 Task: Find connections with filter location 'Aïn el Hammam with filter topic #Tipsforsucesswith filter profile language French with filter current company Ampere Electric Vehicles with filter school International Indian School, Dammam with filter industry Investment Banking with filter service category Software Testing with filter keywords title Housekeeper
Action: Mouse moved to (653, 95)
Screenshot: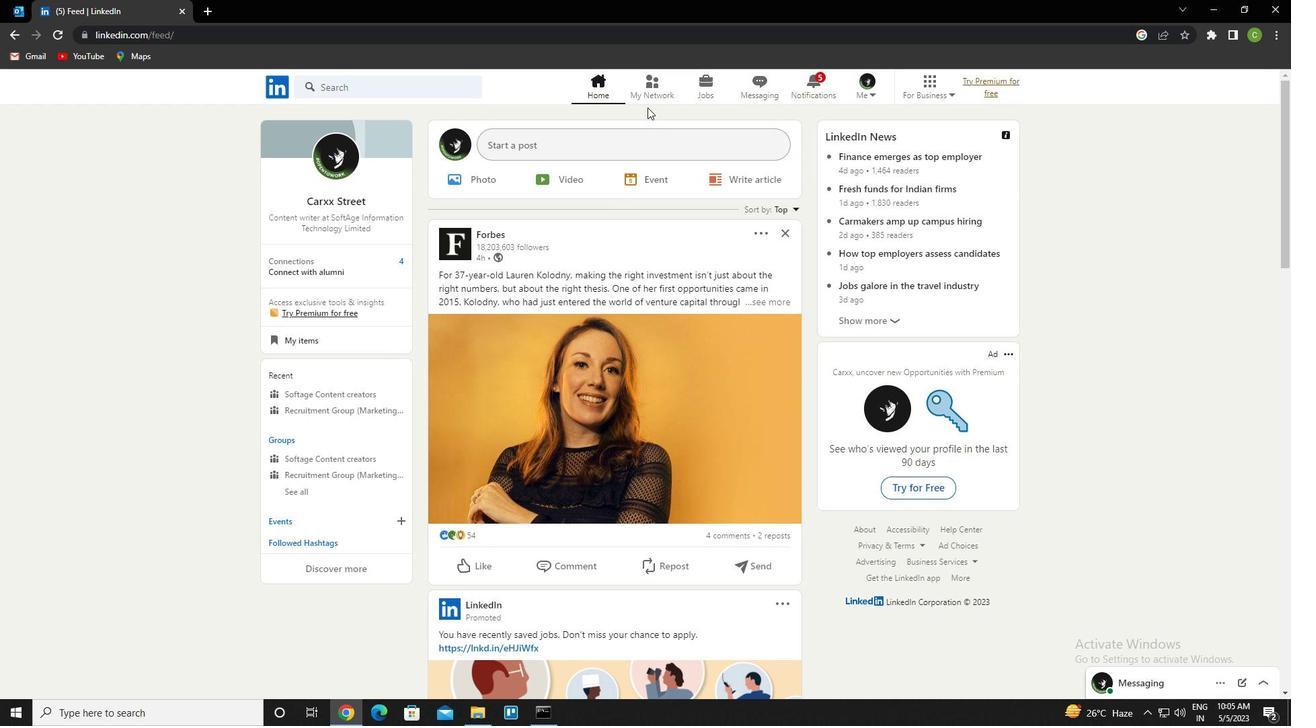
Action: Mouse pressed left at (653, 95)
Screenshot: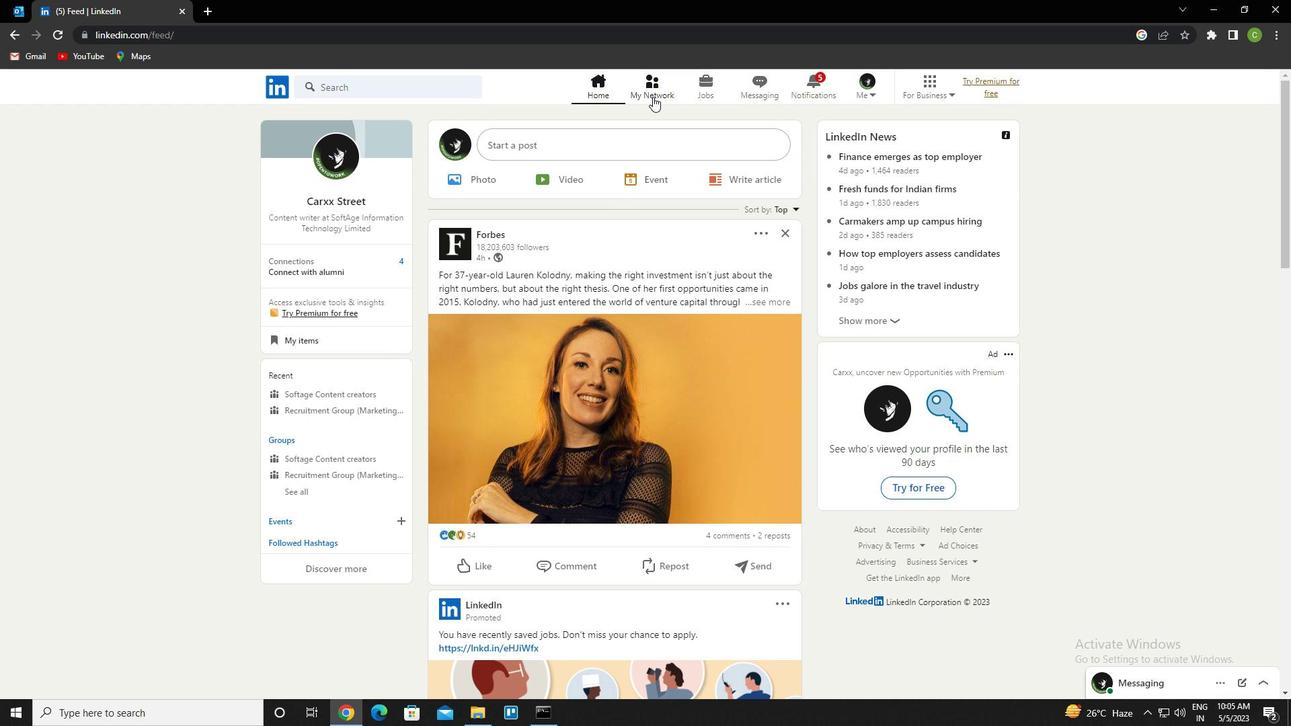 
Action: Mouse moved to (657, 93)
Screenshot: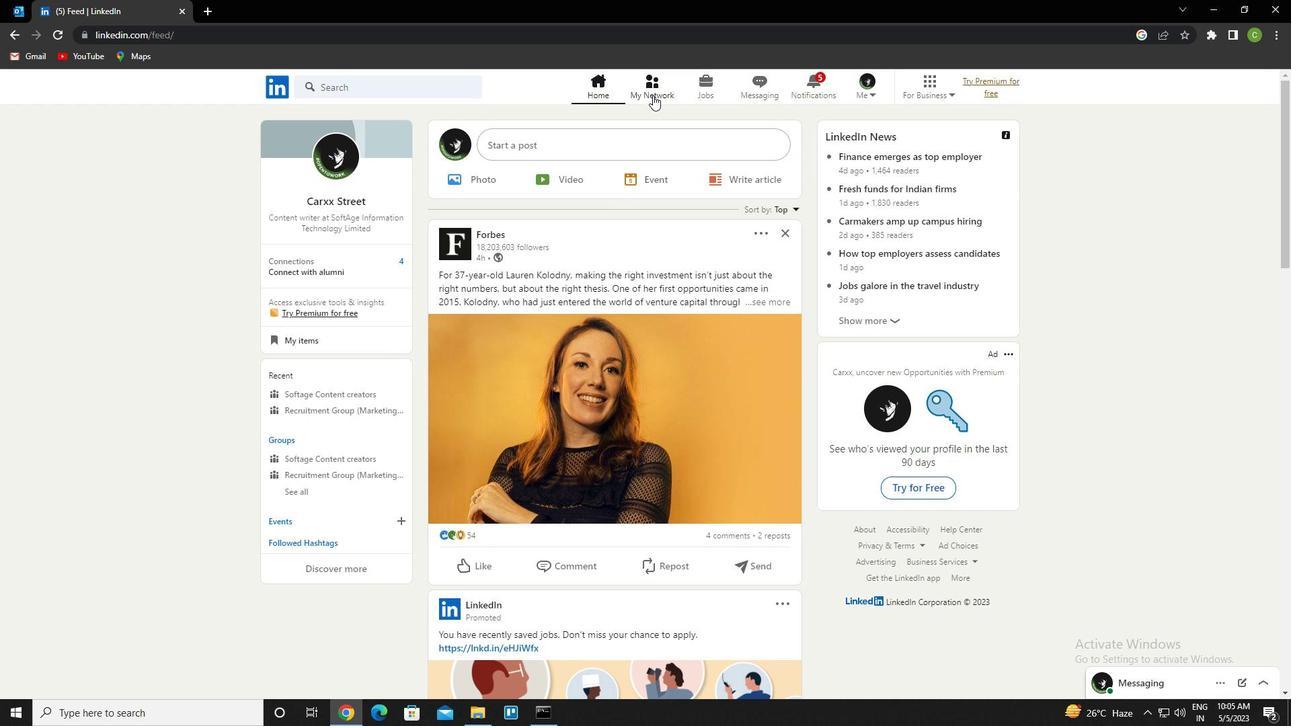 
Action: Mouse pressed left at (657, 93)
Screenshot: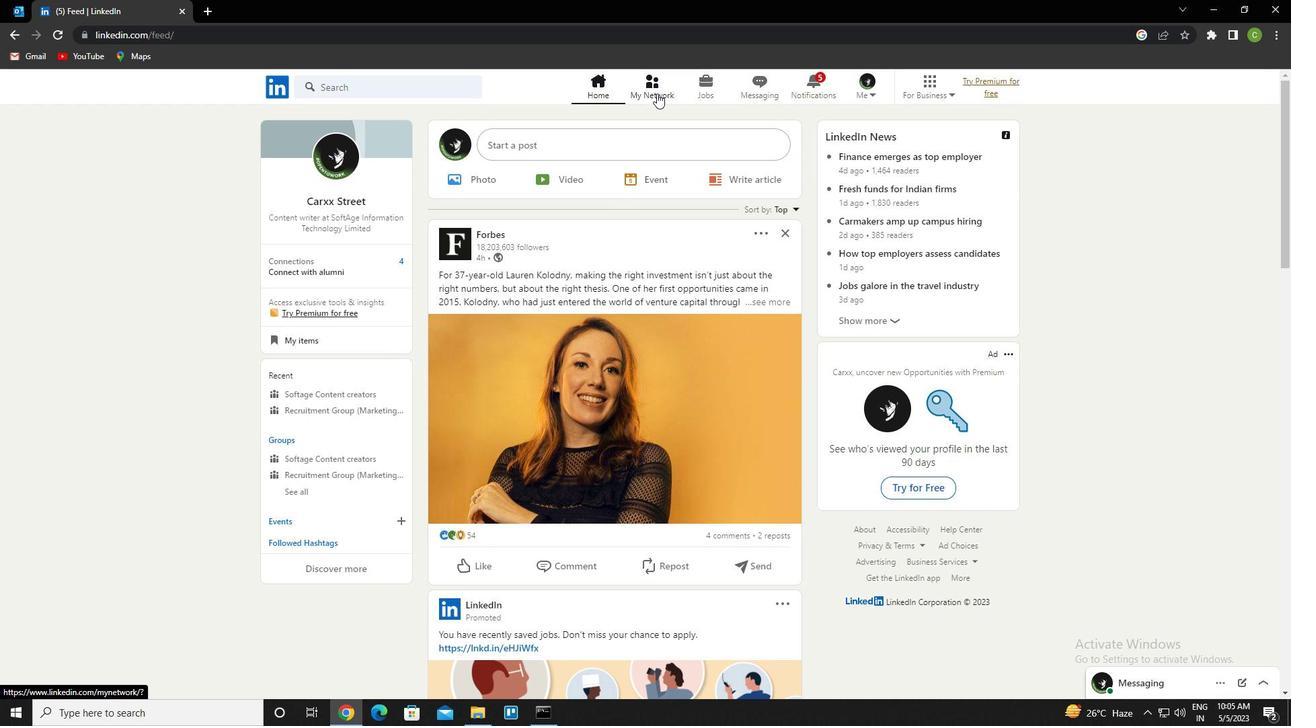 
Action: Mouse moved to (377, 163)
Screenshot: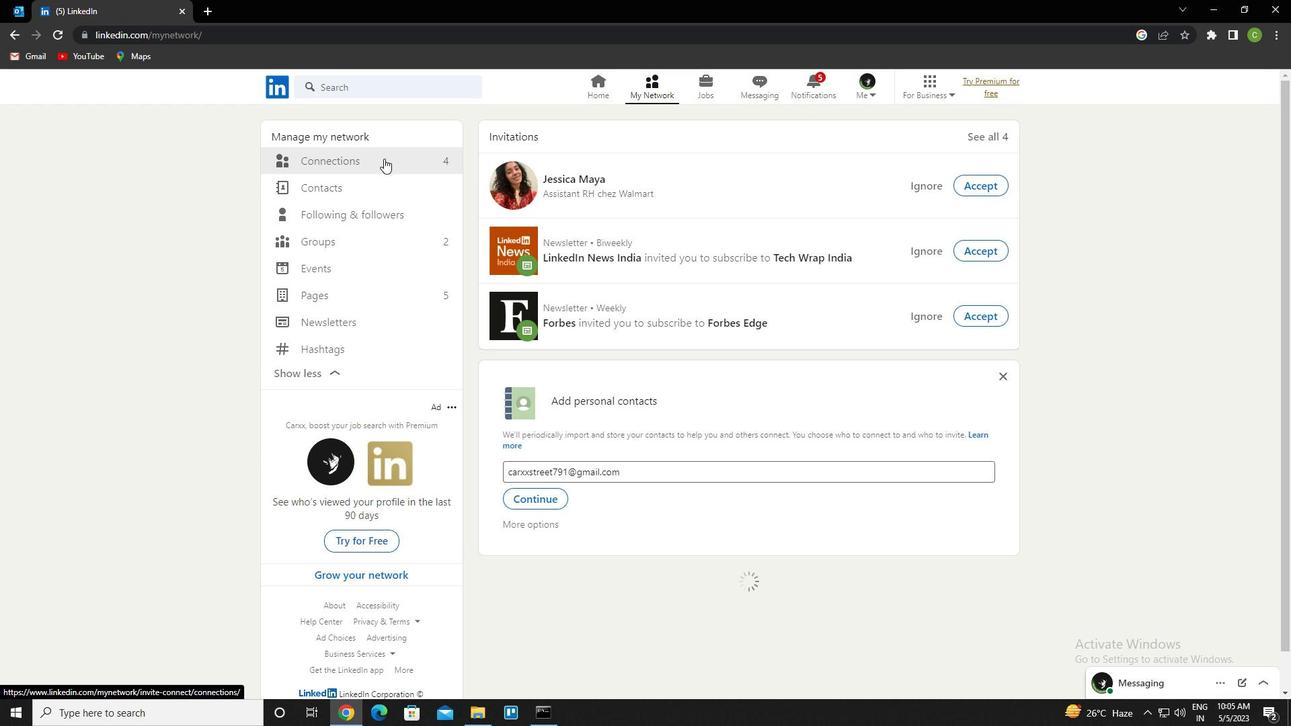 
Action: Mouse pressed left at (377, 163)
Screenshot: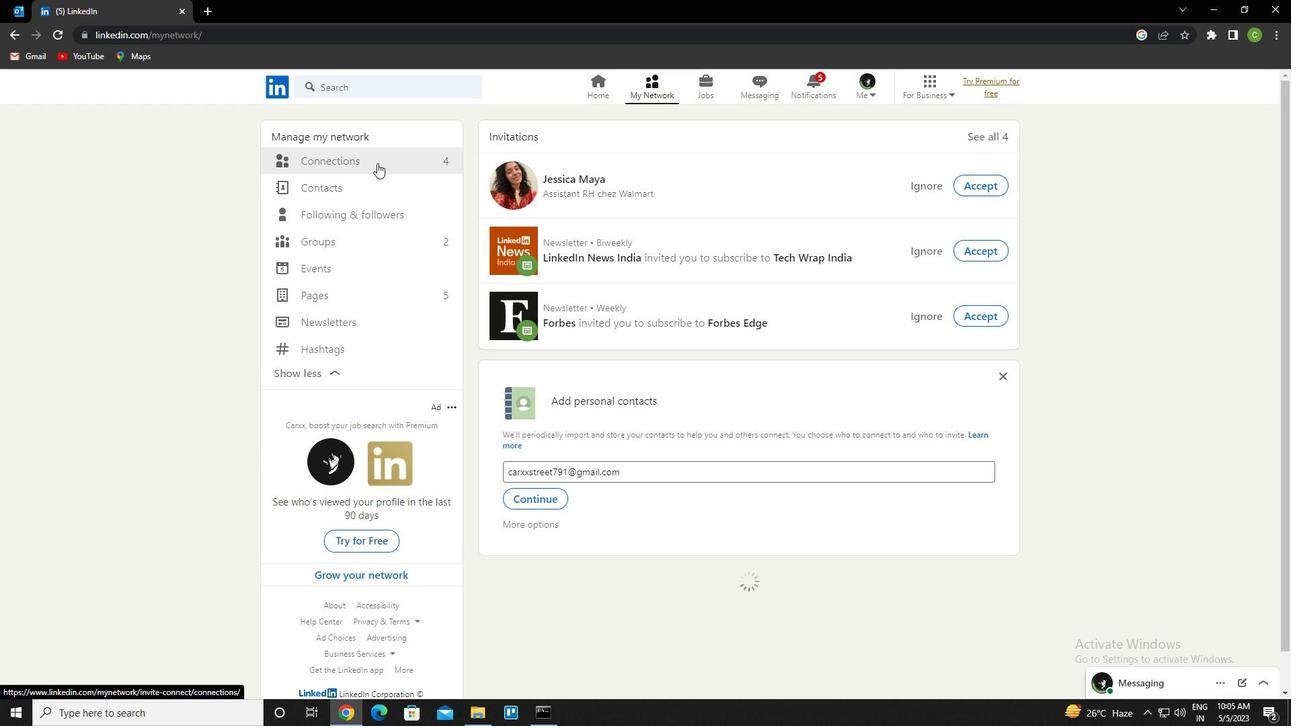 
Action: Mouse pressed left at (377, 163)
Screenshot: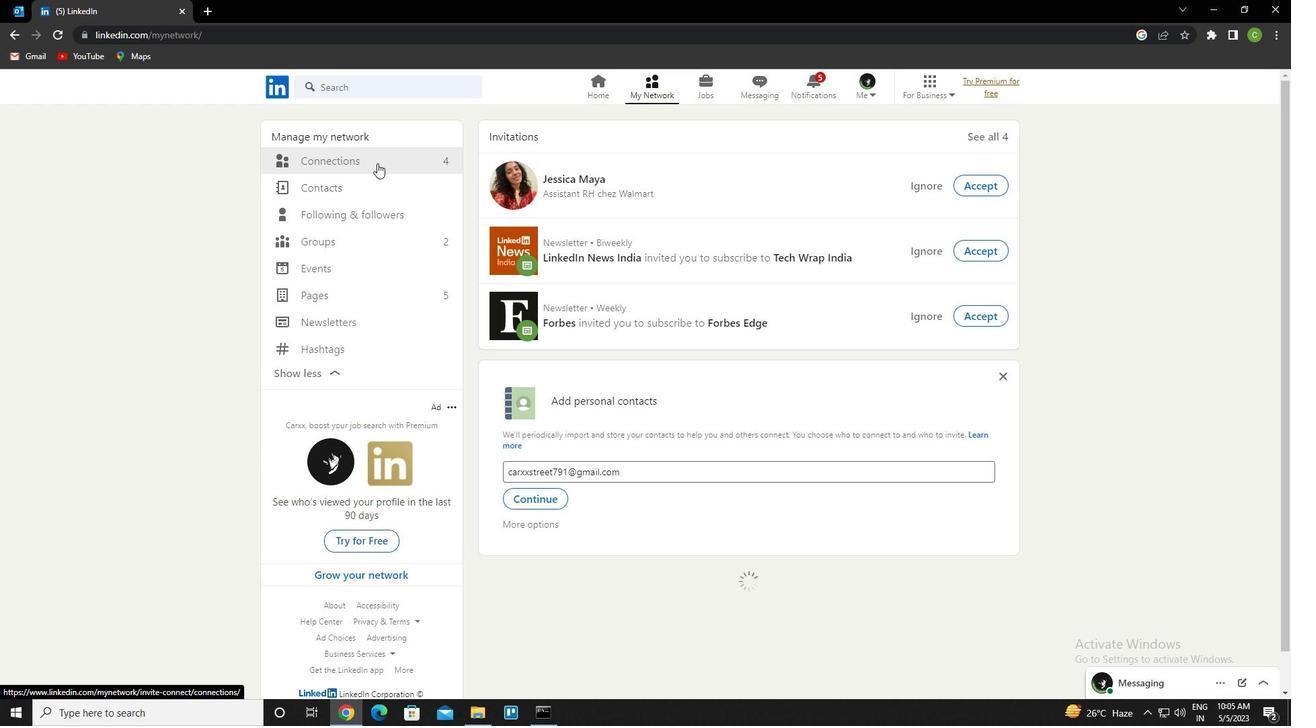 
Action: Mouse moved to (757, 163)
Screenshot: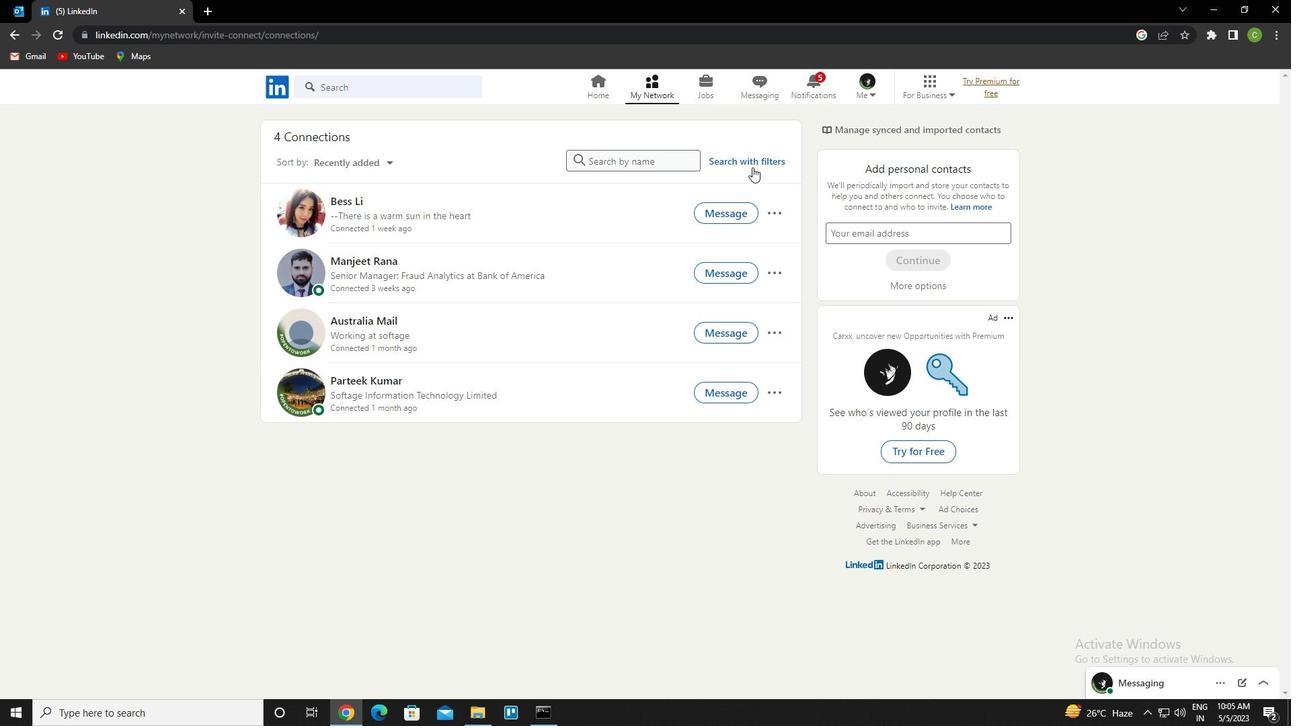 
Action: Mouse pressed left at (757, 163)
Screenshot: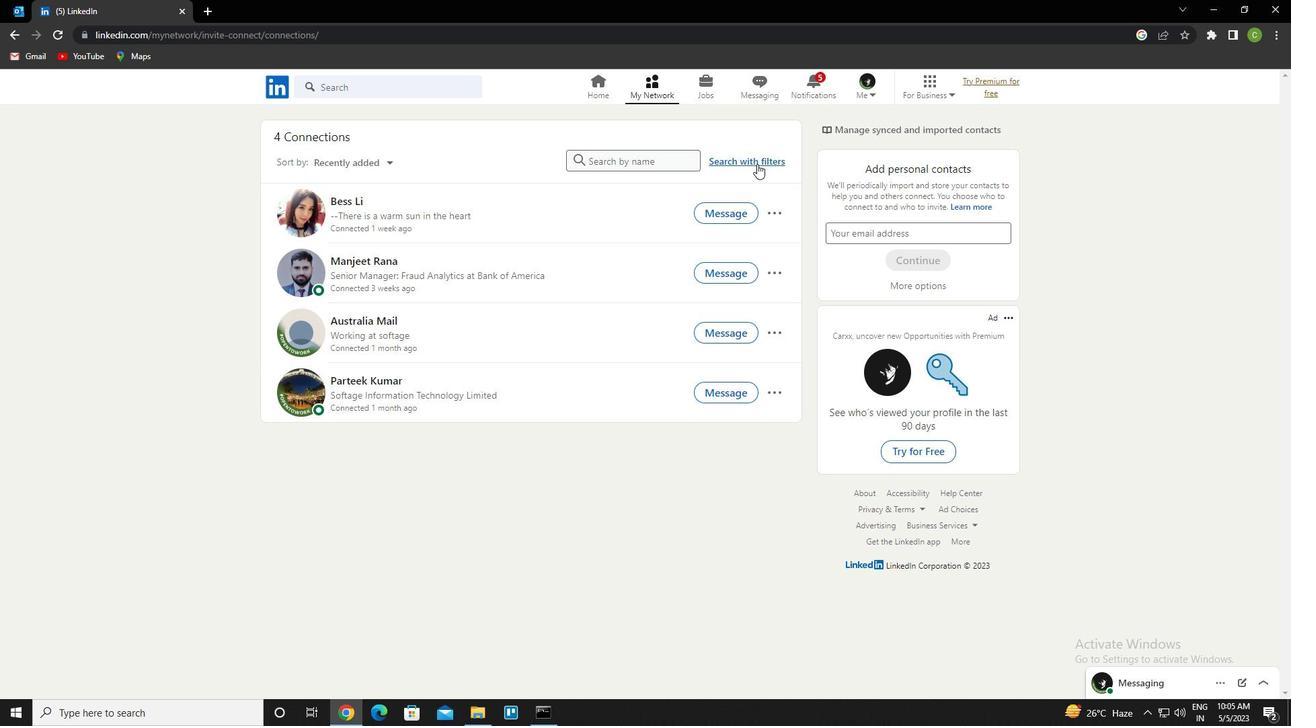 
Action: Mouse moved to (694, 128)
Screenshot: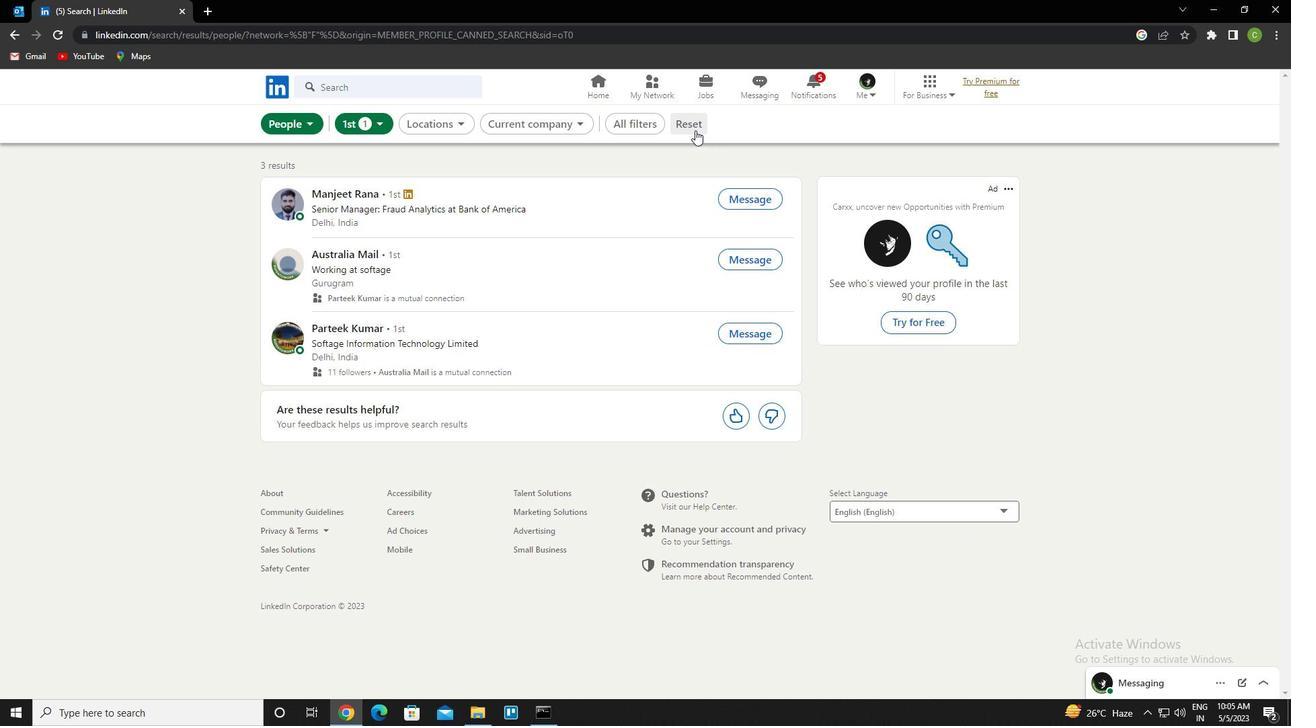 
Action: Mouse pressed left at (694, 128)
Screenshot: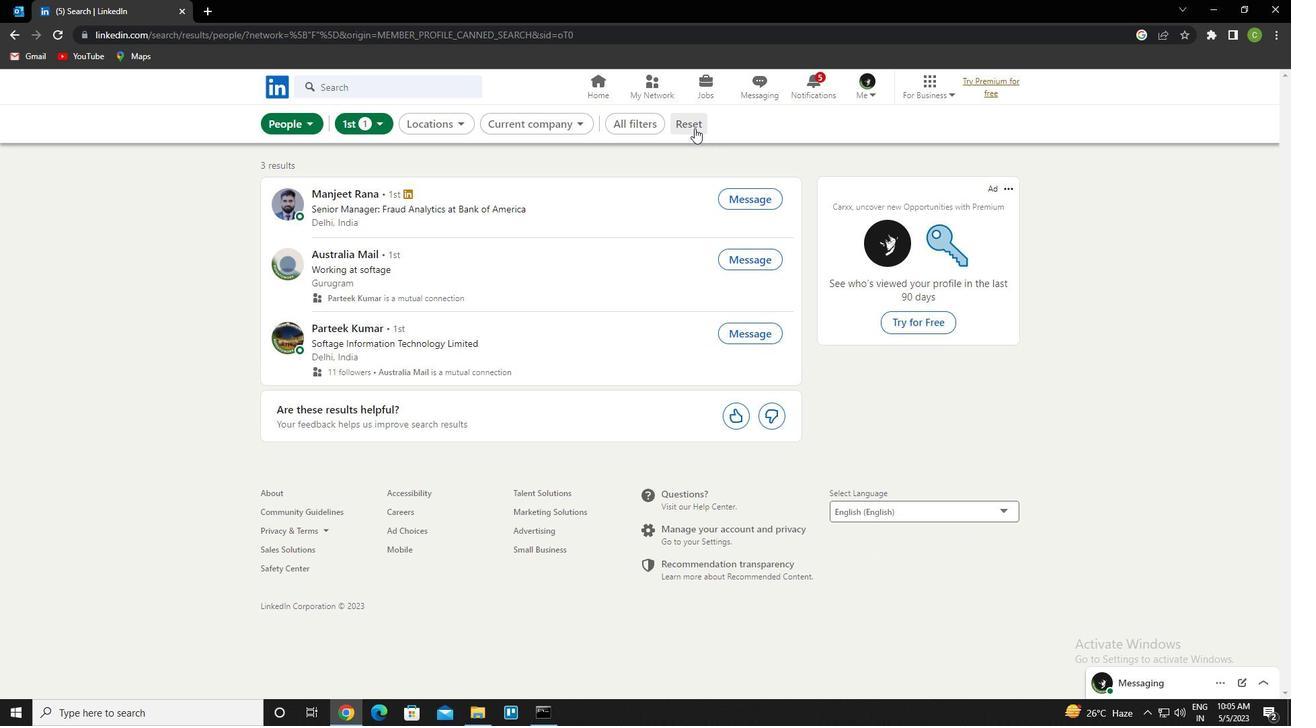 
Action: Mouse moved to (684, 130)
Screenshot: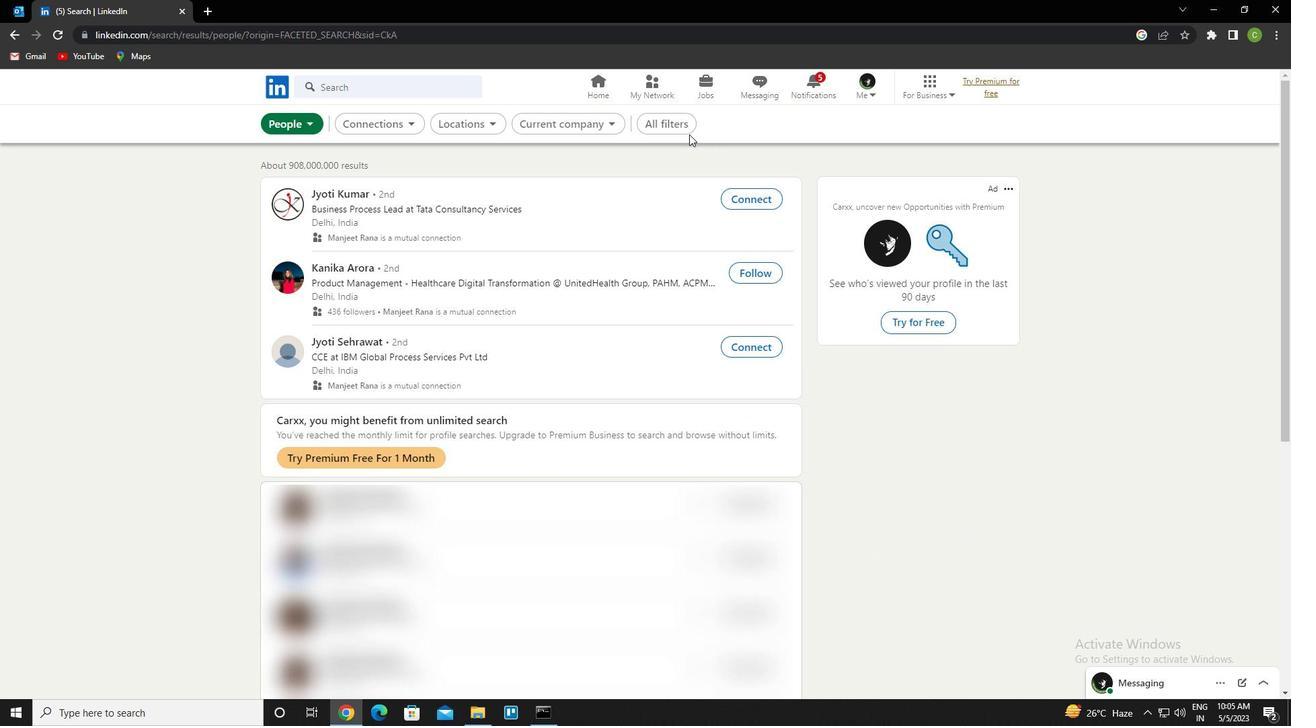 
Action: Mouse pressed left at (684, 130)
Screenshot: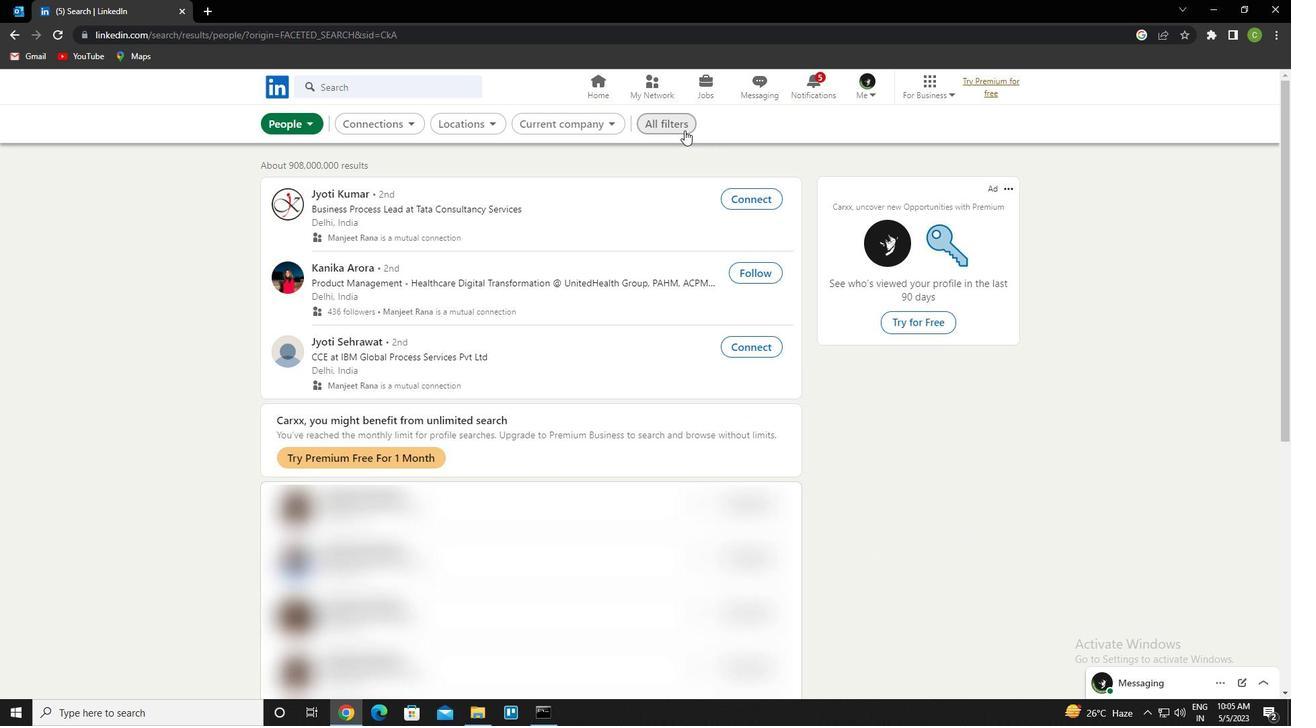 
Action: Mouse moved to (1010, 351)
Screenshot: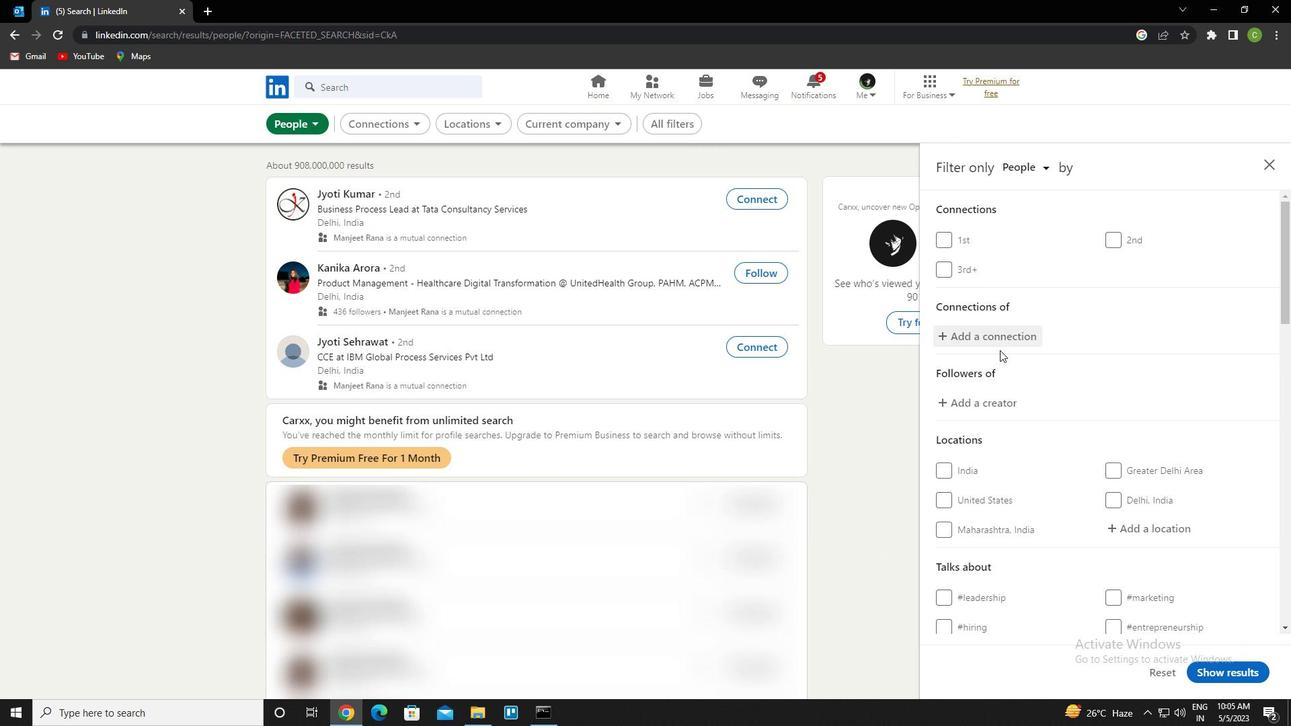 
Action: Mouse scrolled (1010, 351) with delta (0, 0)
Screenshot: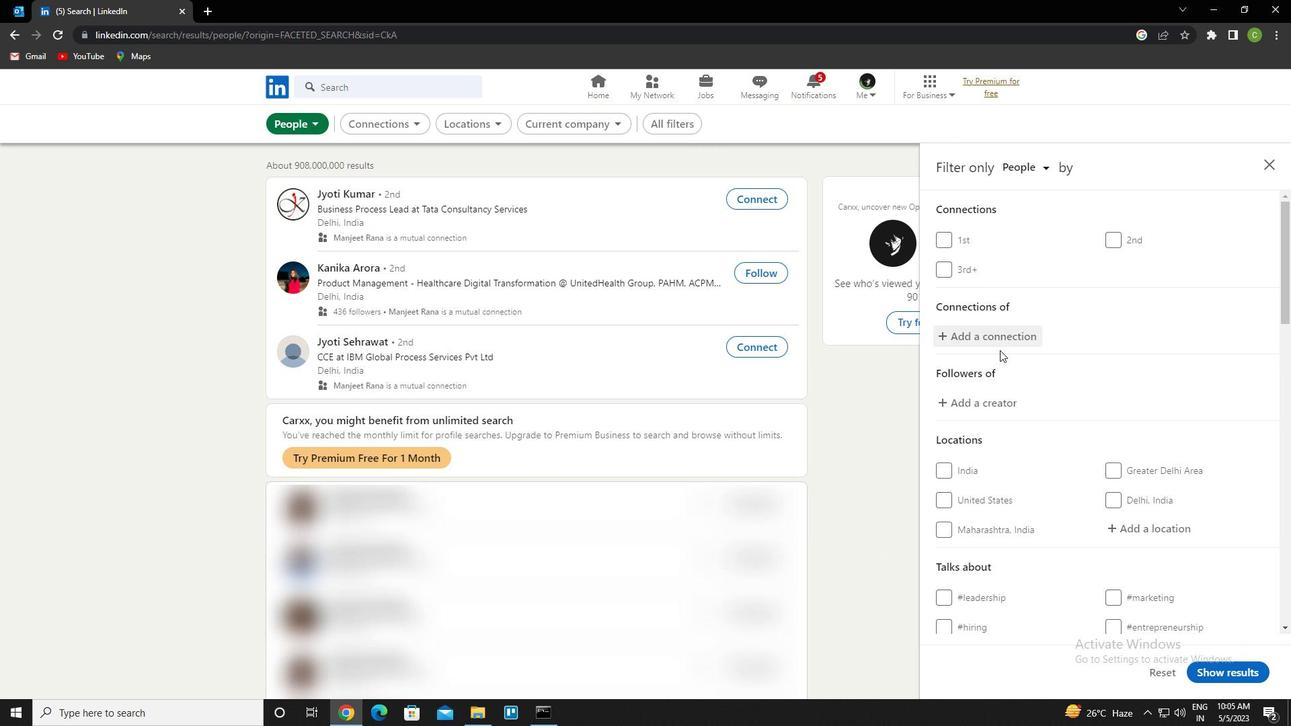 
Action: Mouse moved to (1016, 367)
Screenshot: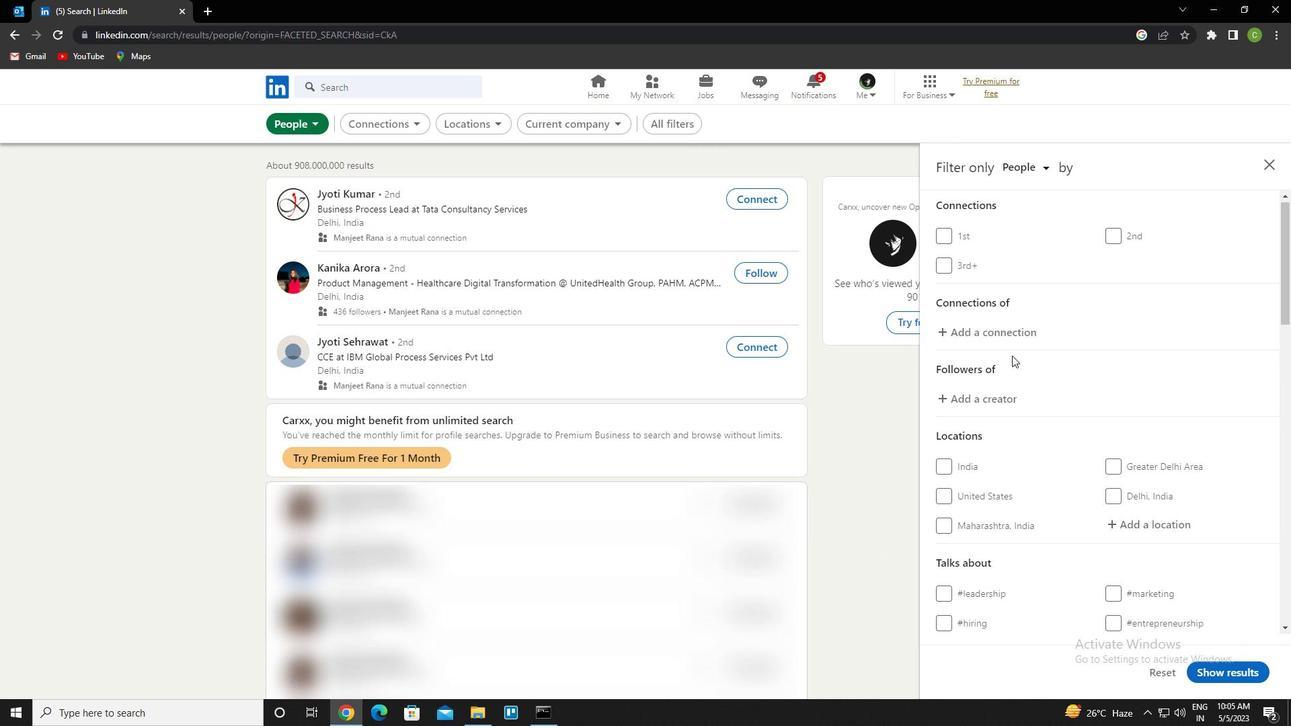 
Action: Mouse scrolled (1016, 366) with delta (0, 0)
Screenshot: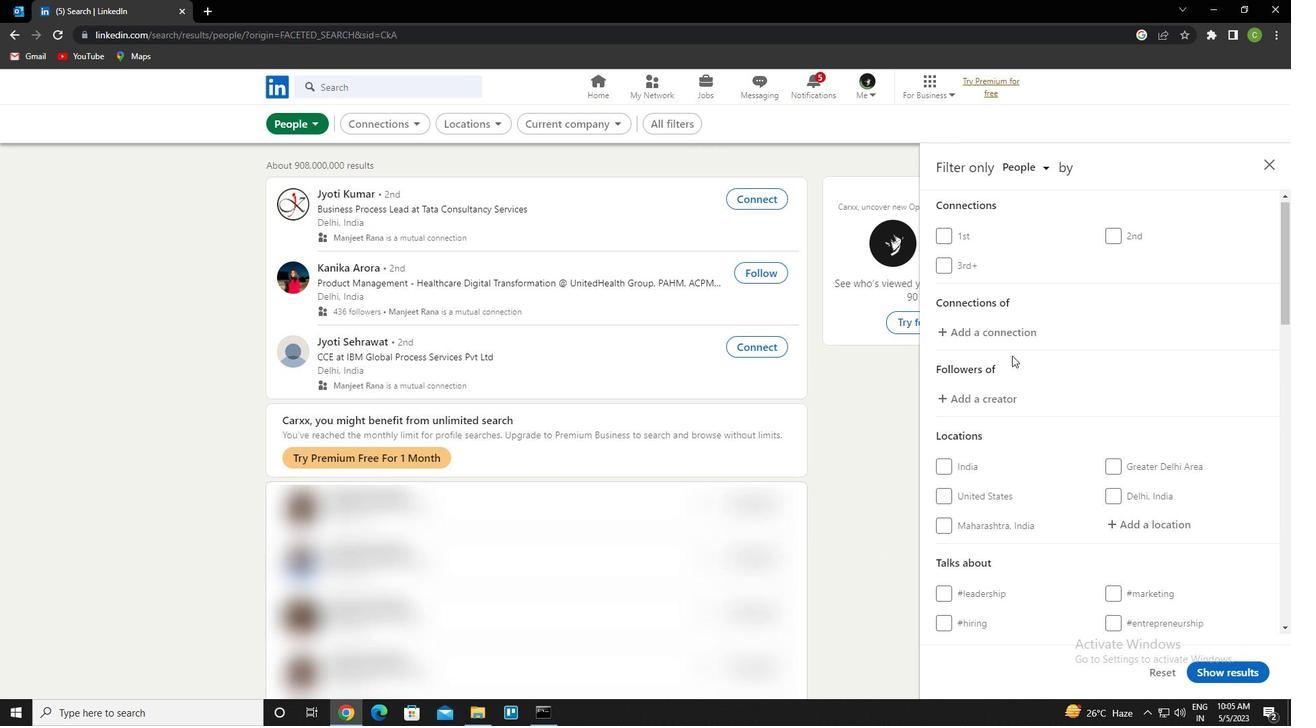 
Action: Mouse moved to (1163, 401)
Screenshot: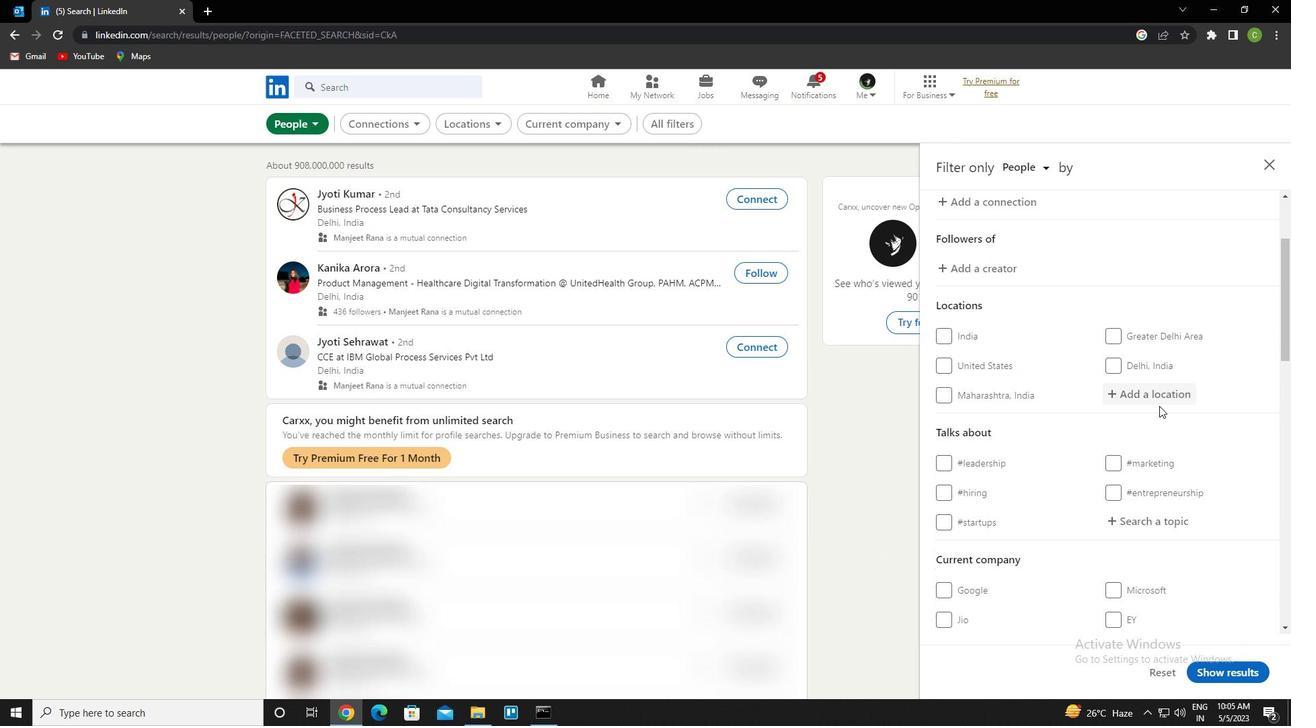 
Action: Mouse pressed left at (1163, 401)
Screenshot: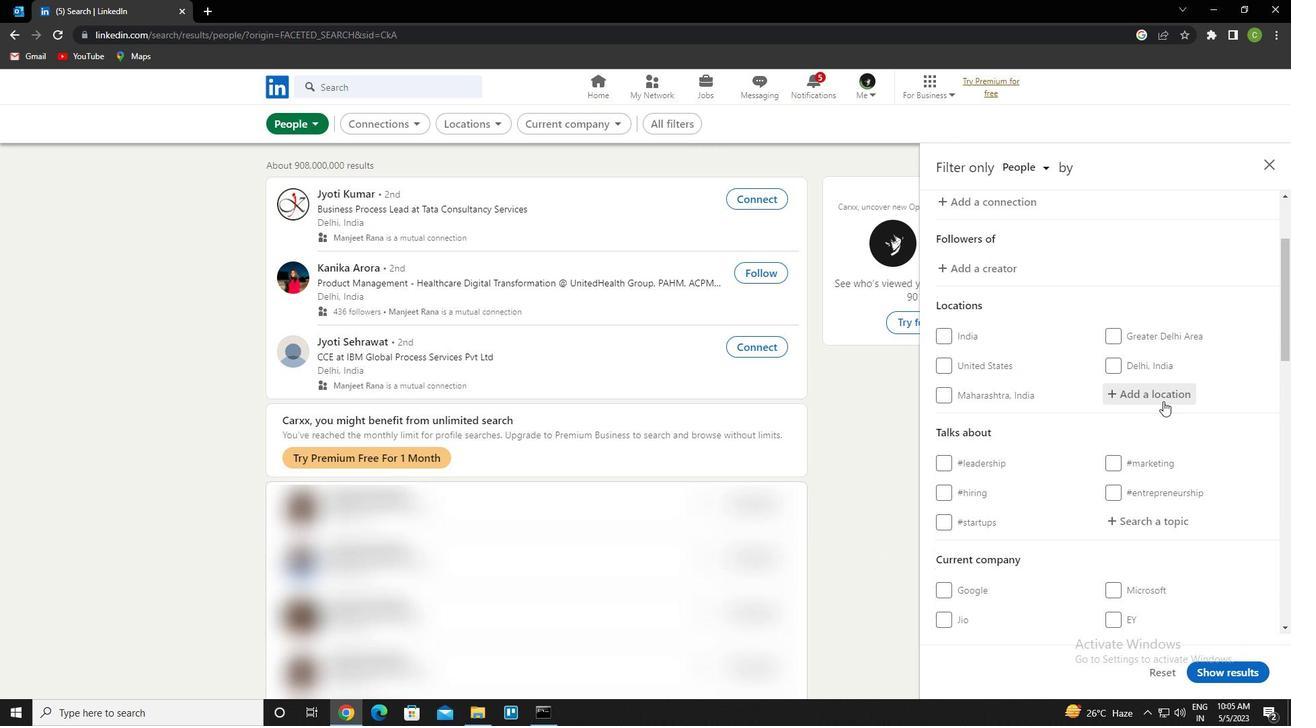 
Action: Mouse moved to (1089, 348)
Screenshot: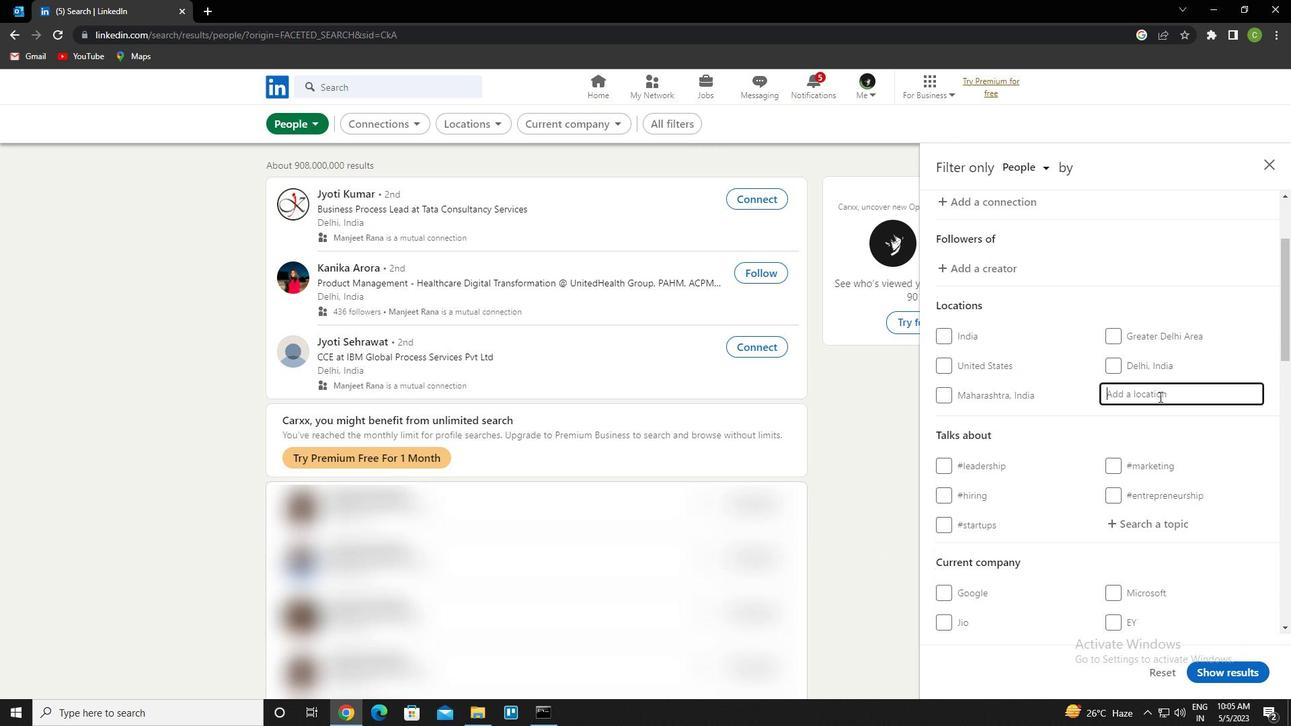 
Action: Key pressed <Key.caps_lock><Key.caps_lock>a<Key.caps_lock>in<Key.space>el<Key.space><Key.caps_lock>h<Key.caps_lock>ammam<Key.down><Key.enter>
Screenshot: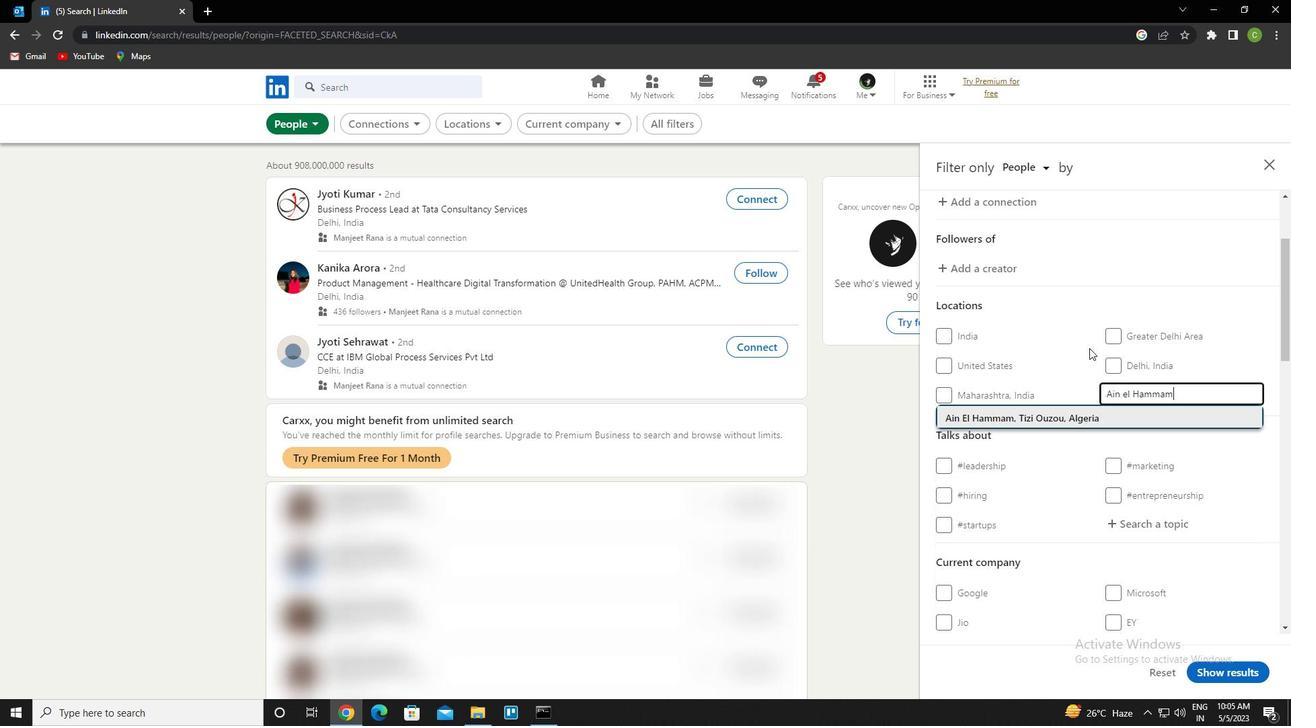 
Action: Mouse scrolled (1089, 347) with delta (0, 0)
Screenshot: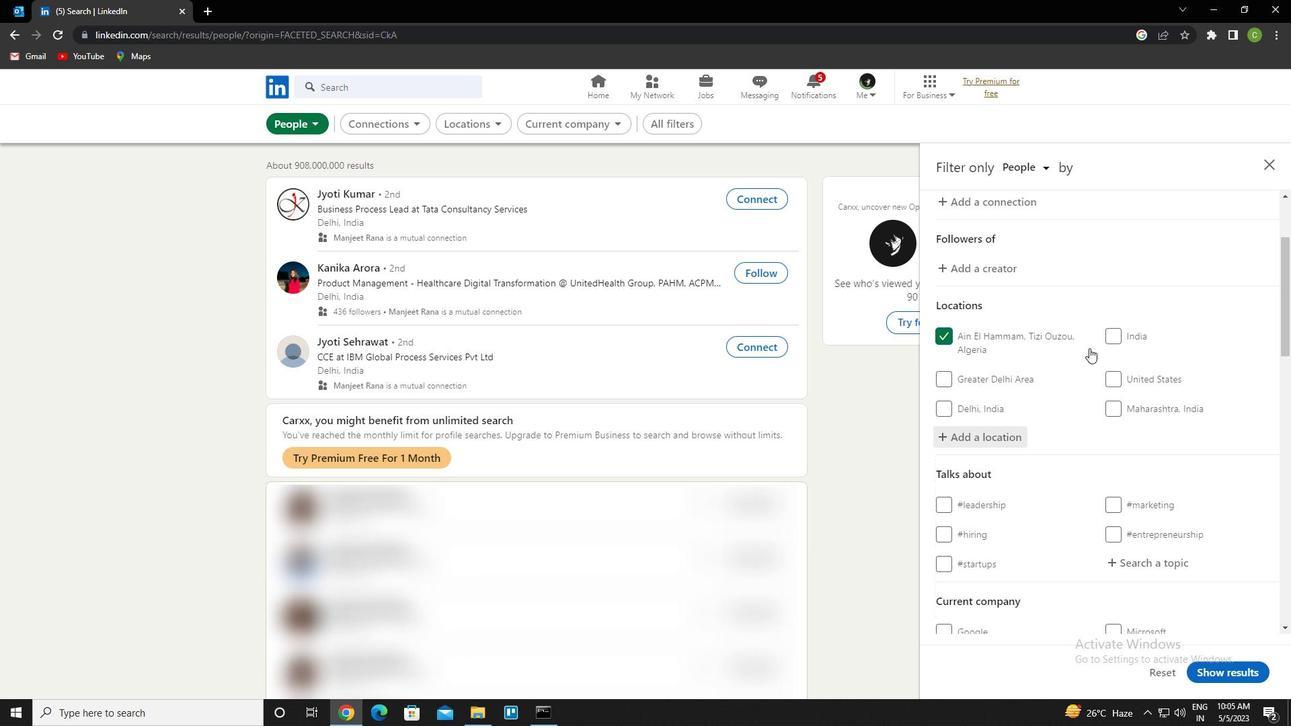 
Action: Mouse scrolled (1089, 347) with delta (0, 0)
Screenshot: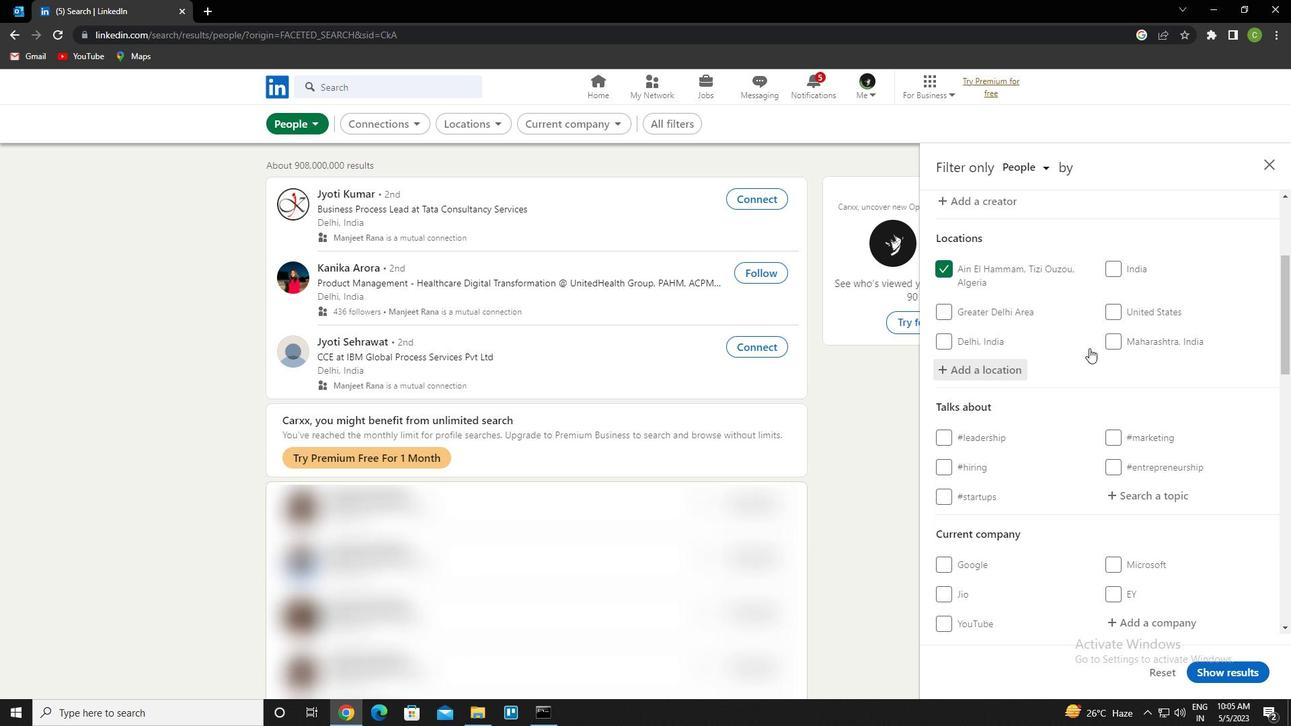 
Action: Mouse moved to (1132, 426)
Screenshot: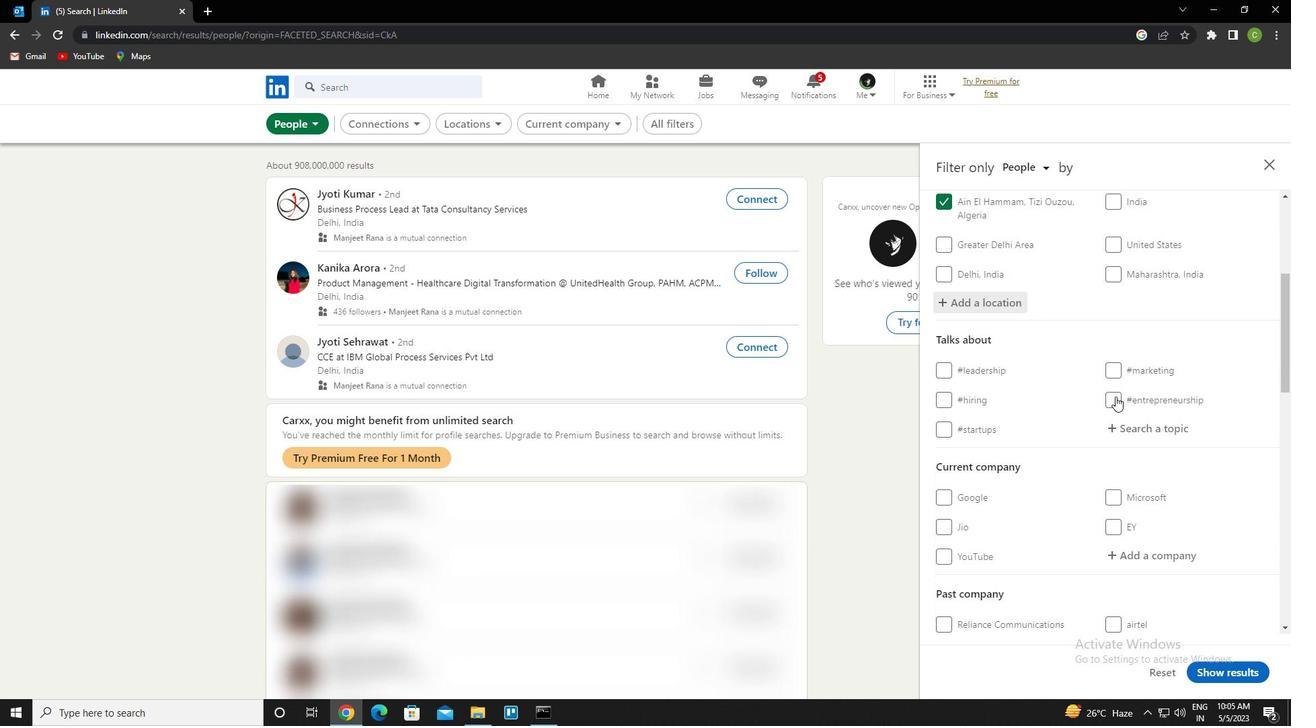 
Action: Mouse pressed left at (1132, 426)
Screenshot: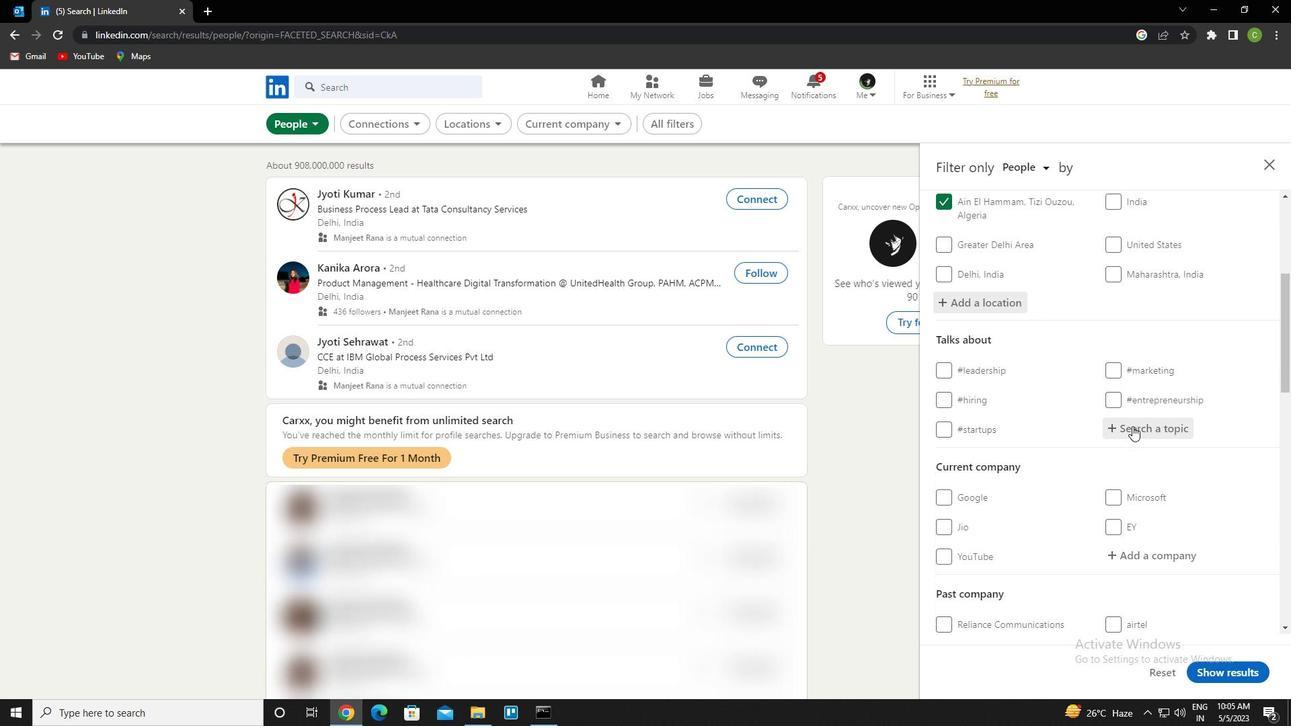 
Action: Key pressed tipsforsucess<Key.down><Key.enter>
Screenshot: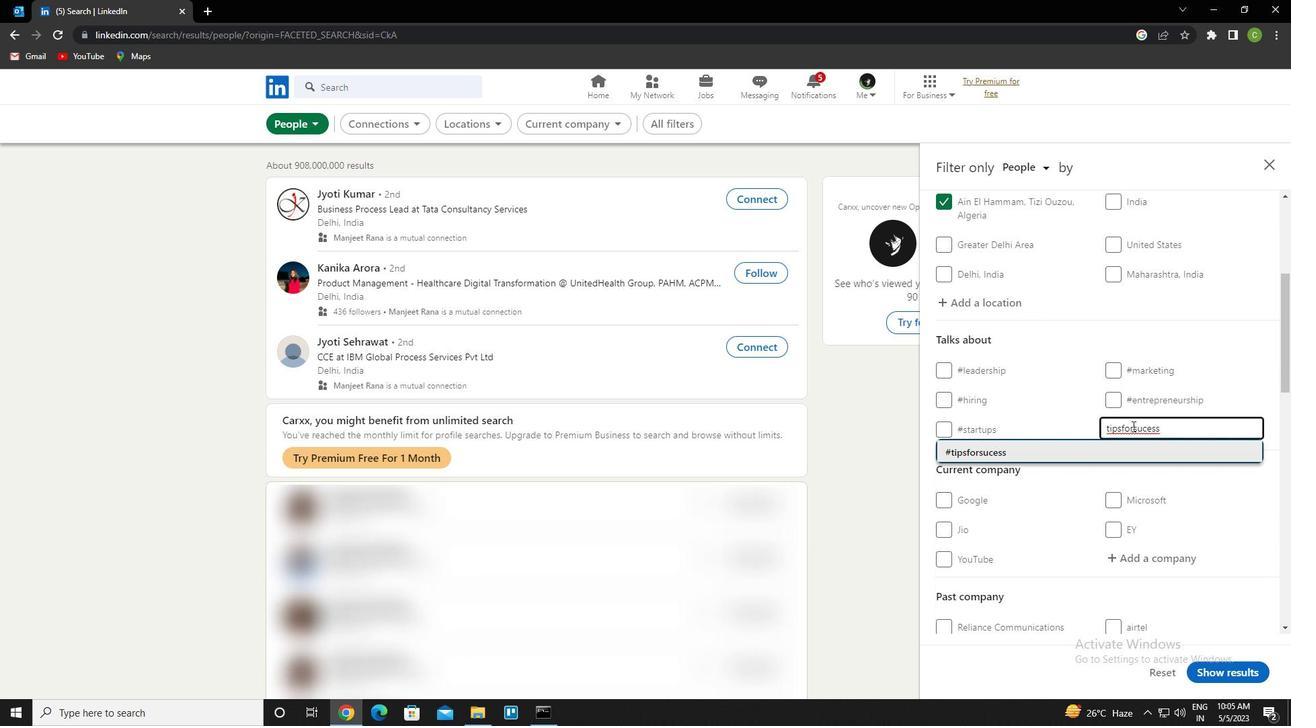 
Action: Mouse scrolled (1132, 425) with delta (0, 0)
Screenshot: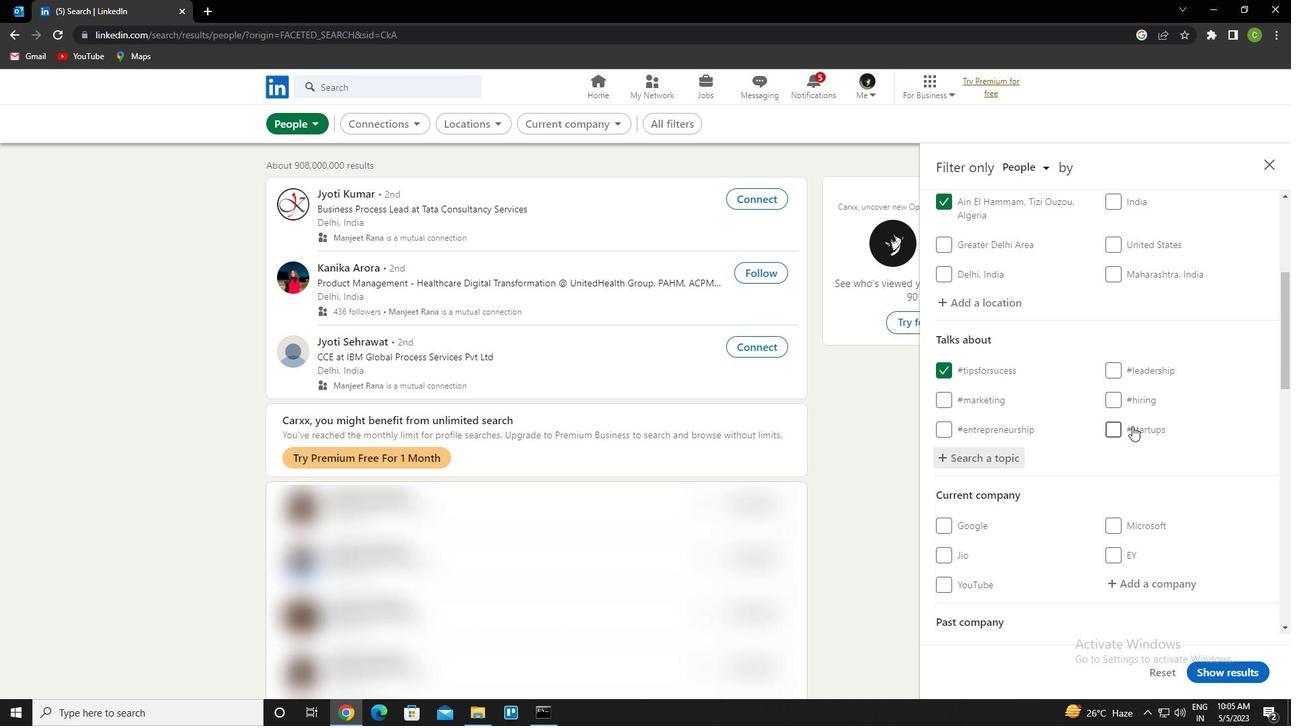 
Action: Mouse scrolled (1132, 425) with delta (0, 0)
Screenshot: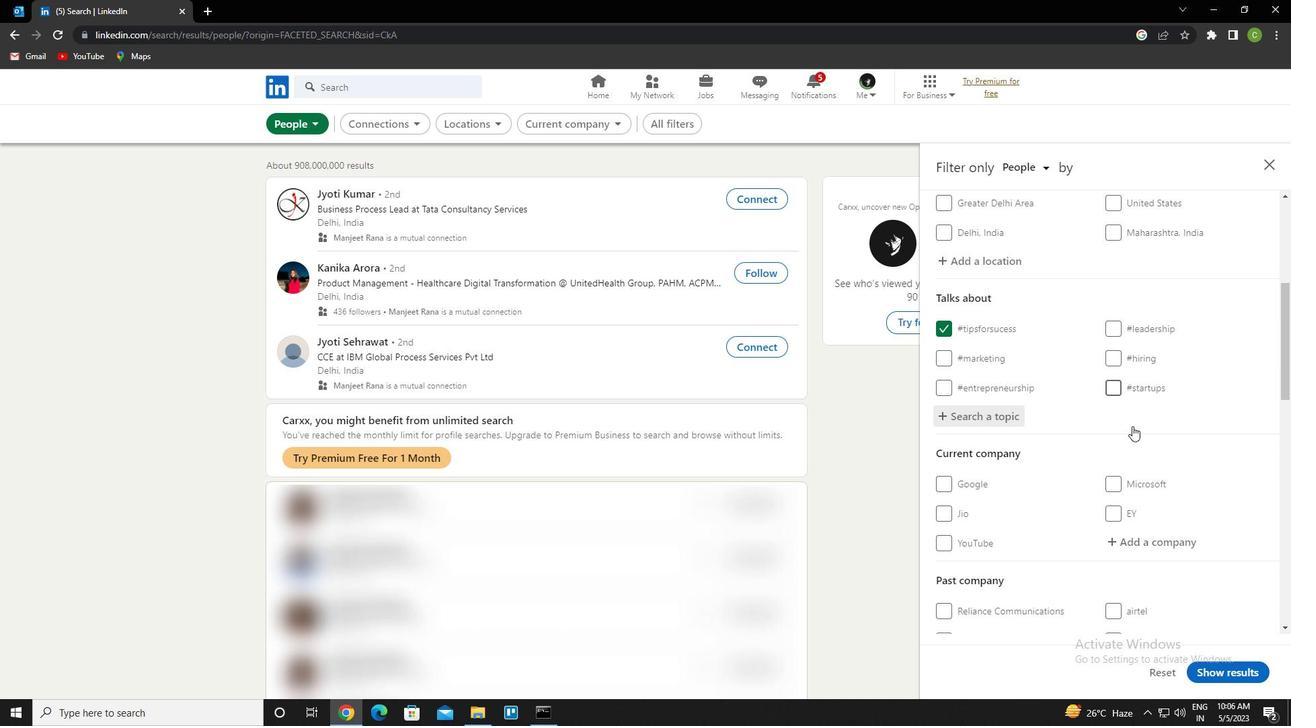
Action: Mouse scrolled (1132, 425) with delta (0, 0)
Screenshot: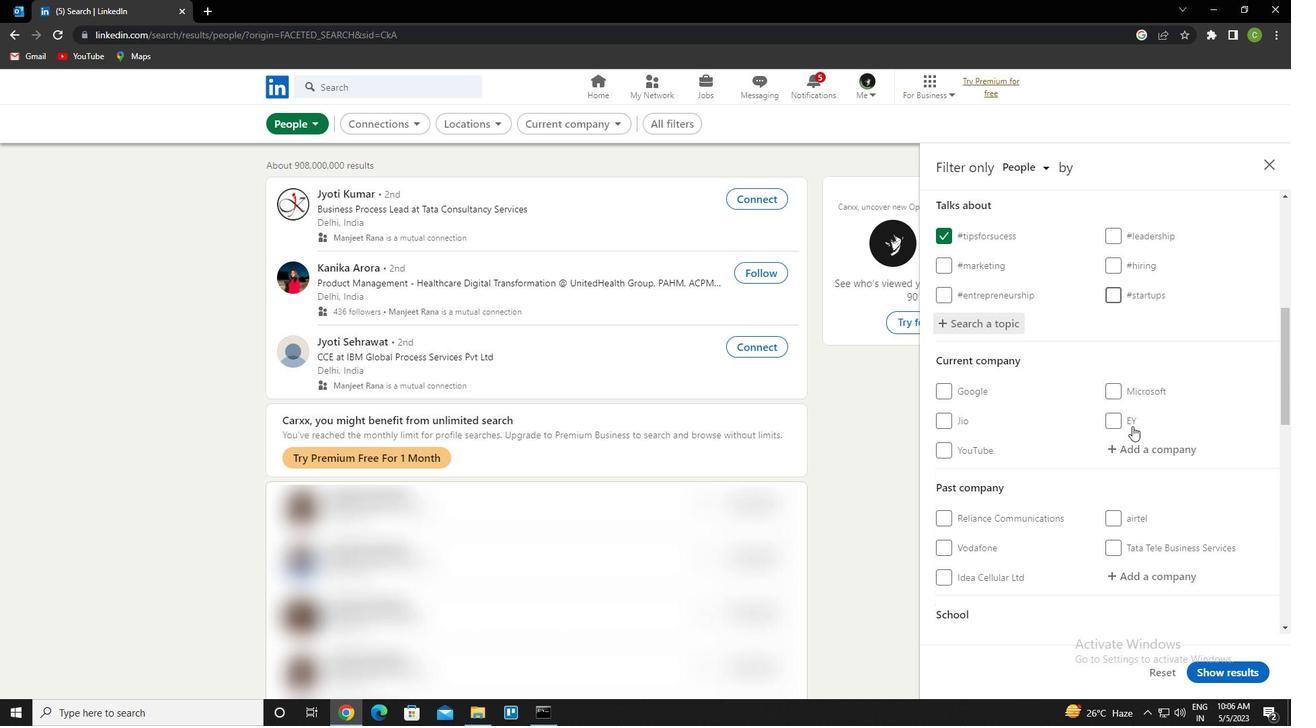 
Action: Mouse scrolled (1132, 425) with delta (0, 0)
Screenshot: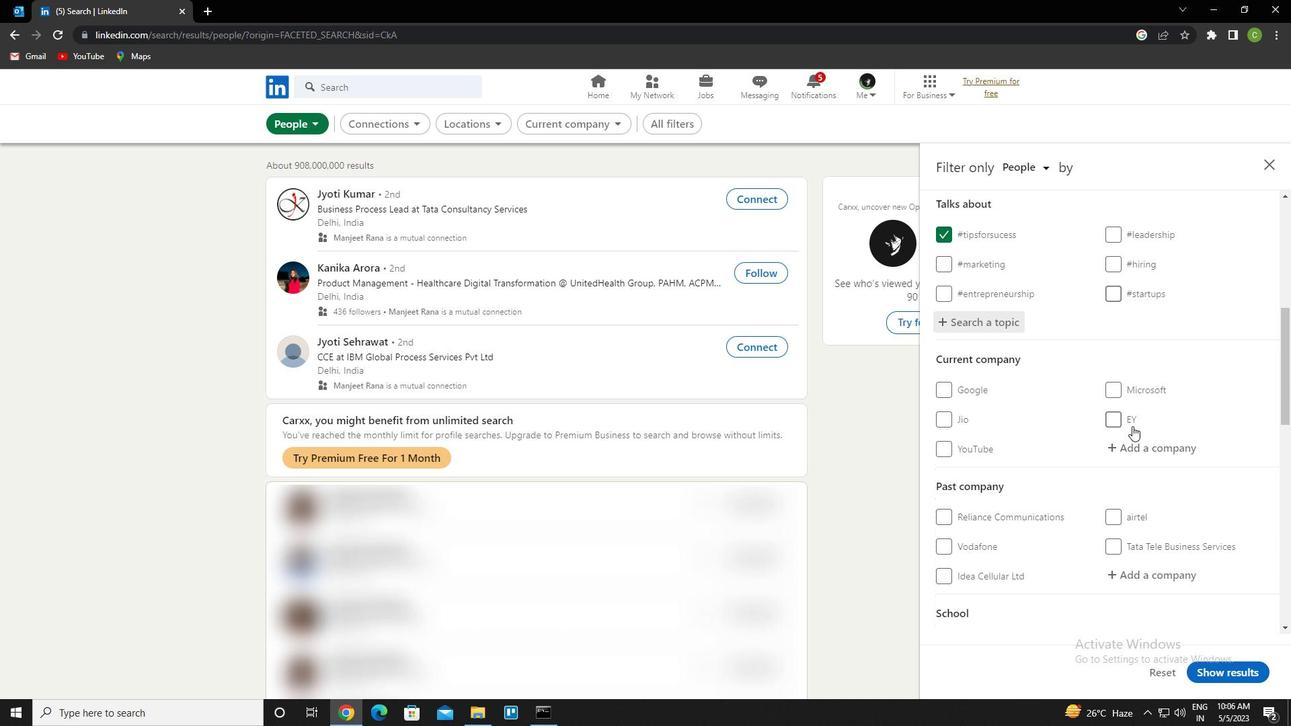 
Action: Mouse scrolled (1132, 425) with delta (0, 0)
Screenshot: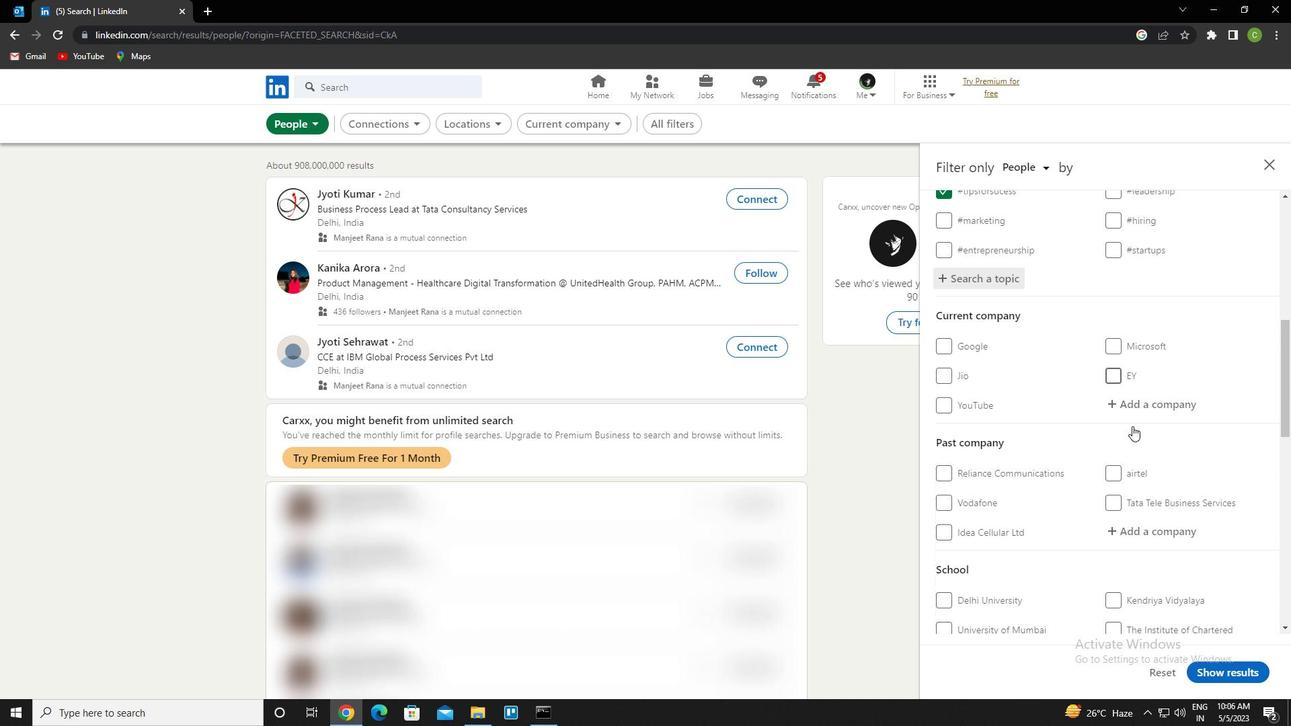 
Action: Mouse scrolled (1132, 425) with delta (0, 0)
Screenshot: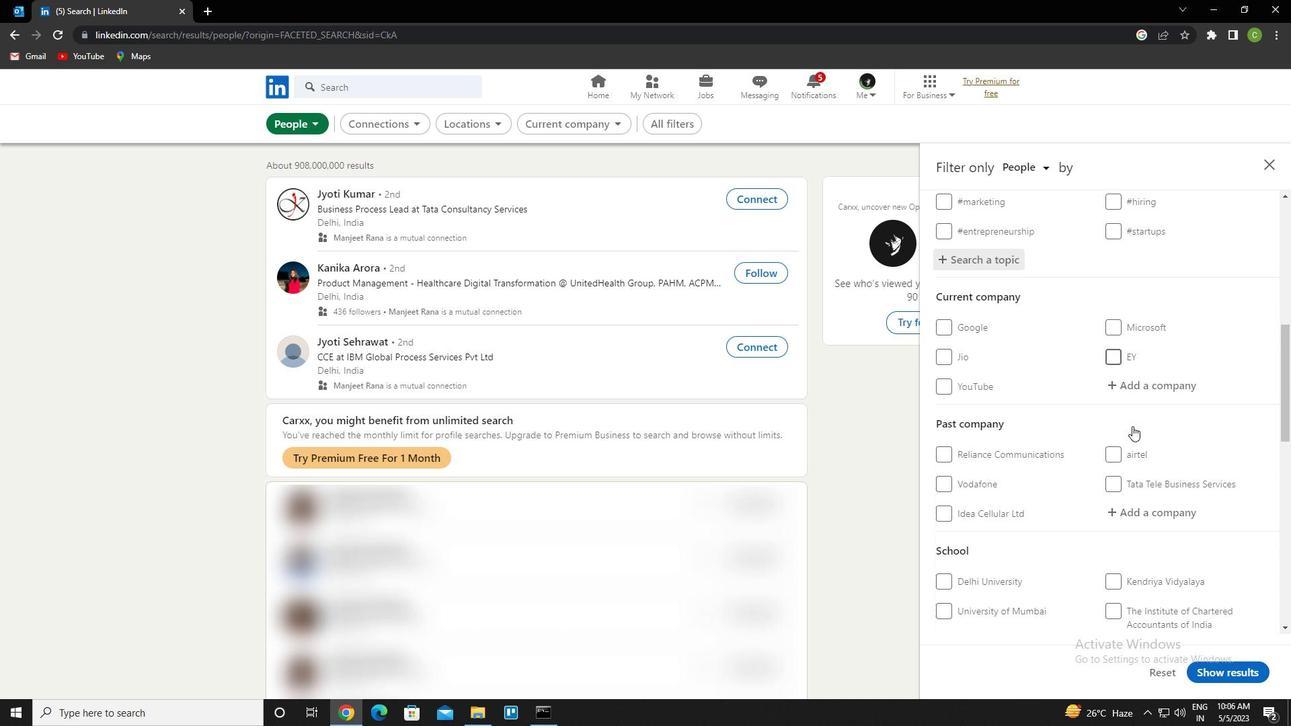 
Action: Mouse scrolled (1132, 425) with delta (0, 0)
Screenshot: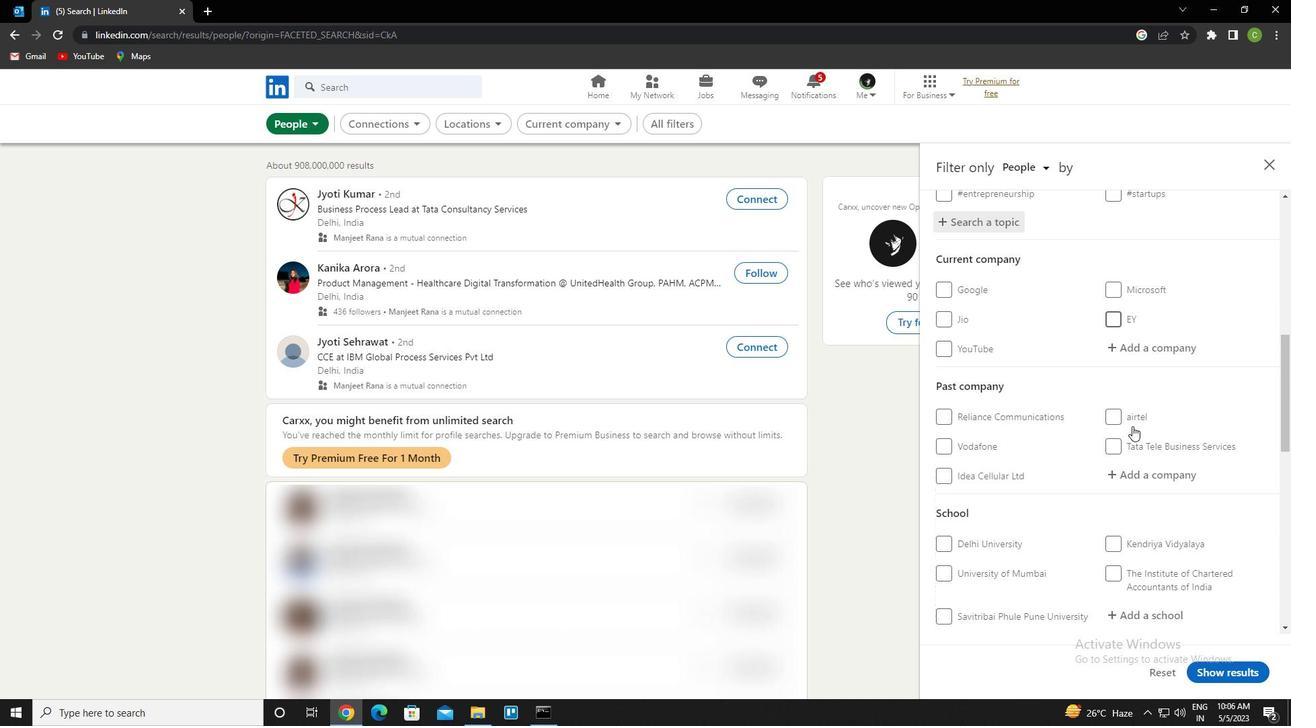 
Action: Mouse scrolled (1132, 425) with delta (0, 0)
Screenshot: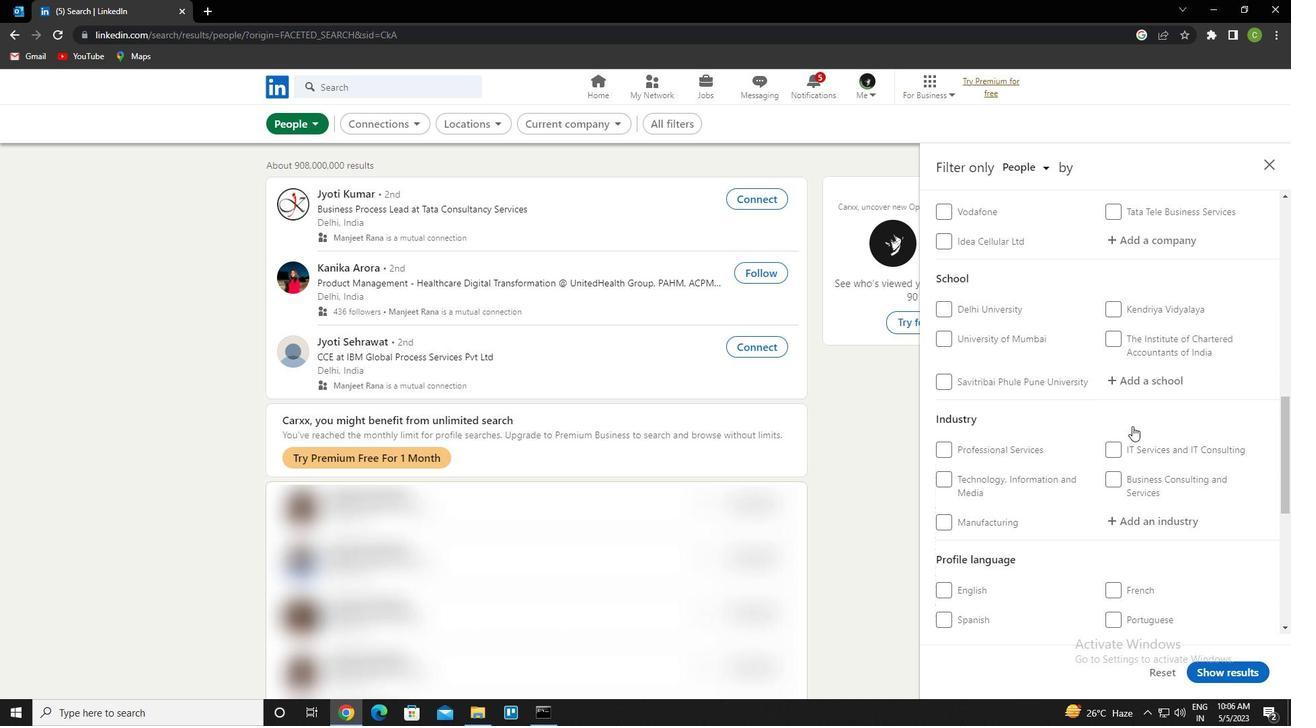 
Action: Mouse scrolled (1132, 425) with delta (0, 0)
Screenshot: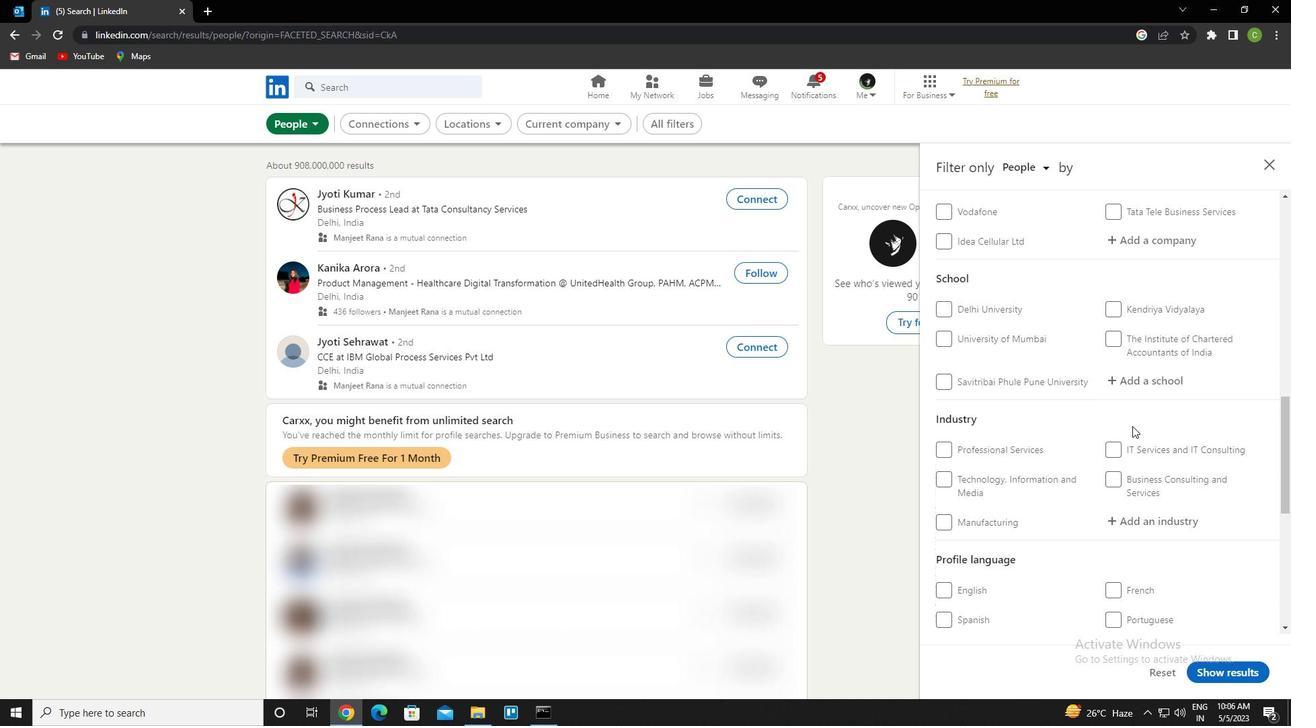 
Action: Mouse scrolled (1132, 425) with delta (0, 0)
Screenshot: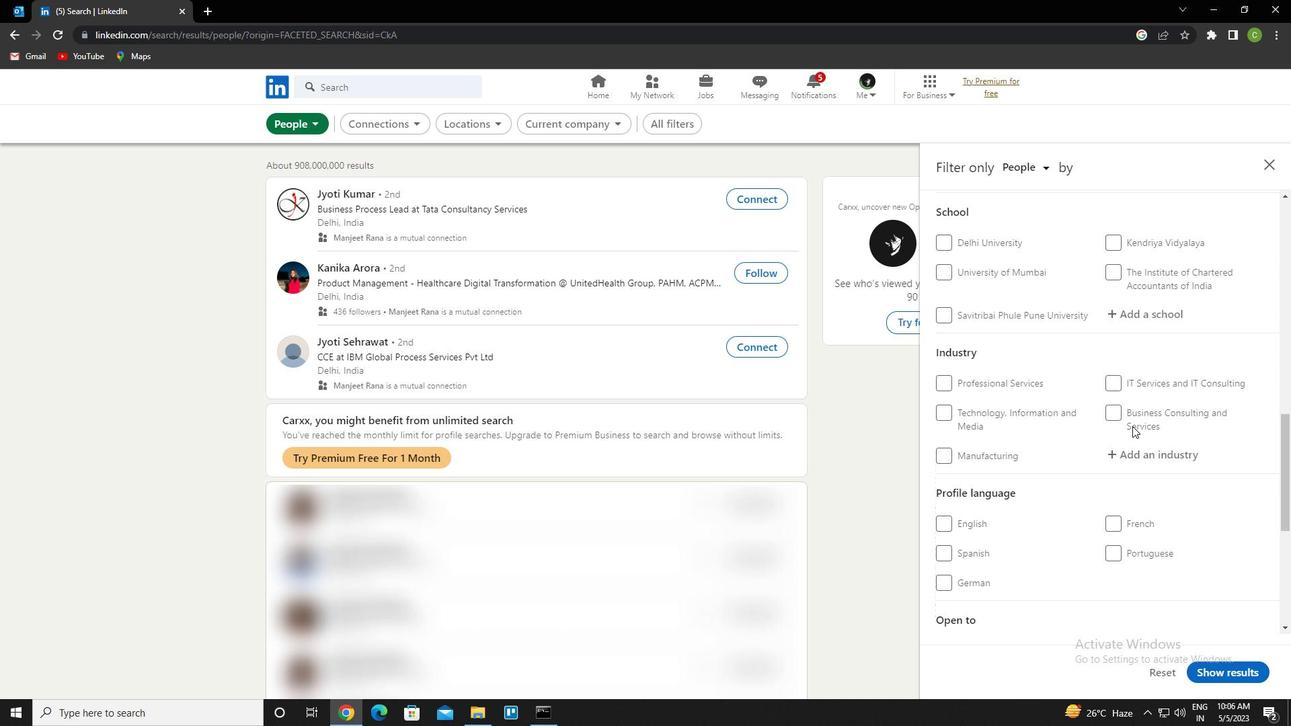 
Action: Mouse moved to (1117, 391)
Screenshot: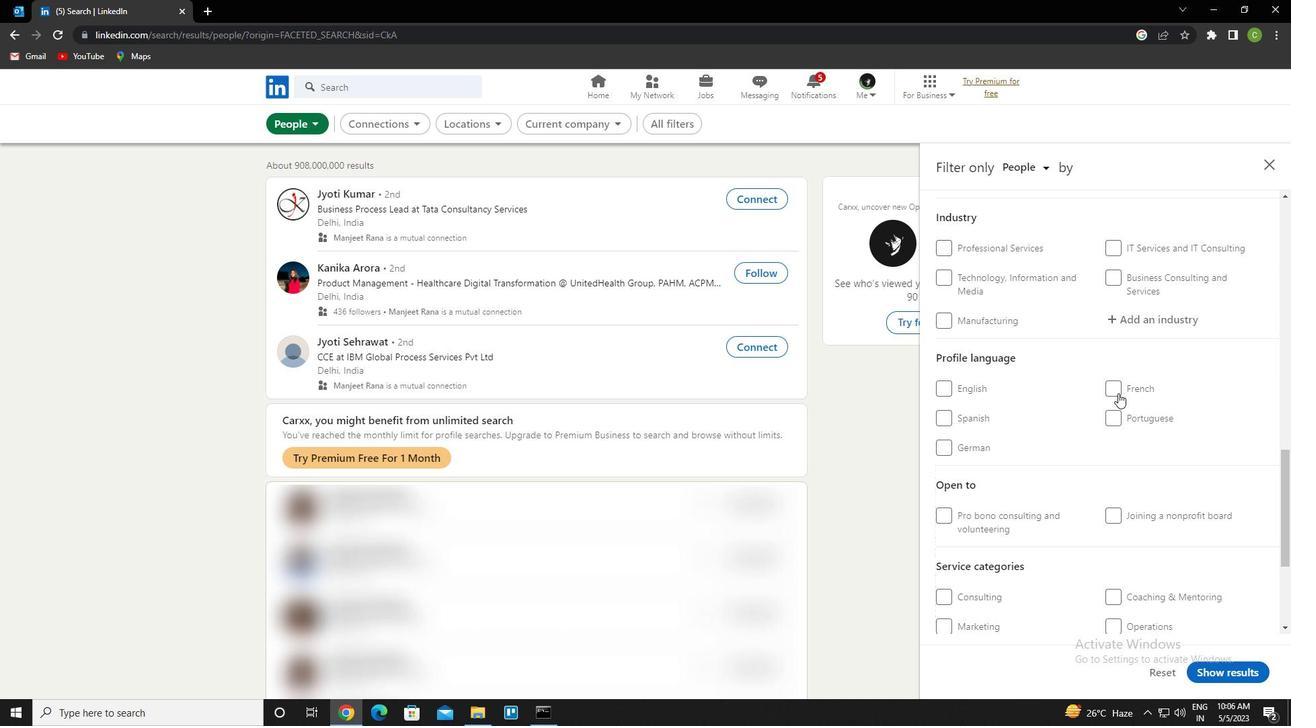 
Action: Mouse pressed left at (1117, 391)
Screenshot: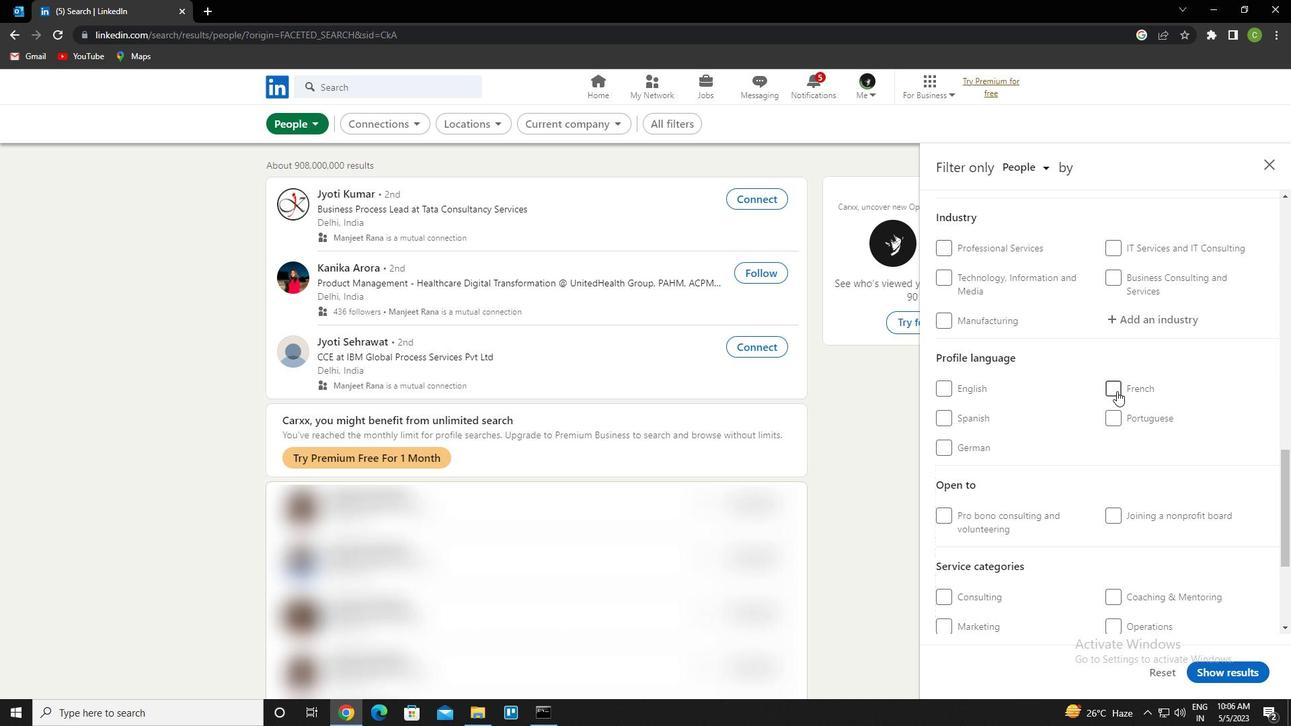 
Action: Mouse moved to (1116, 391)
Screenshot: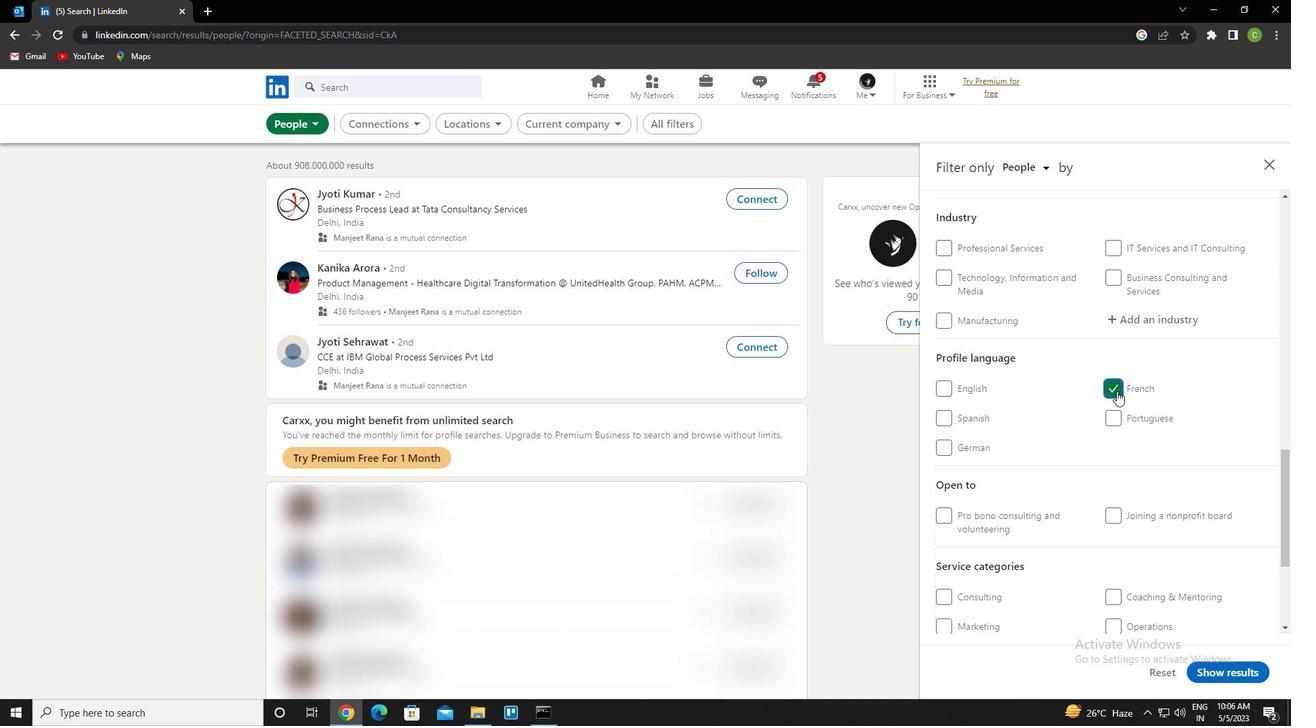 
Action: Mouse scrolled (1116, 392) with delta (0, 0)
Screenshot: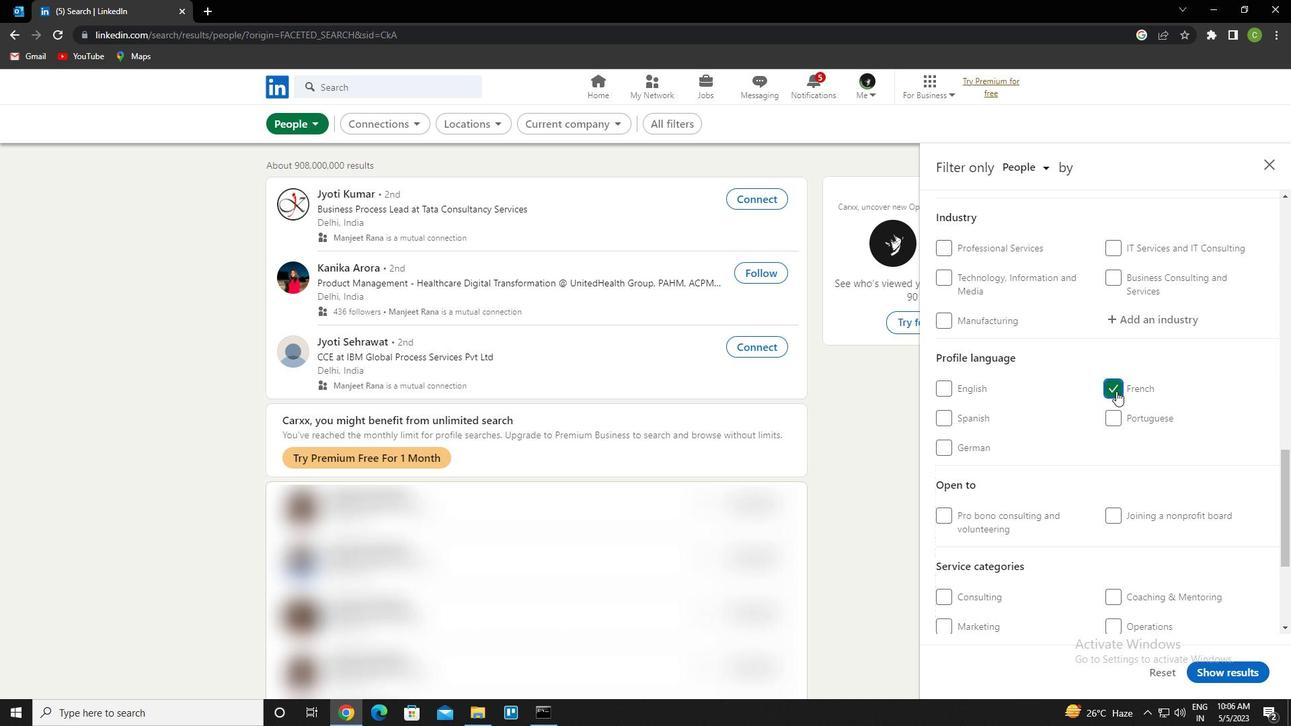 
Action: Mouse moved to (1113, 391)
Screenshot: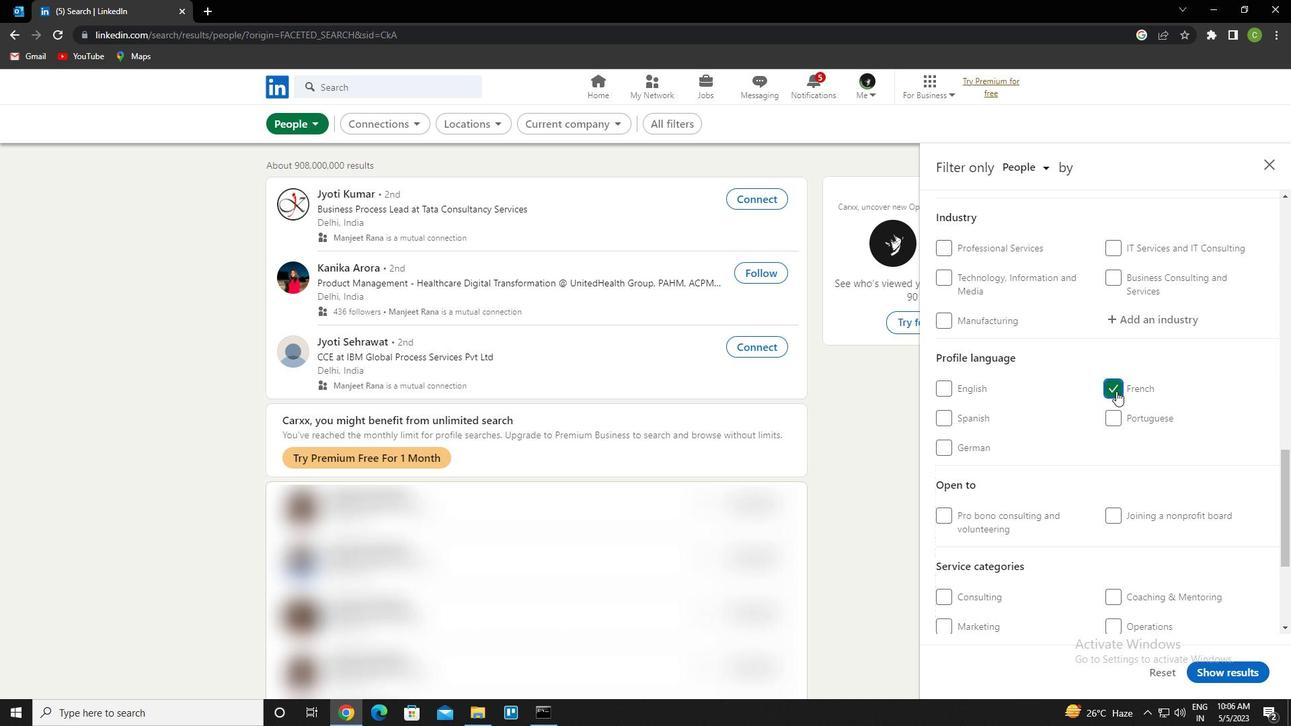 
Action: Mouse scrolled (1113, 392) with delta (0, 0)
Screenshot: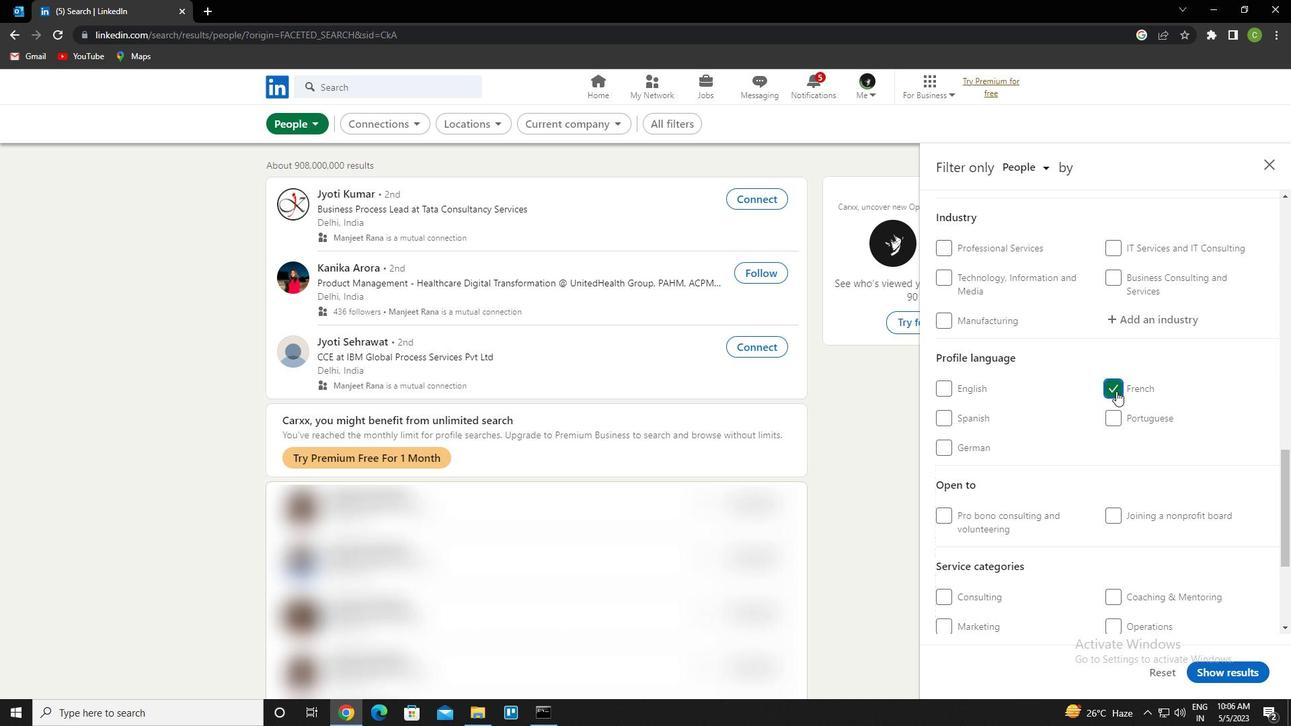 
Action: Mouse scrolled (1113, 392) with delta (0, 0)
Screenshot: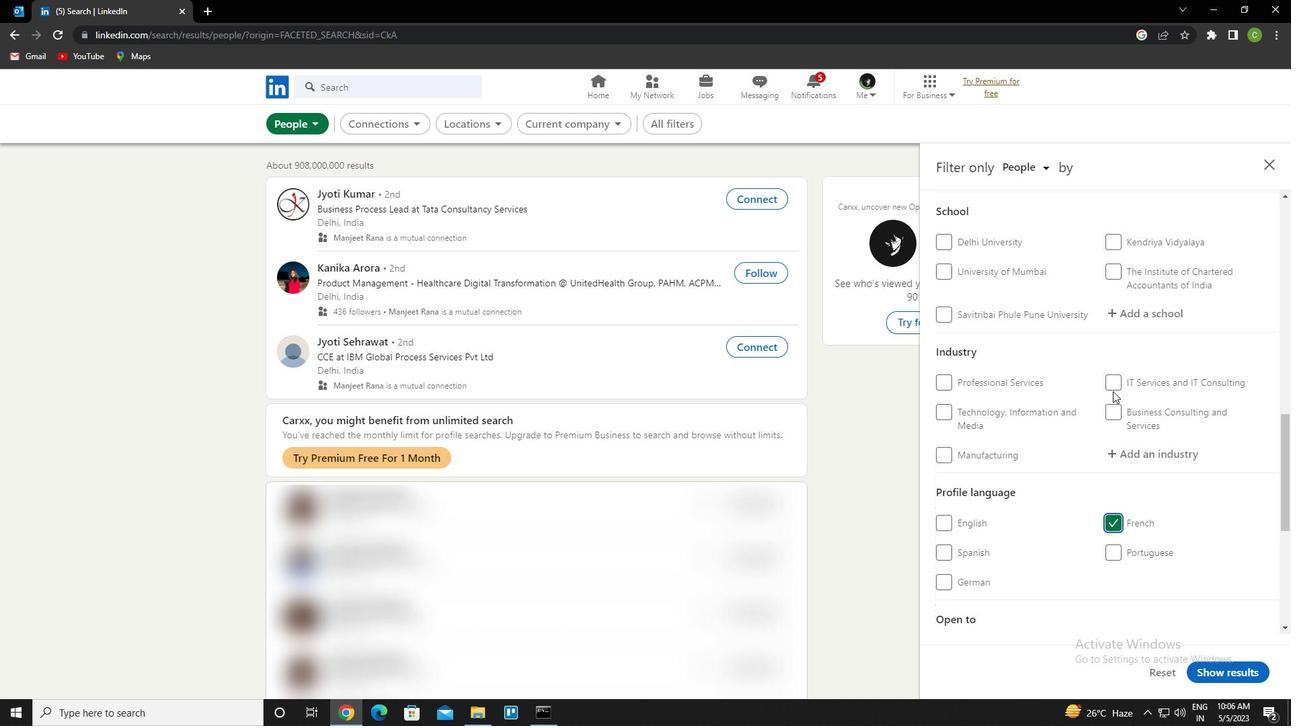 
Action: Mouse scrolled (1113, 392) with delta (0, 0)
Screenshot: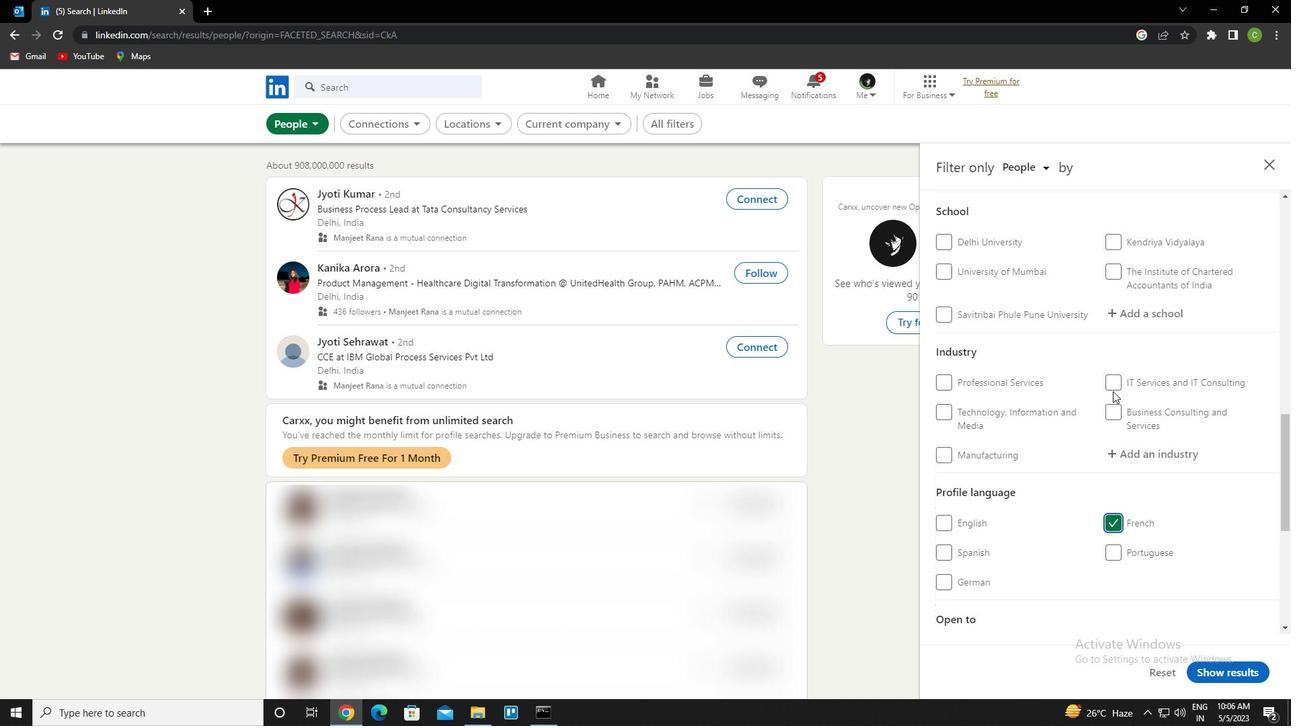 
Action: Mouse scrolled (1113, 392) with delta (0, 0)
Screenshot: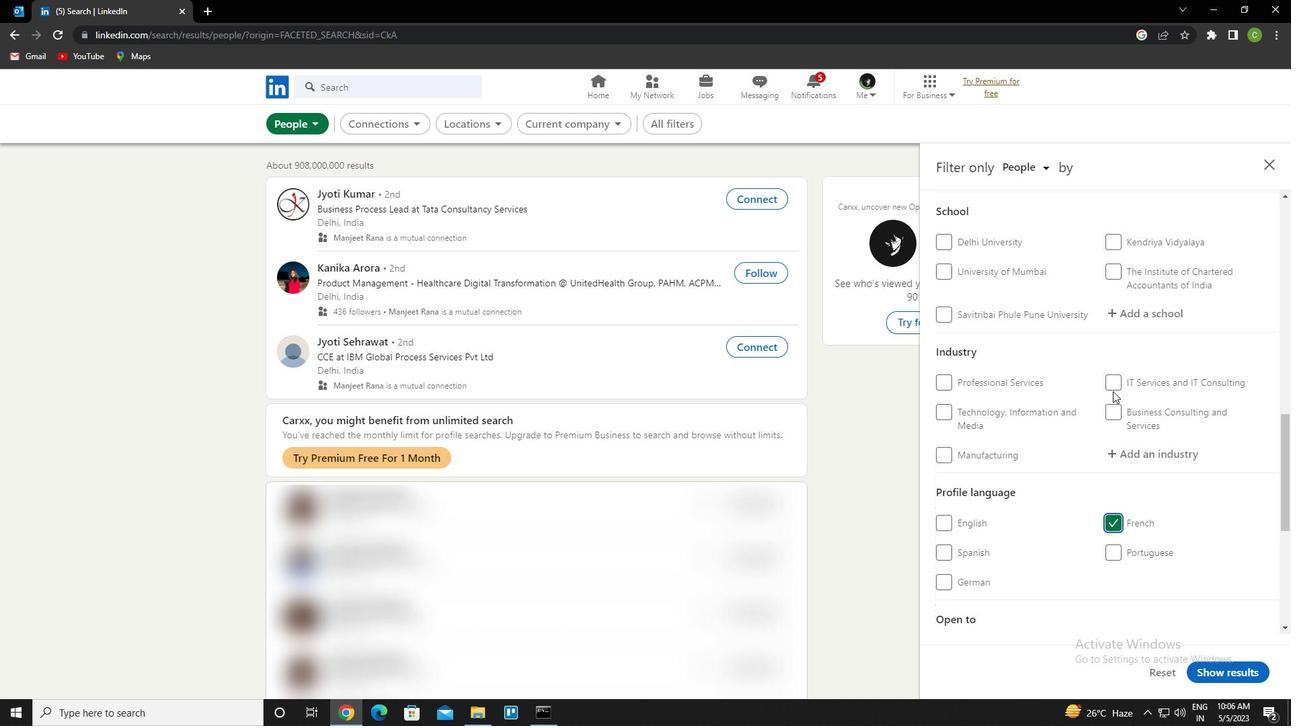 
Action: Mouse scrolled (1113, 392) with delta (0, 0)
Screenshot: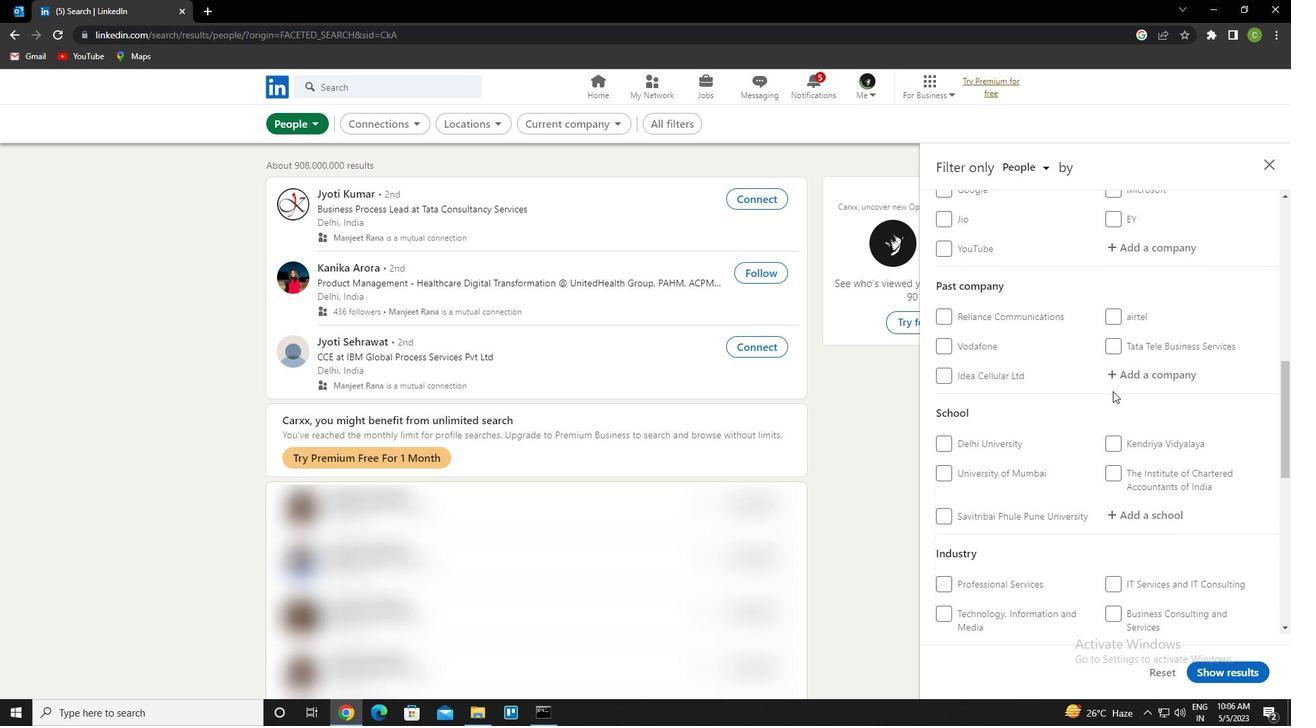
Action: Mouse scrolled (1113, 392) with delta (0, 0)
Screenshot: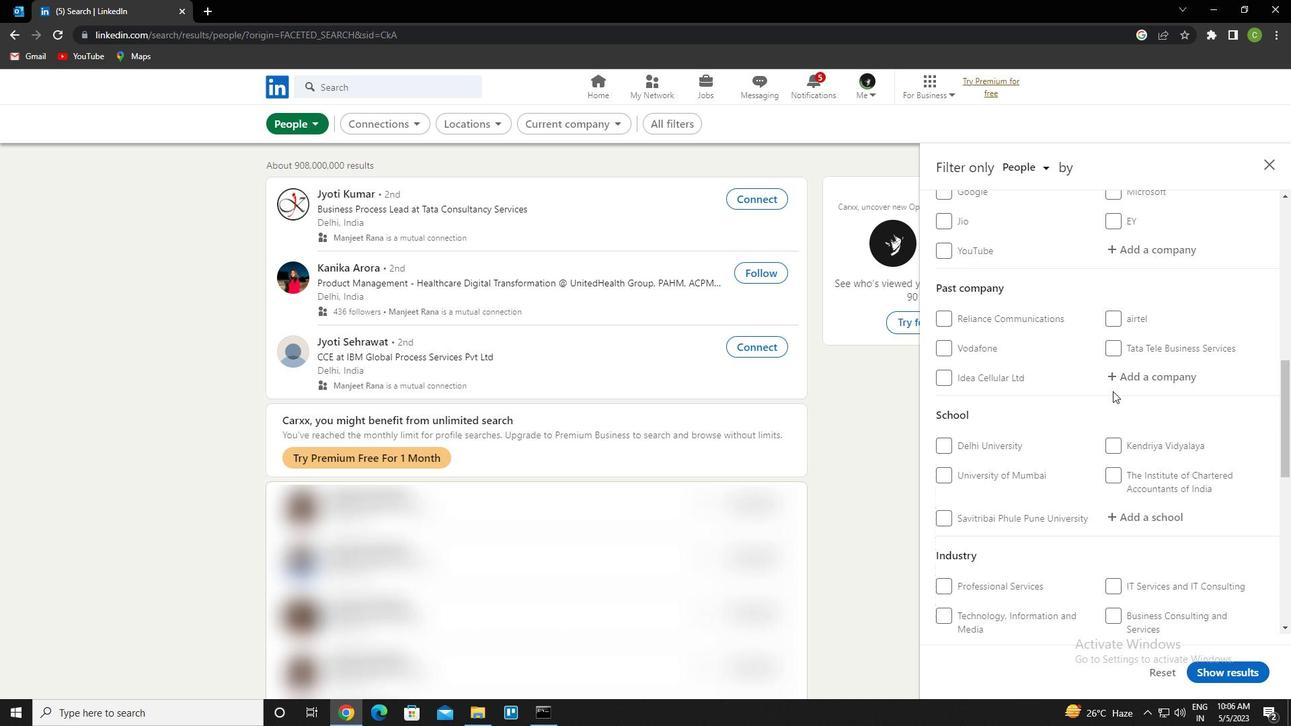 
Action: Mouse moved to (1120, 384)
Screenshot: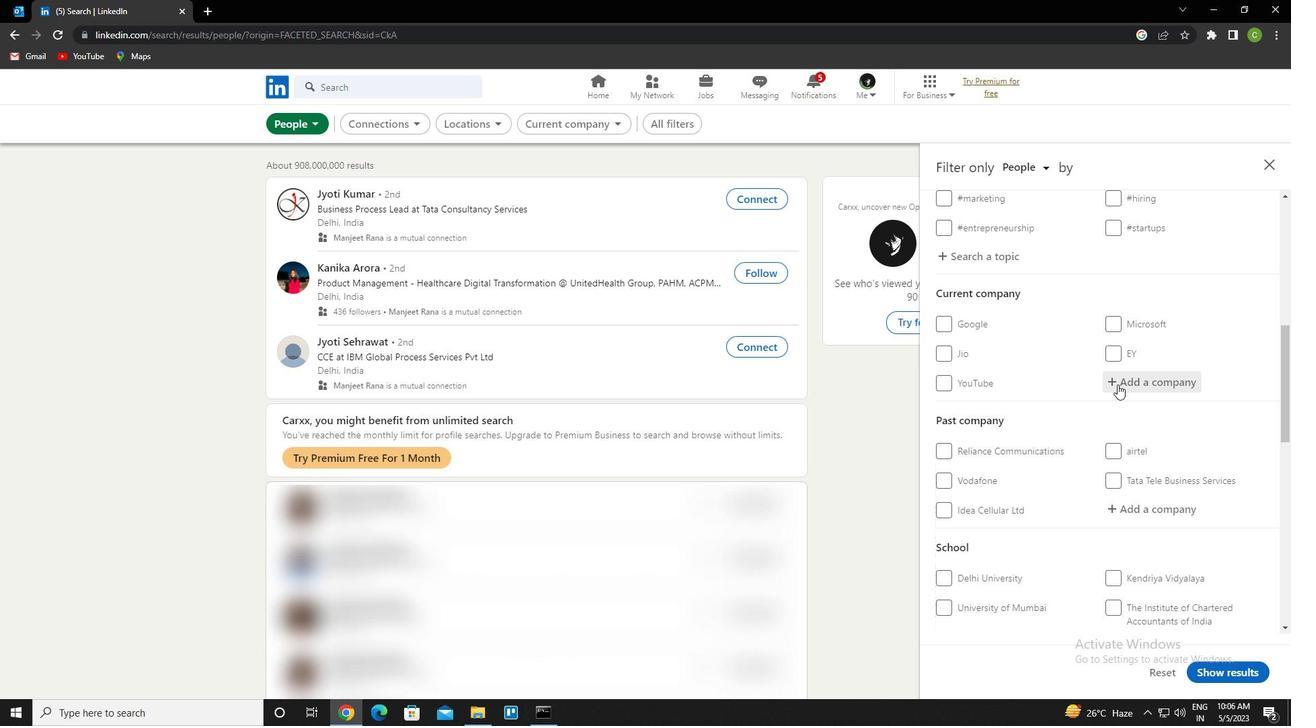 
Action: Mouse pressed left at (1120, 384)
Screenshot: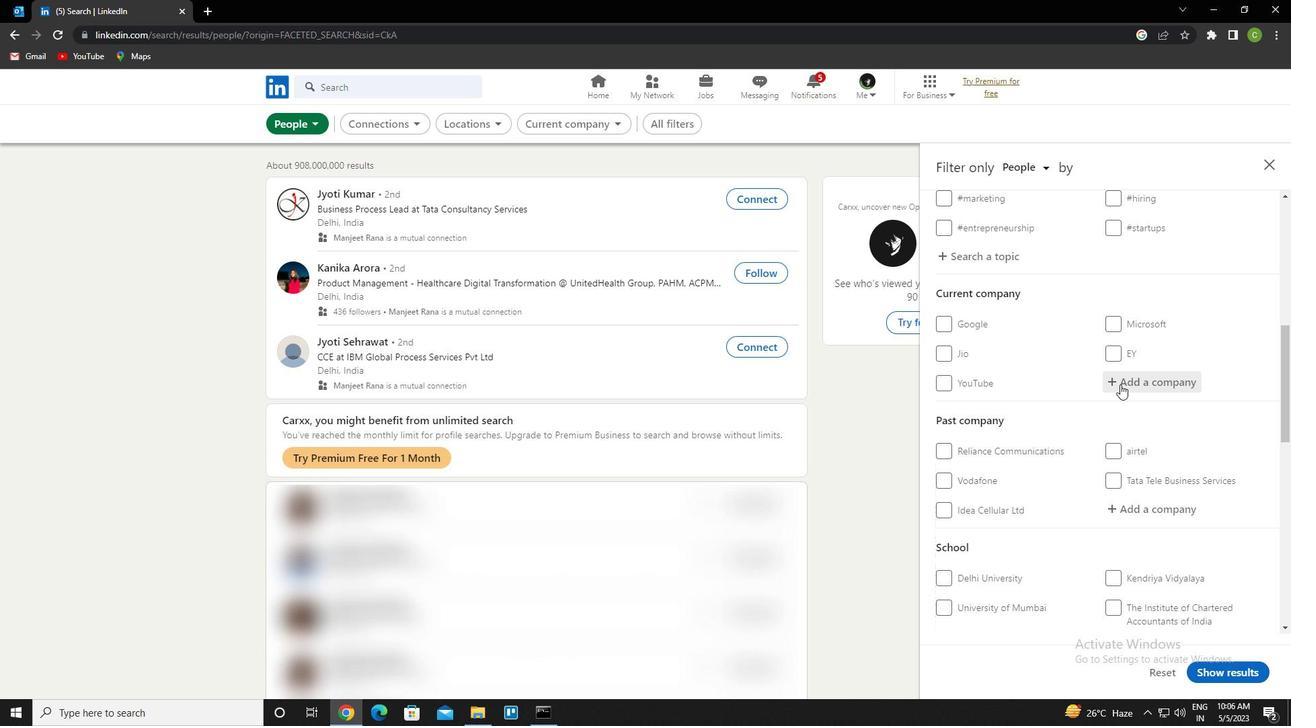 
Action: Key pressed <Key.caps_lock>a<Key.caps_lock>mpere<Key.space>electric<Key.space>vehicles<Key.down><Key.enter>
Screenshot: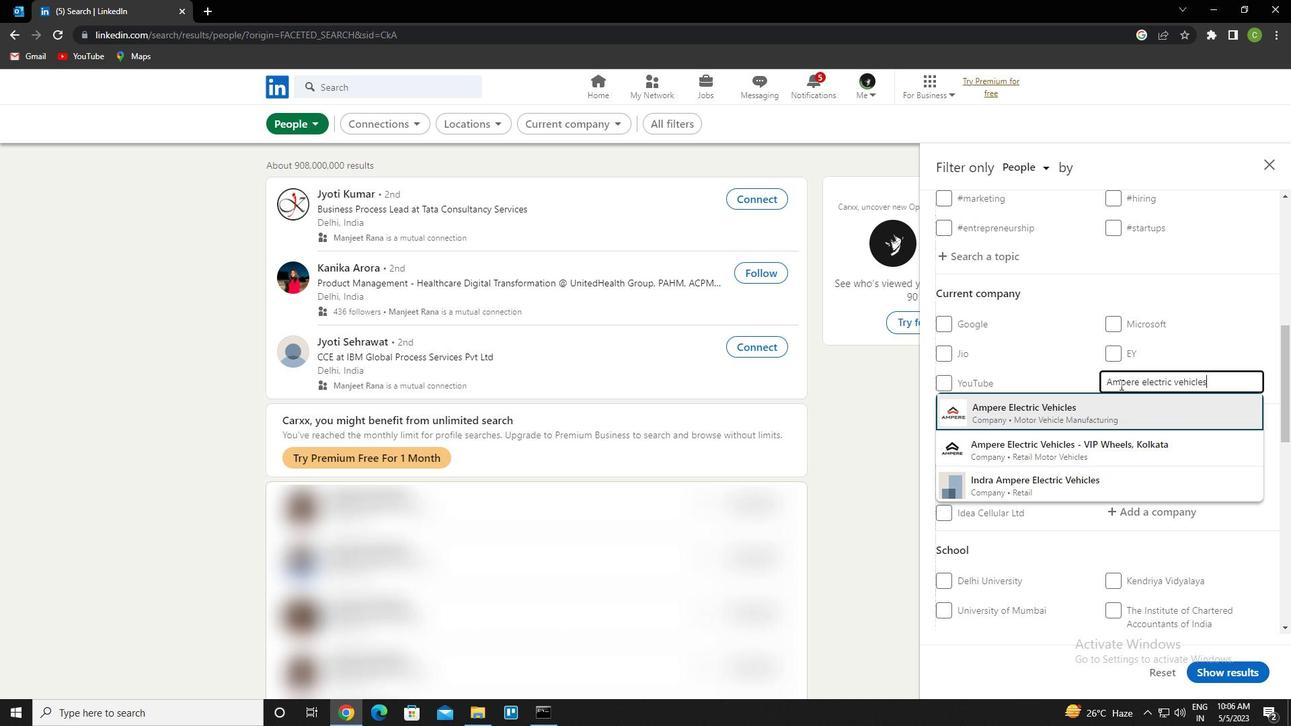 
Action: Mouse scrolled (1120, 384) with delta (0, 0)
Screenshot: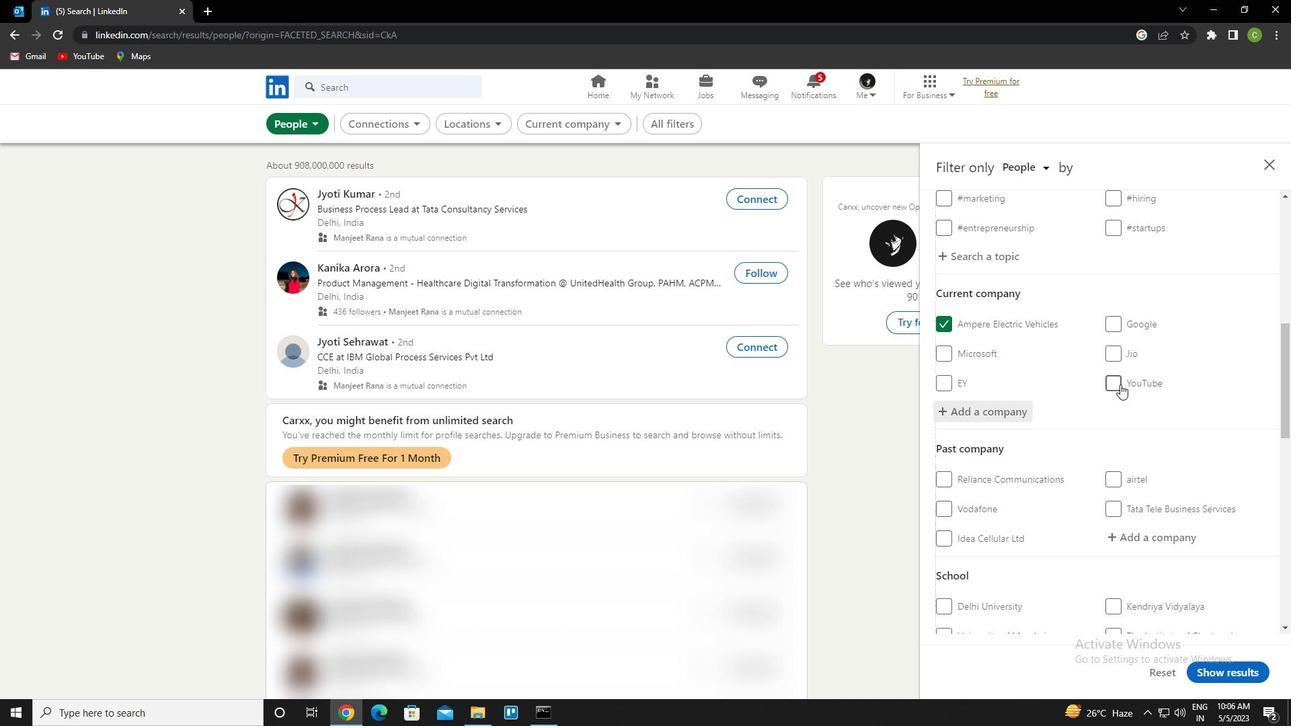
Action: Mouse scrolled (1120, 384) with delta (0, 0)
Screenshot: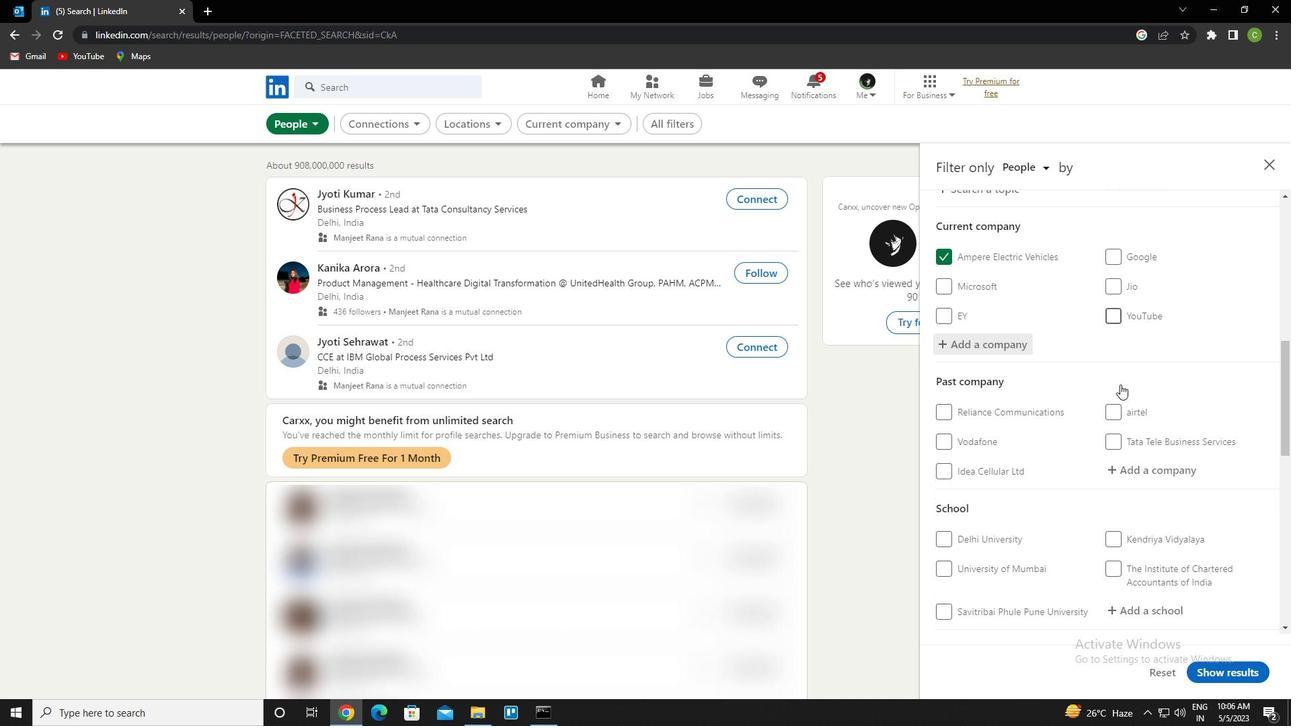 
Action: Mouse scrolled (1120, 384) with delta (0, 0)
Screenshot: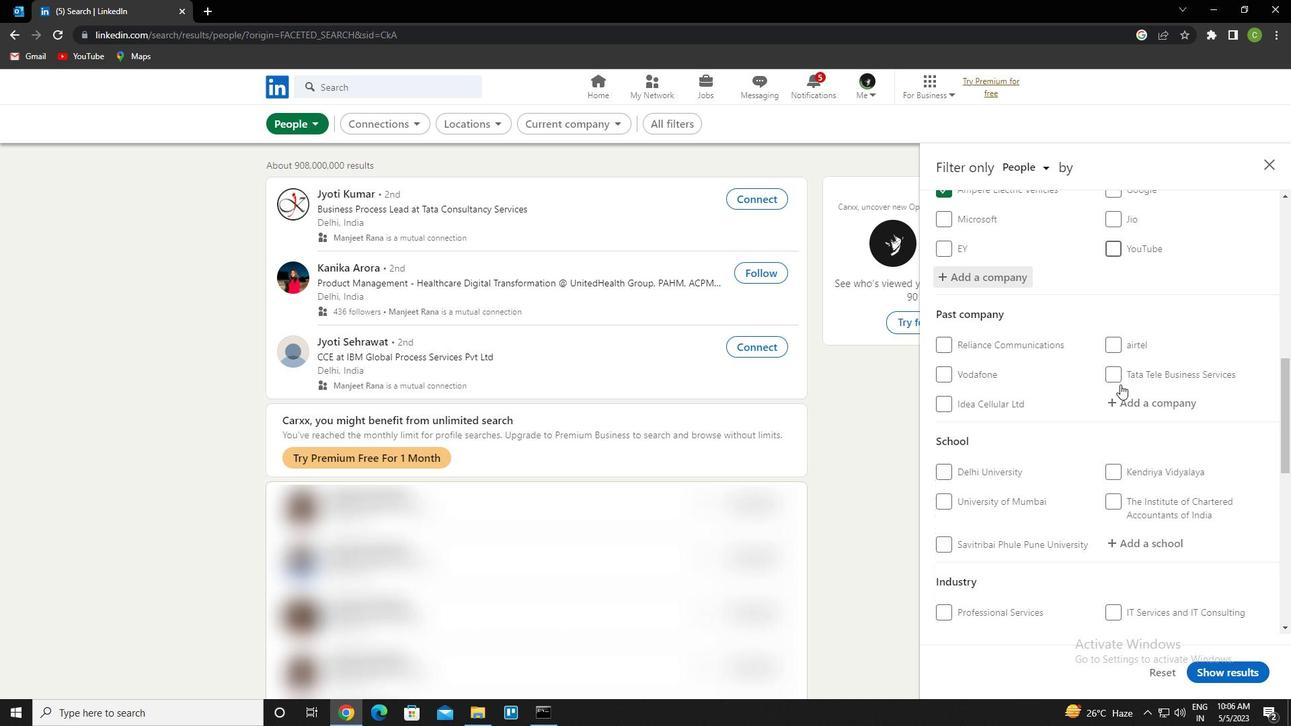 
Action: Mouse moved to (1135, 478)
Screenshot: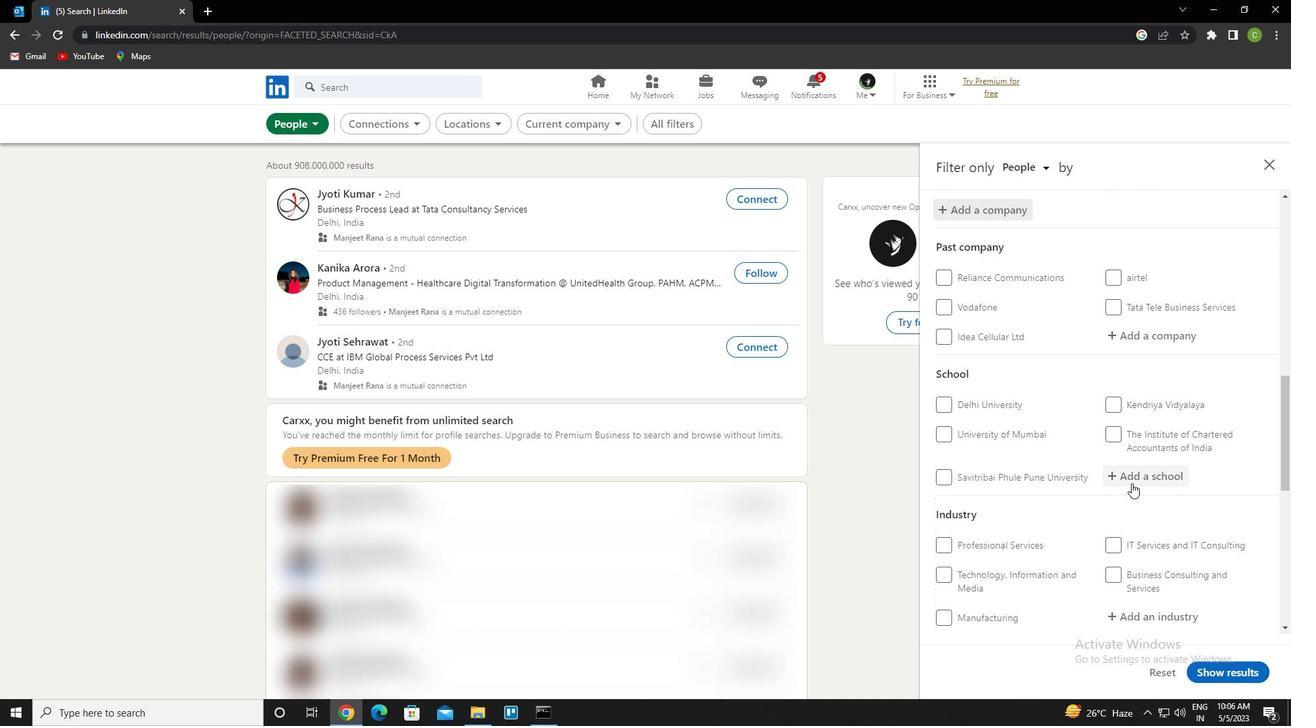 
Action: Mouse pressed left at (1135, 478)
Screenshot: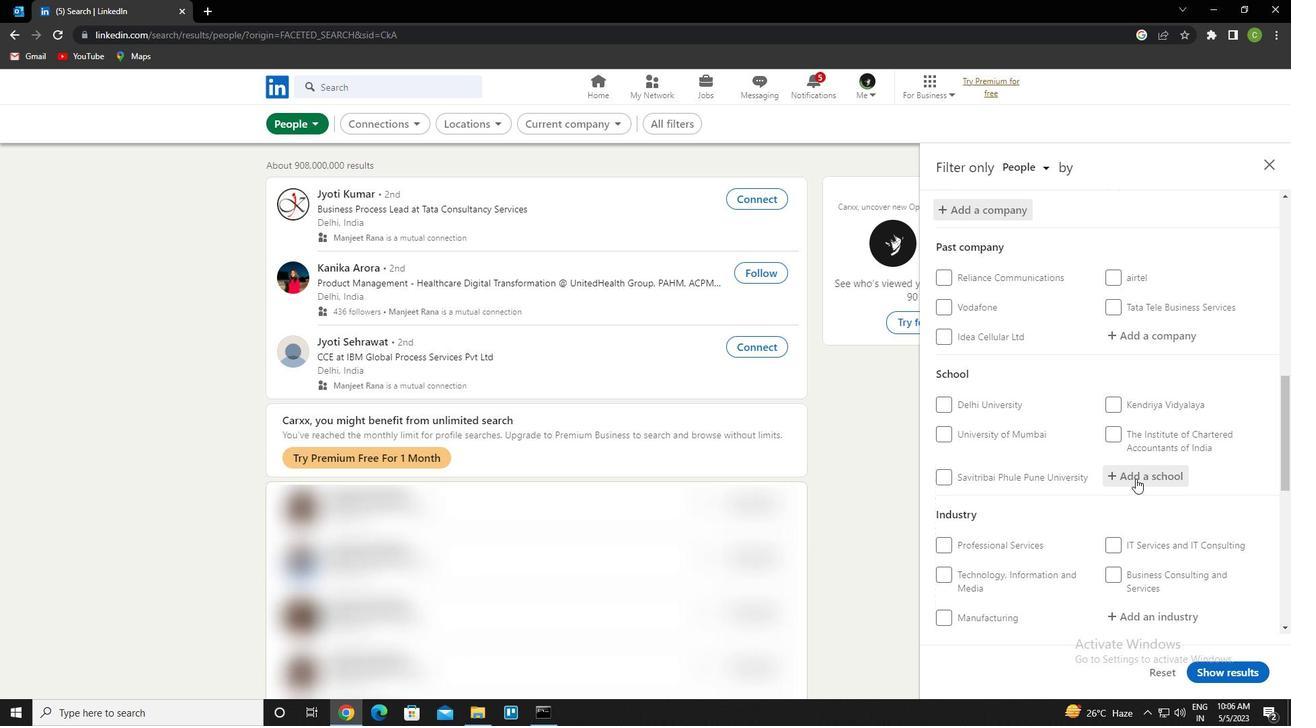 
Action: Mouse moved to (1109, 459)
Screenshot: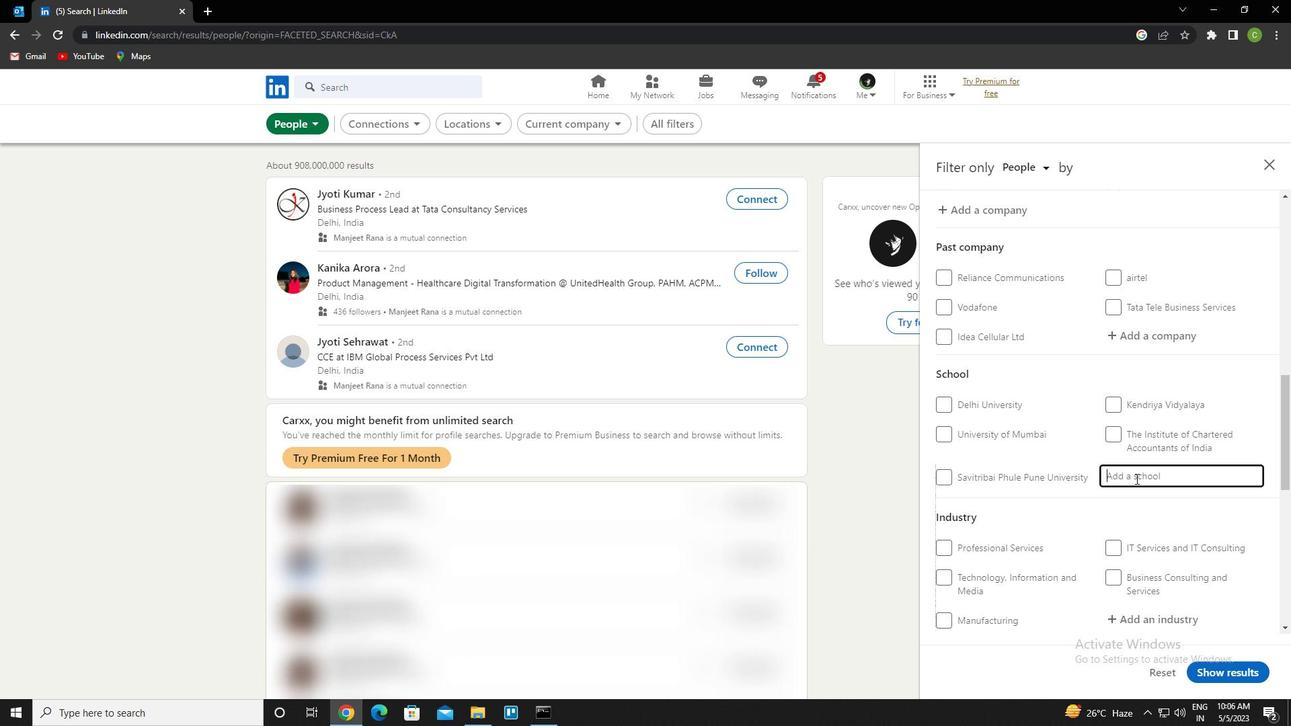 
Action: Key pressed <Key.caps_lock>i<Key.caps_lock>nternational<Key.space>indian<Key.space>sholl<Key.backspace><Key.backspace><Key.backspace><Key.backspace>chool<Key.space>dammam<Key.down><Key.enter>
Screenshot: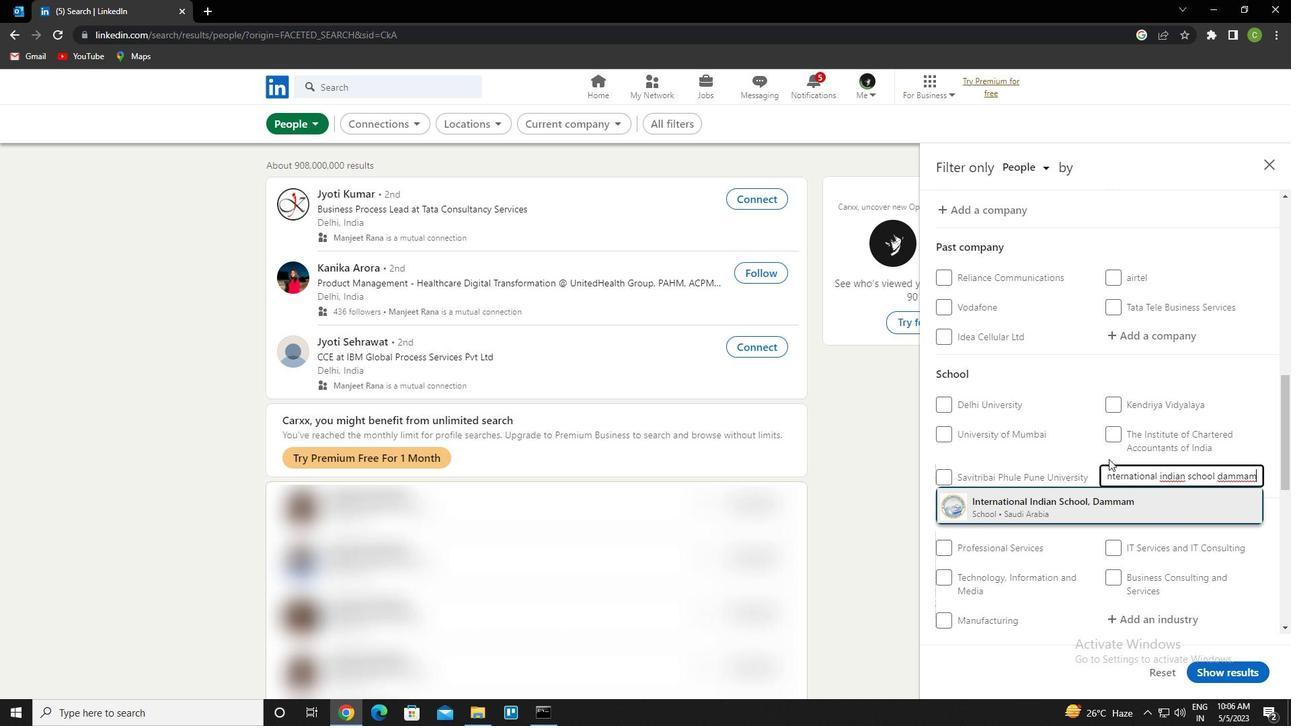 
Action: Mouse scrolled (1109, 458) with delta (0, 0)
Screenshot: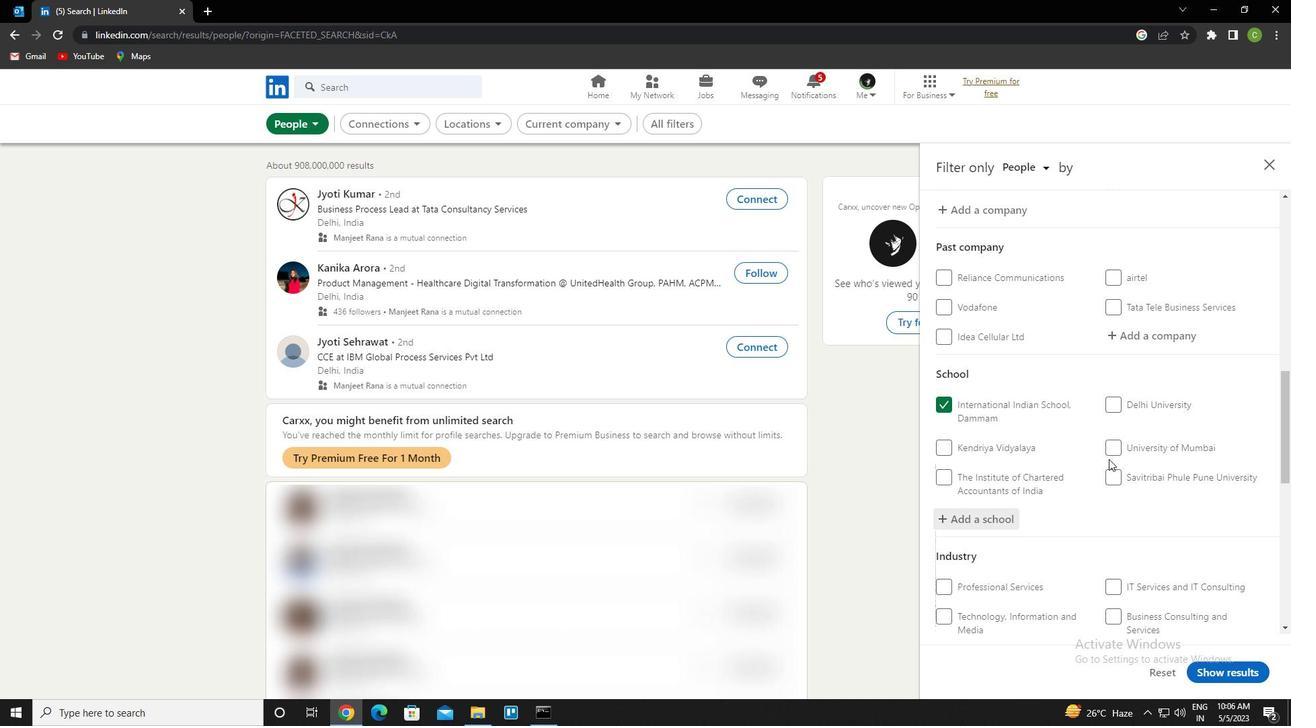 
Action: Mouse scrolled (1109, 458) with delta (0, 0)
Screenshot: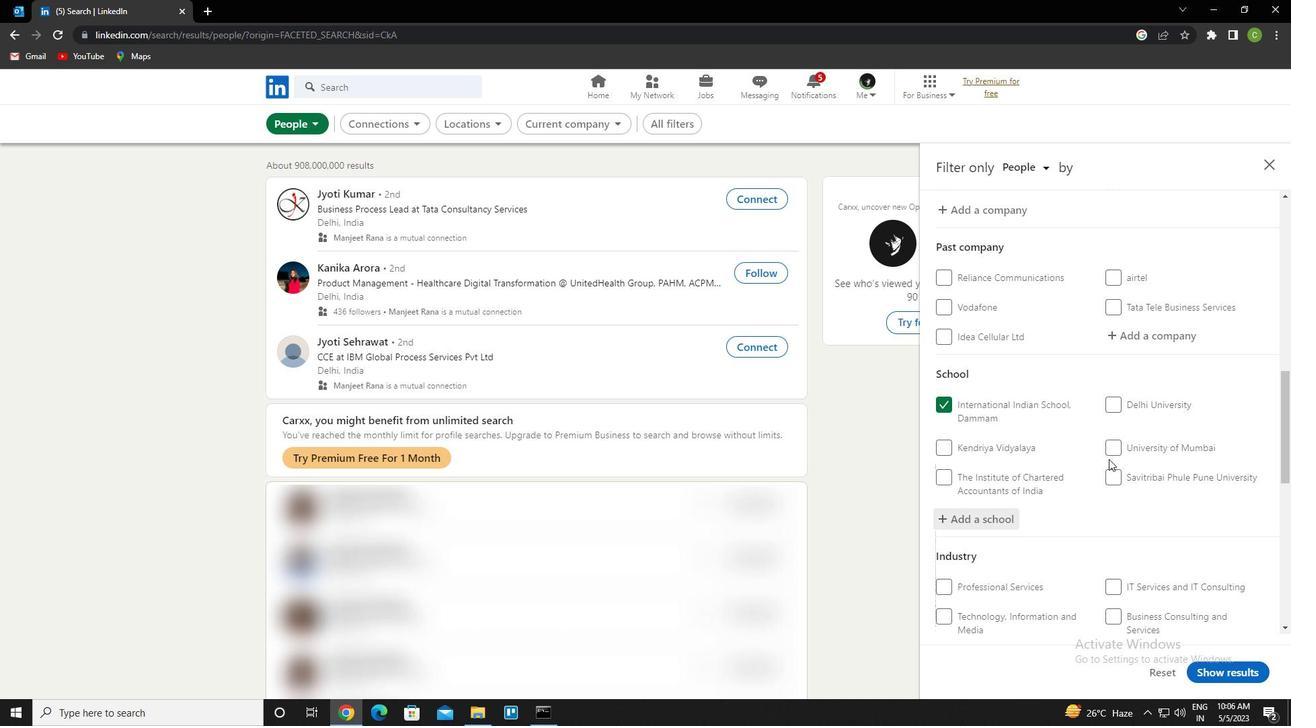 
Action: Mouse scrolled (1109, 458) with delta (0, 0)
Screenshot: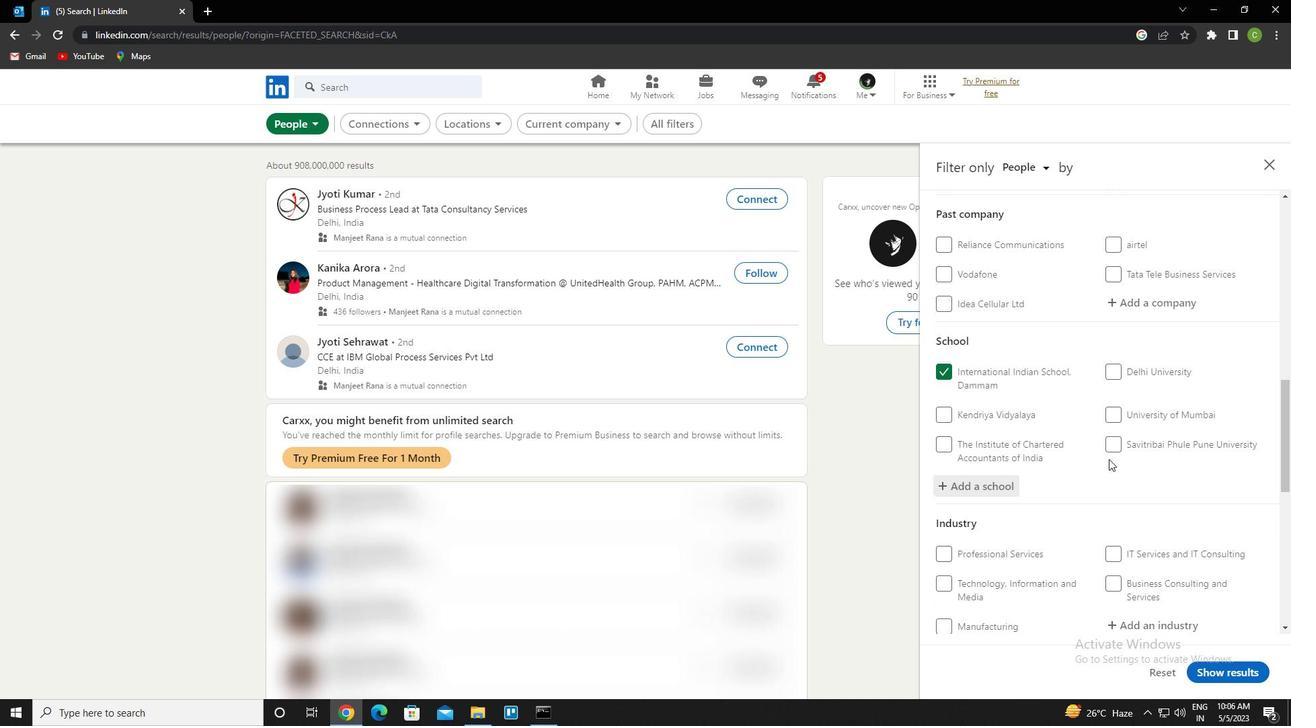 
Action: Mouse scrolled (1109, 458) with delta (0, 0)
Screenshot: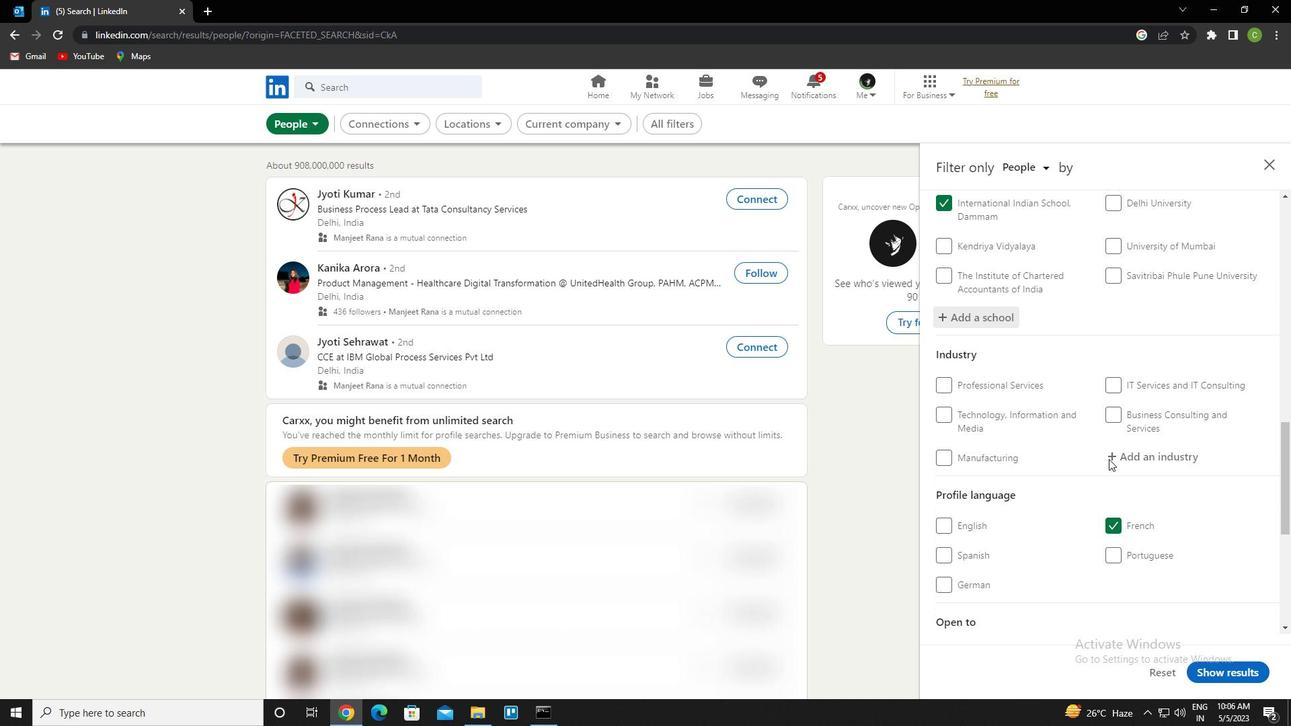 
Action: Mouse scrolled (1109, 458) with delta (0, 0)
Screenshot: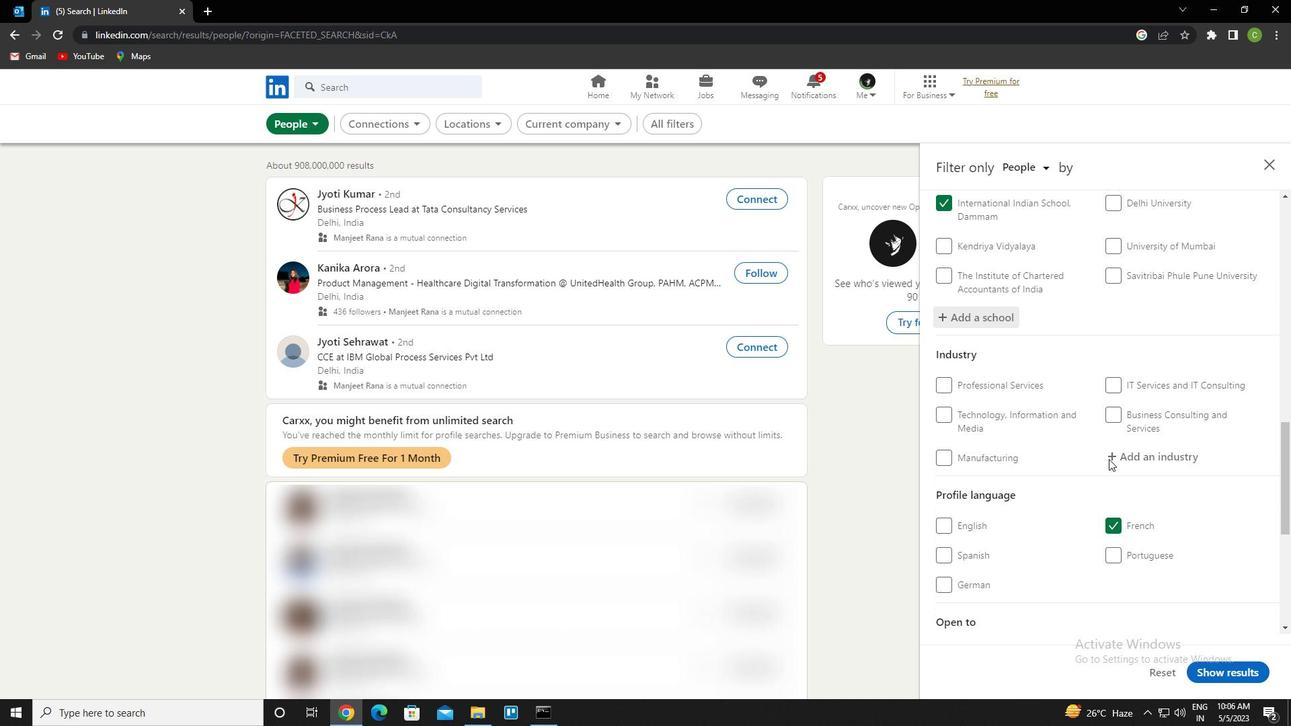 
Action: Mouse scrolled (1109, 458) with delta (0, 0)
Screenshot: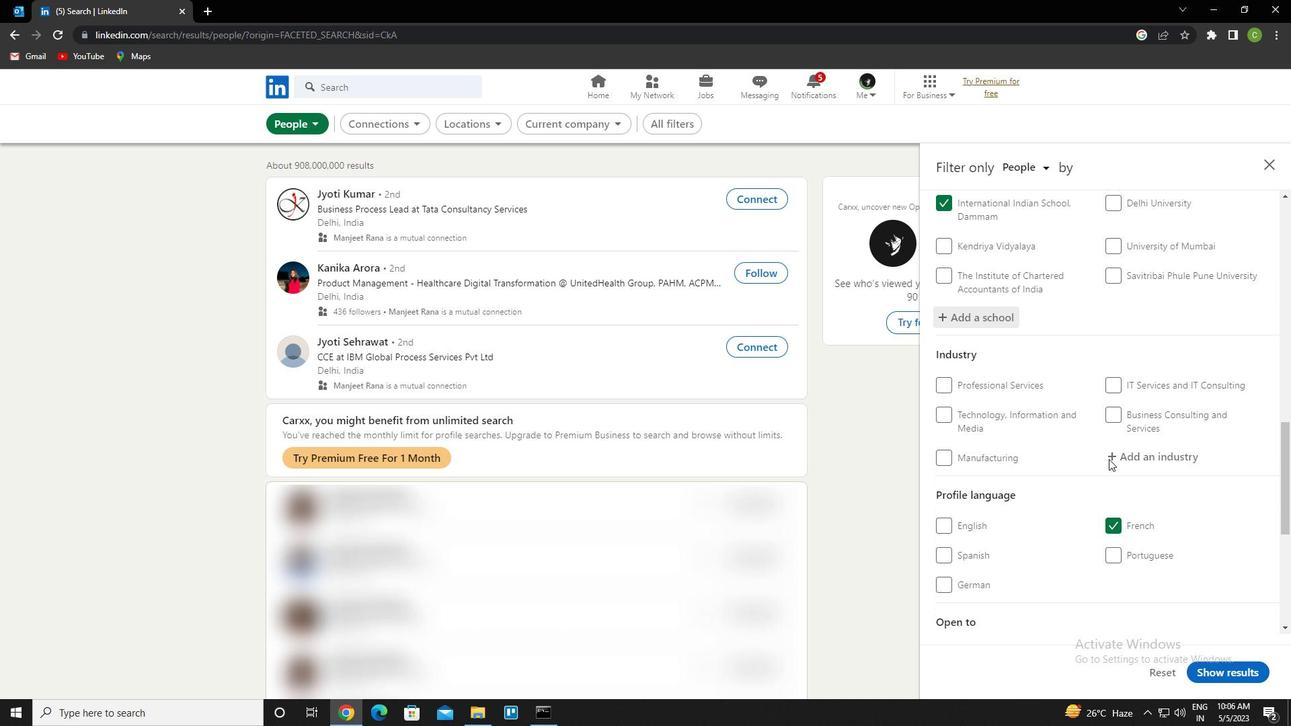 
Action: Mouse scrolled (1109, 458) with delta (0, 0)
Screenshot: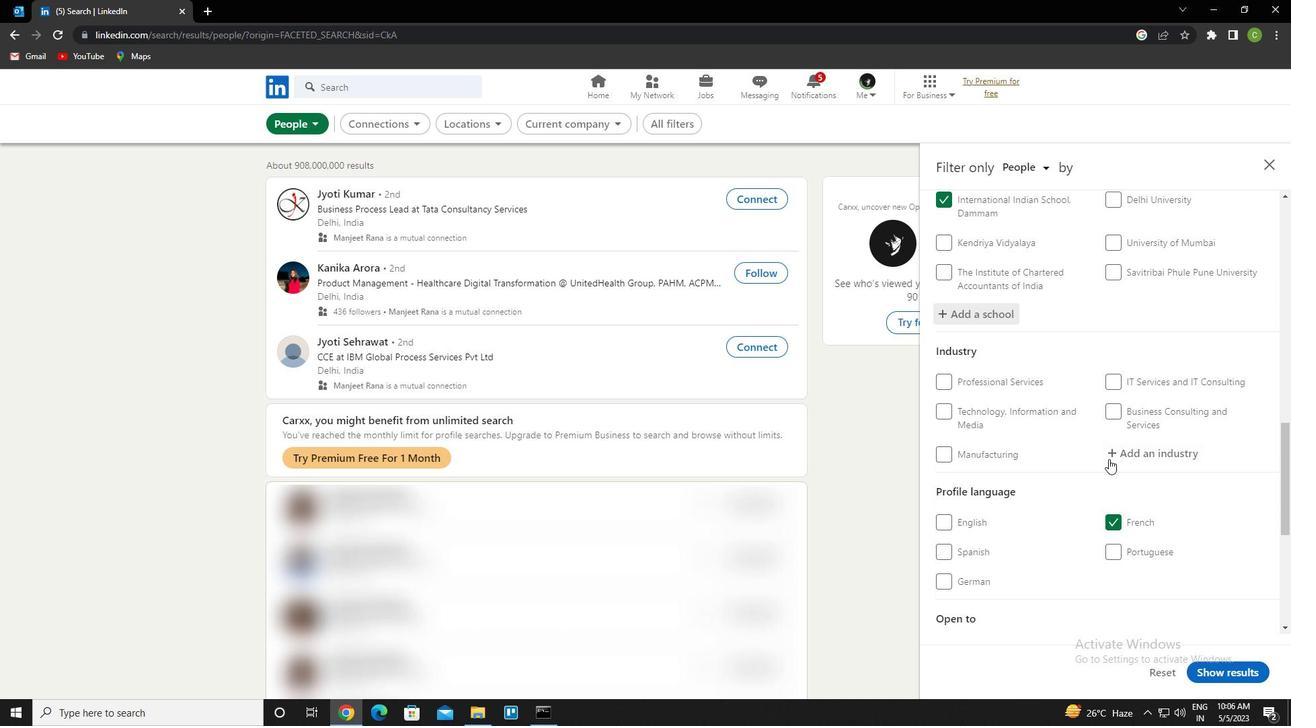 
Action: Mouse scrolled (1109, 458) with delta (0, 0)
Screenshot: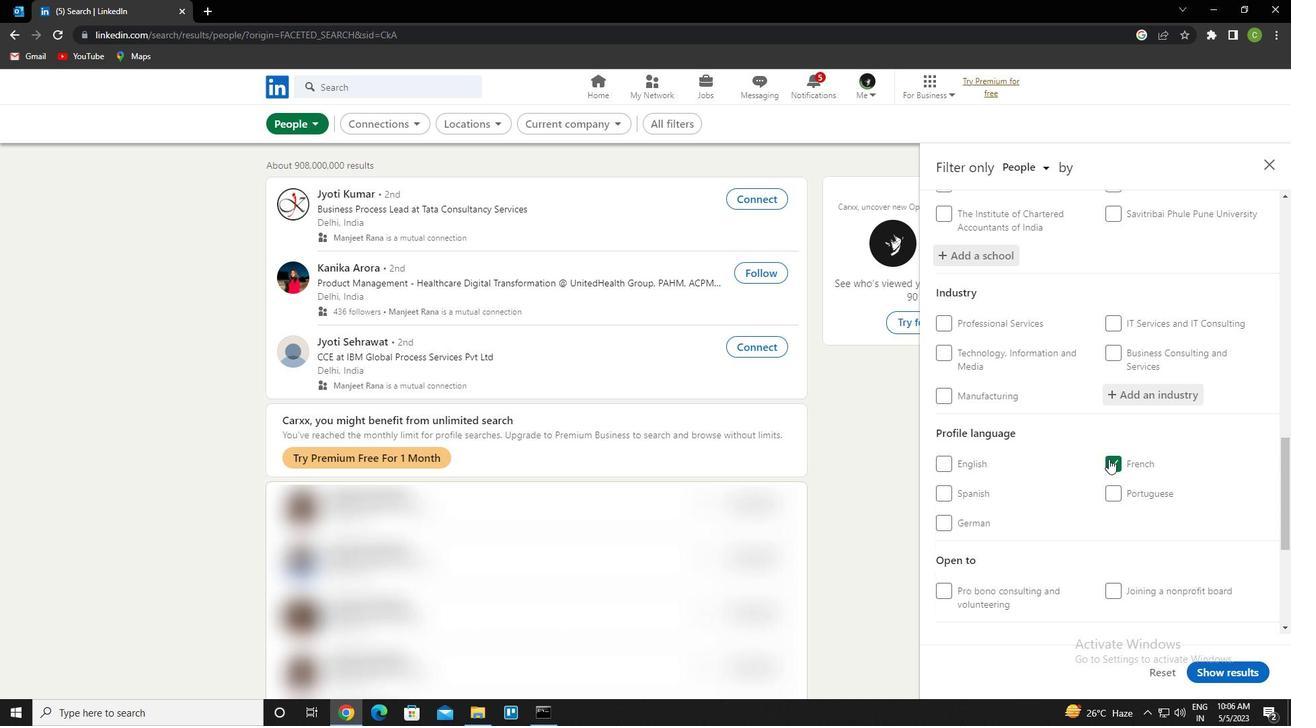 
Action: Mouse scrolled (1109, 458) with delta (0, 0)
Screenshot: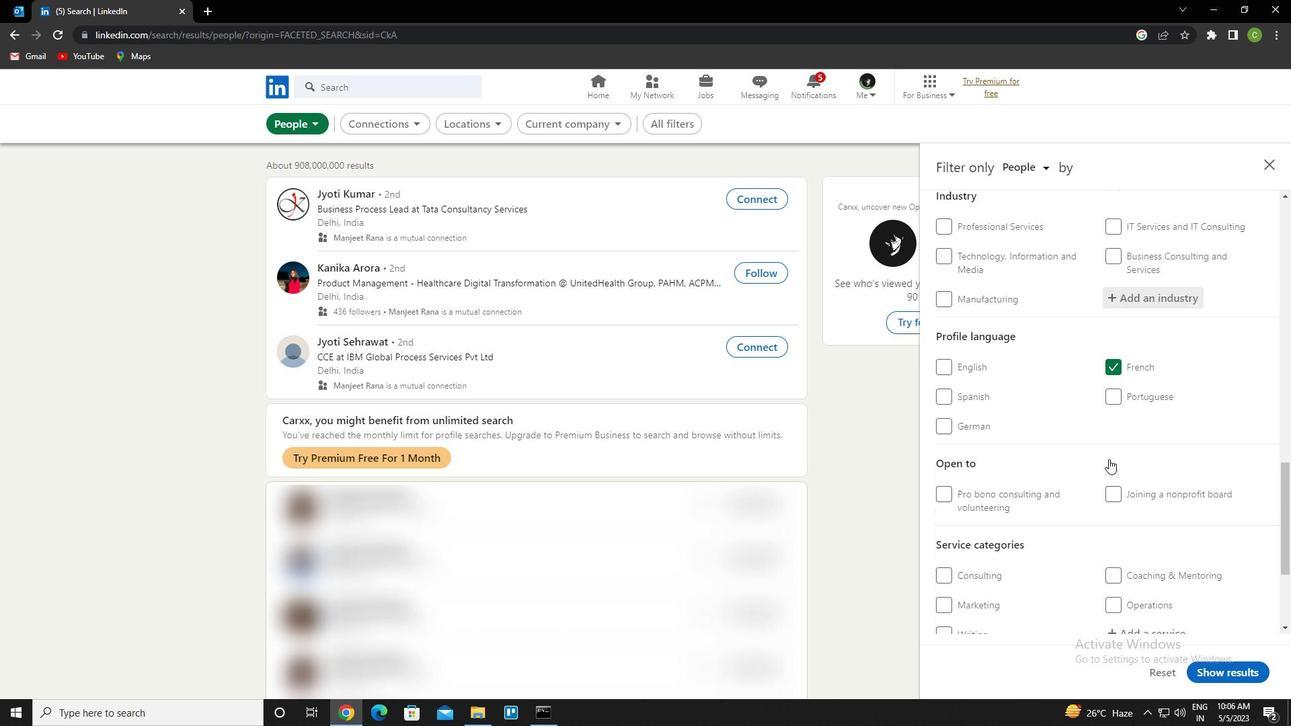 
Action: Mouse moved to (1138, 444)
Screenshot: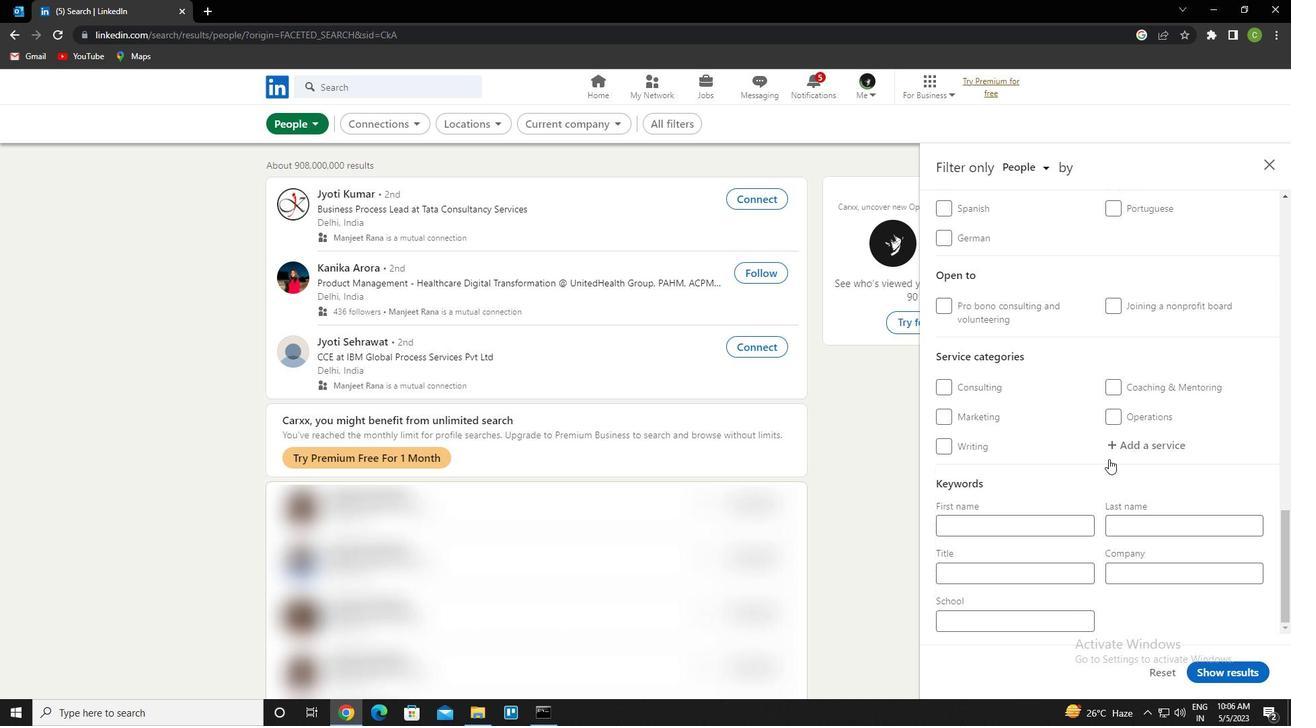
Action: Mouse pressed left at (1138, 444)
Screenshot: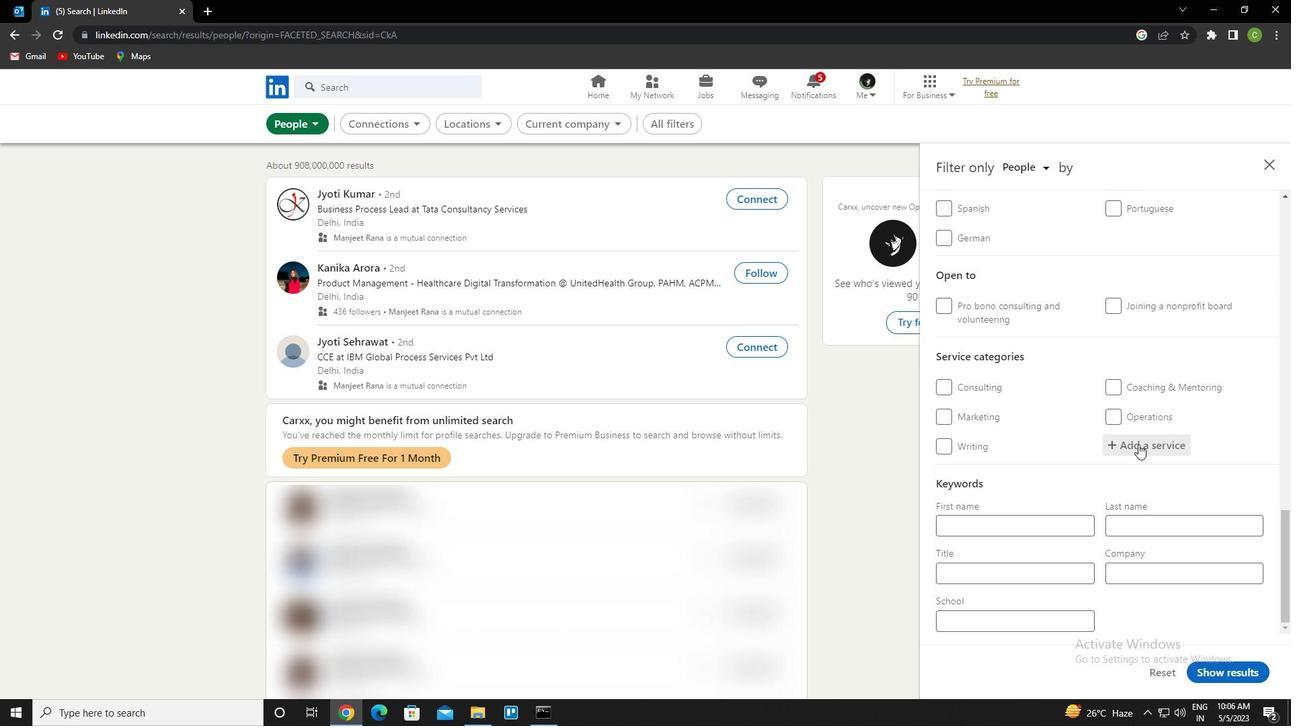 
Action: Mouse moved to (1134, 439)
Screenshot: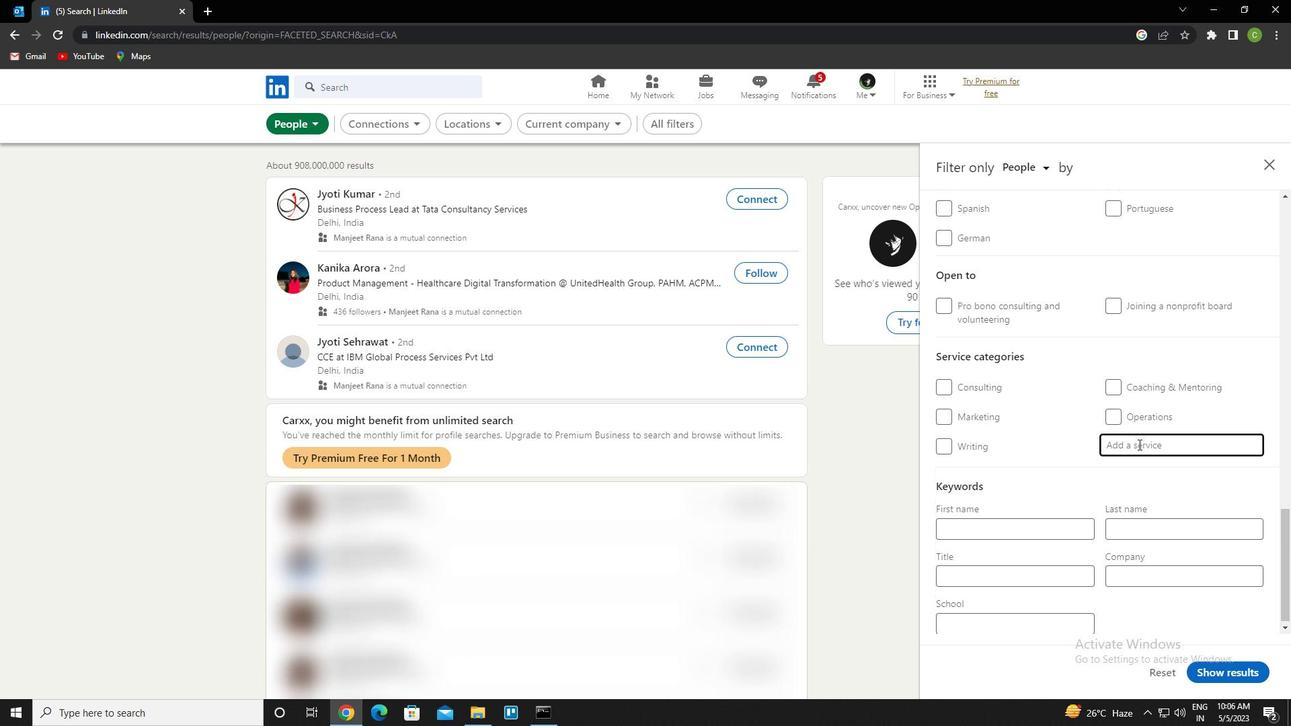 
Action: Mouse scrolled (1134, 440) with delta (0, 0)
Screenshot: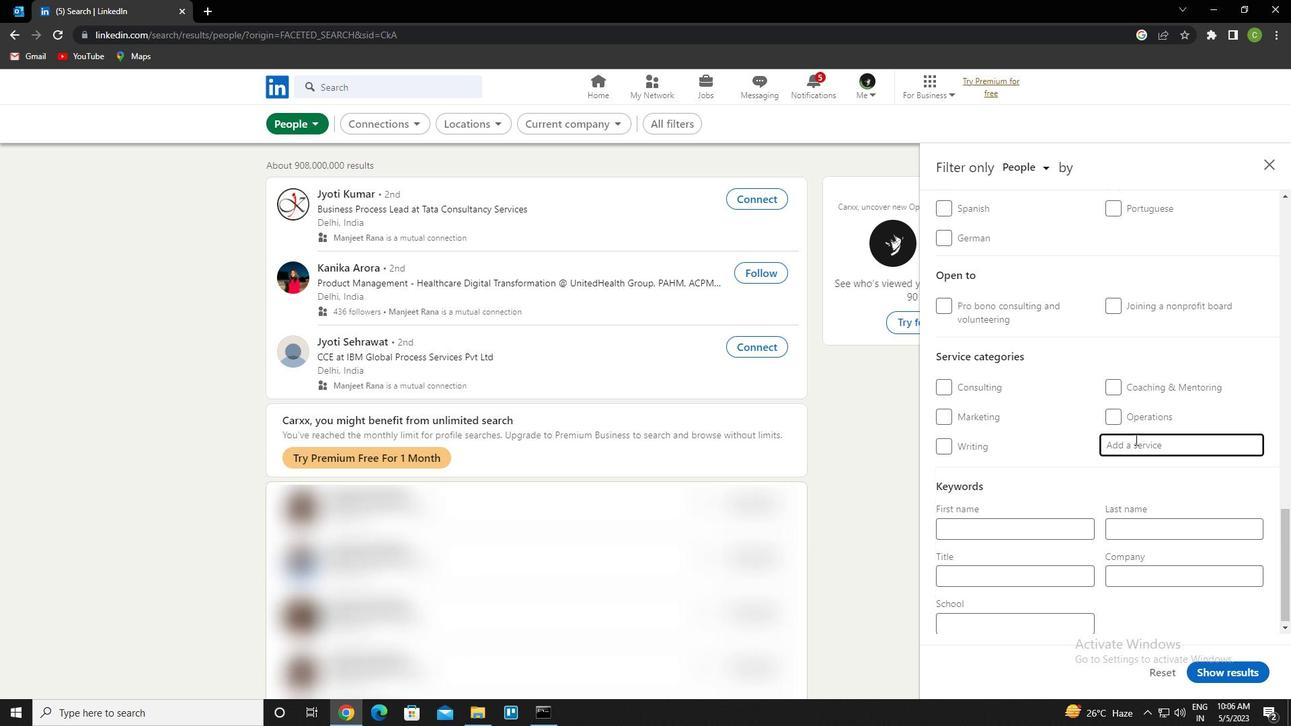 
Action: Mouse scrolled (1134, 440) with delta (0, 0)
Screenshot: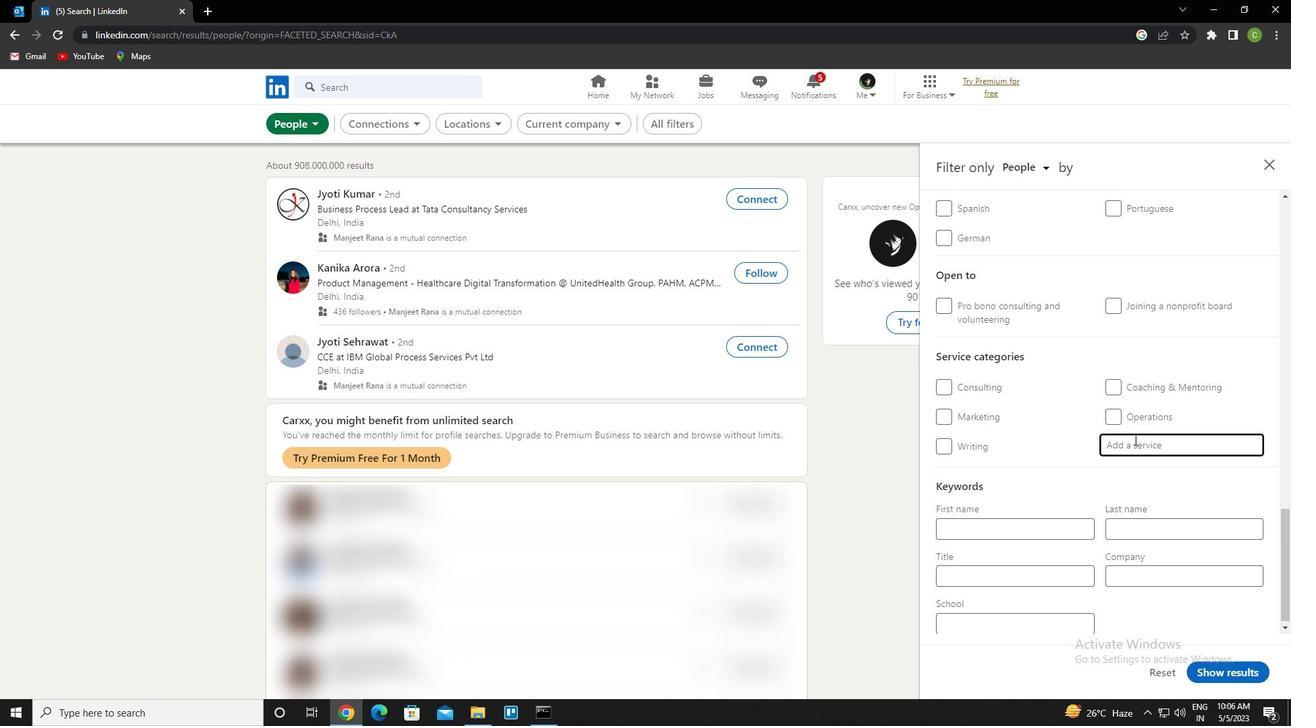 
Action: Mouse moved to (1115, 369)
Screenshot: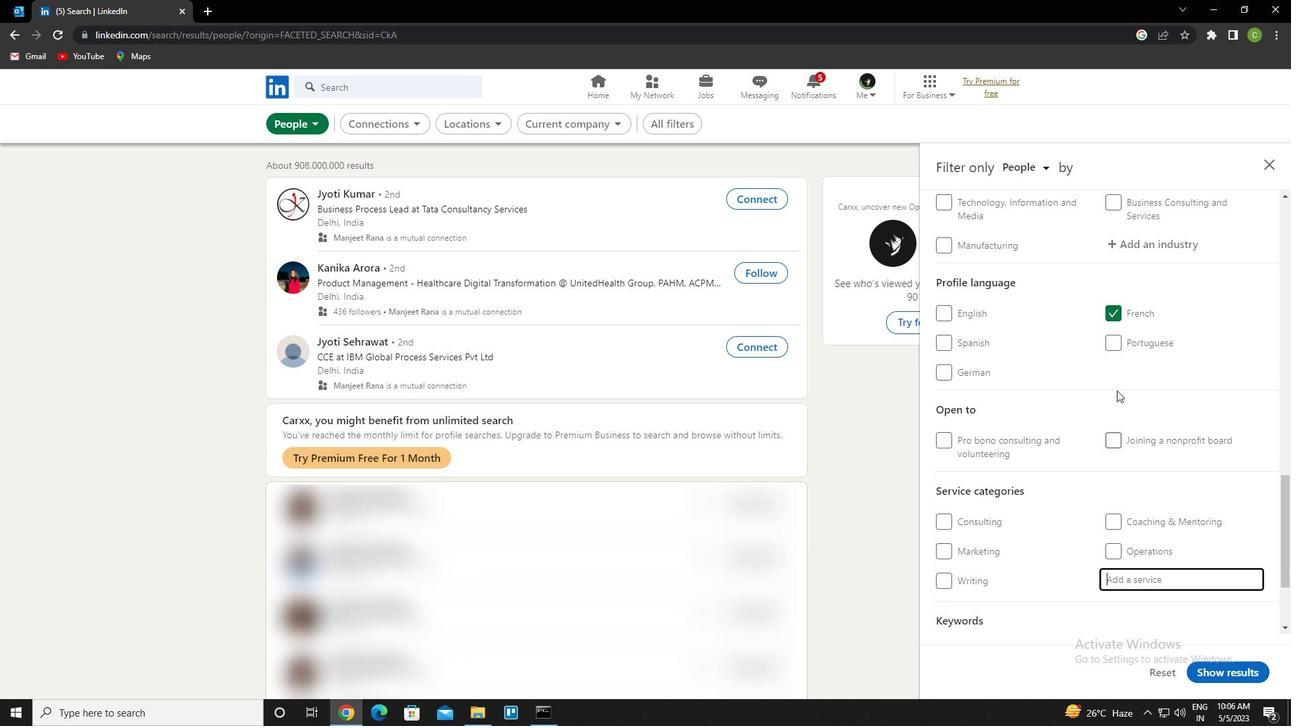 
Action: Mouse scrolled (1115, 370) with delta (0, 0)
Screenshot: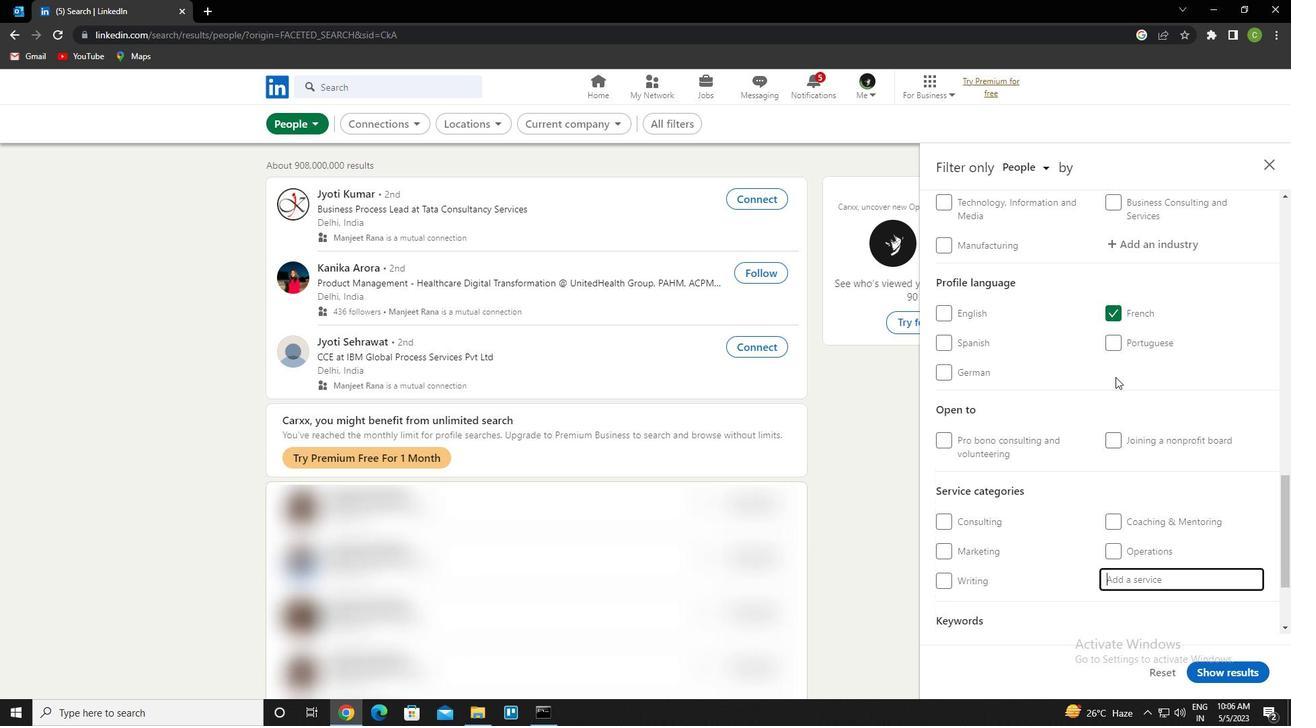 
Action: Mouse moved to (1151, 302)
Screenshot: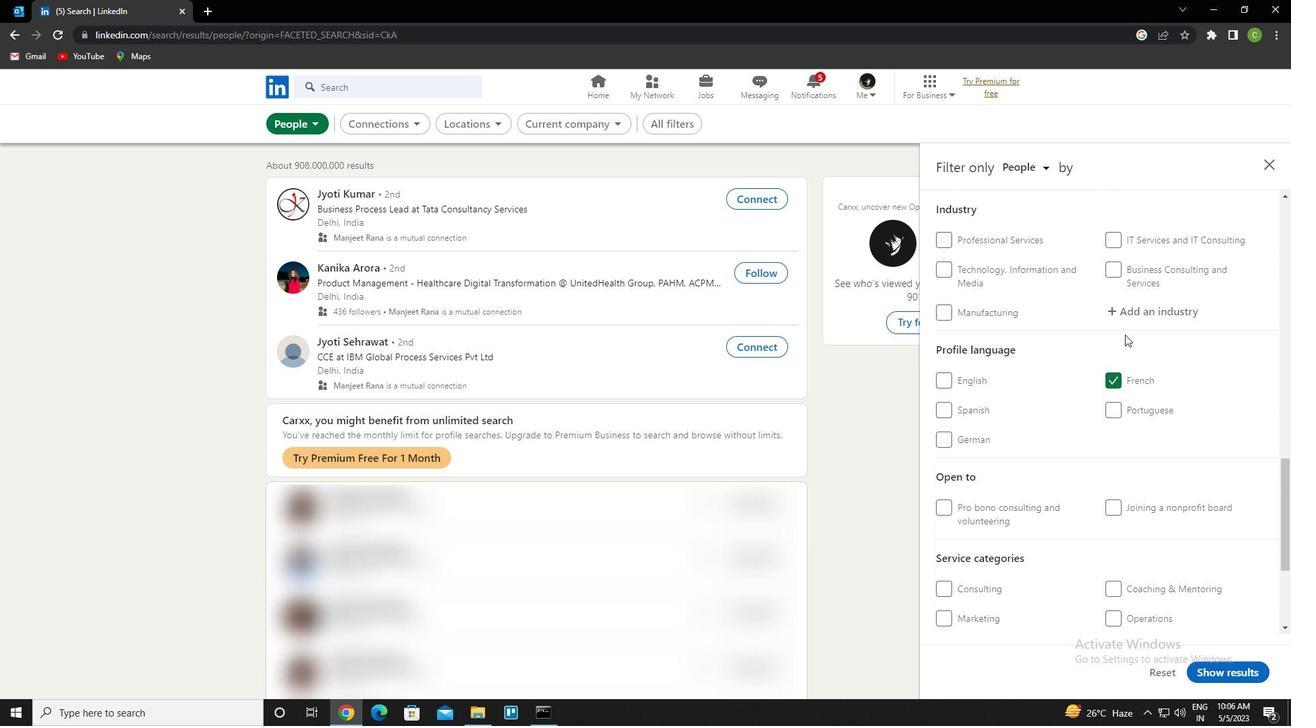 
Action: Mouse pressed left at (1151, 302)
Screenshot: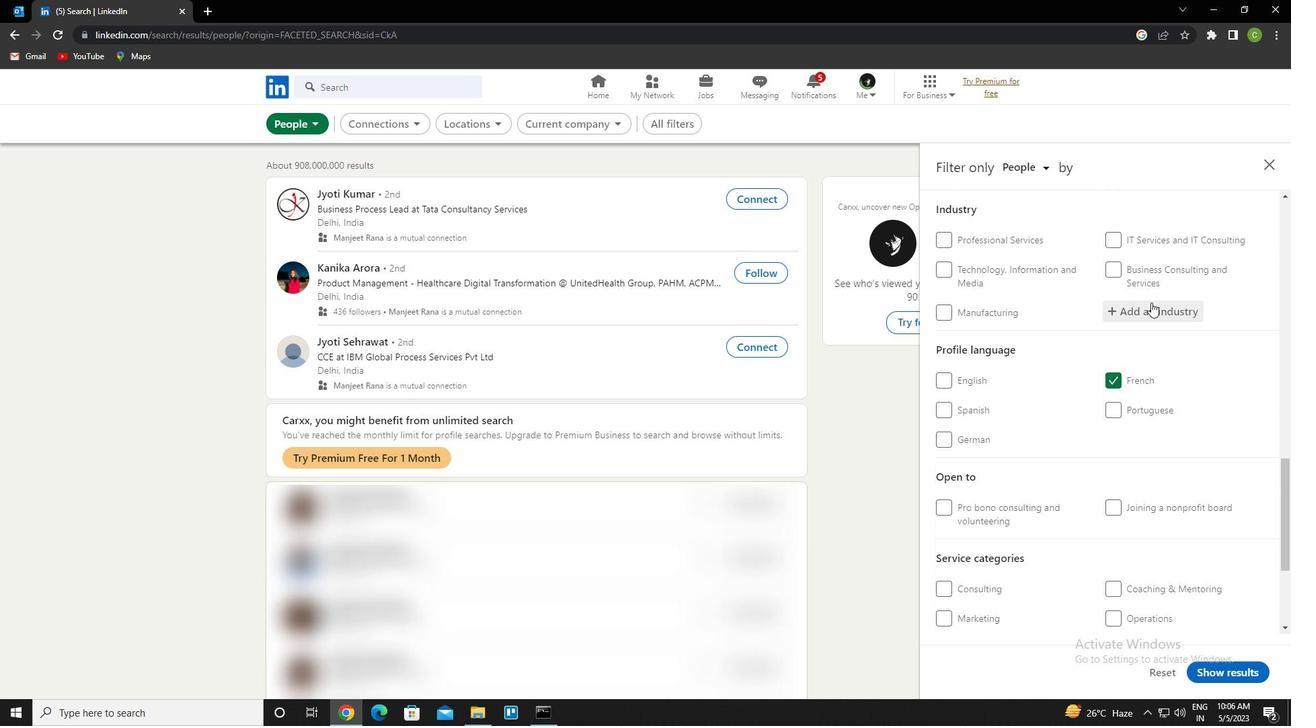 
Action: Key pressed <Key.caps_lock>i<Key.caps_lock>nvestment<Key.space>banking<Key.down><Key.enter>
Screenshot: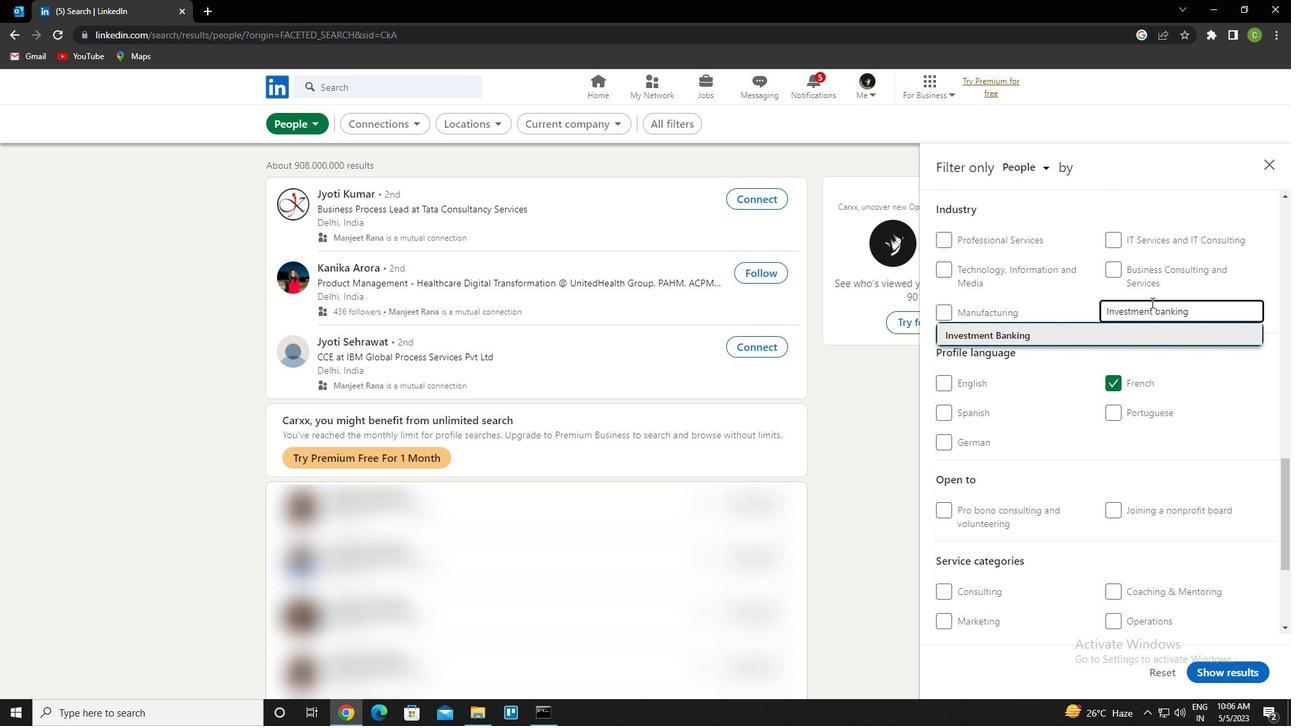 
Action: Mouse scrolled (1151, 303) with delta (0, 0)
Screenshot: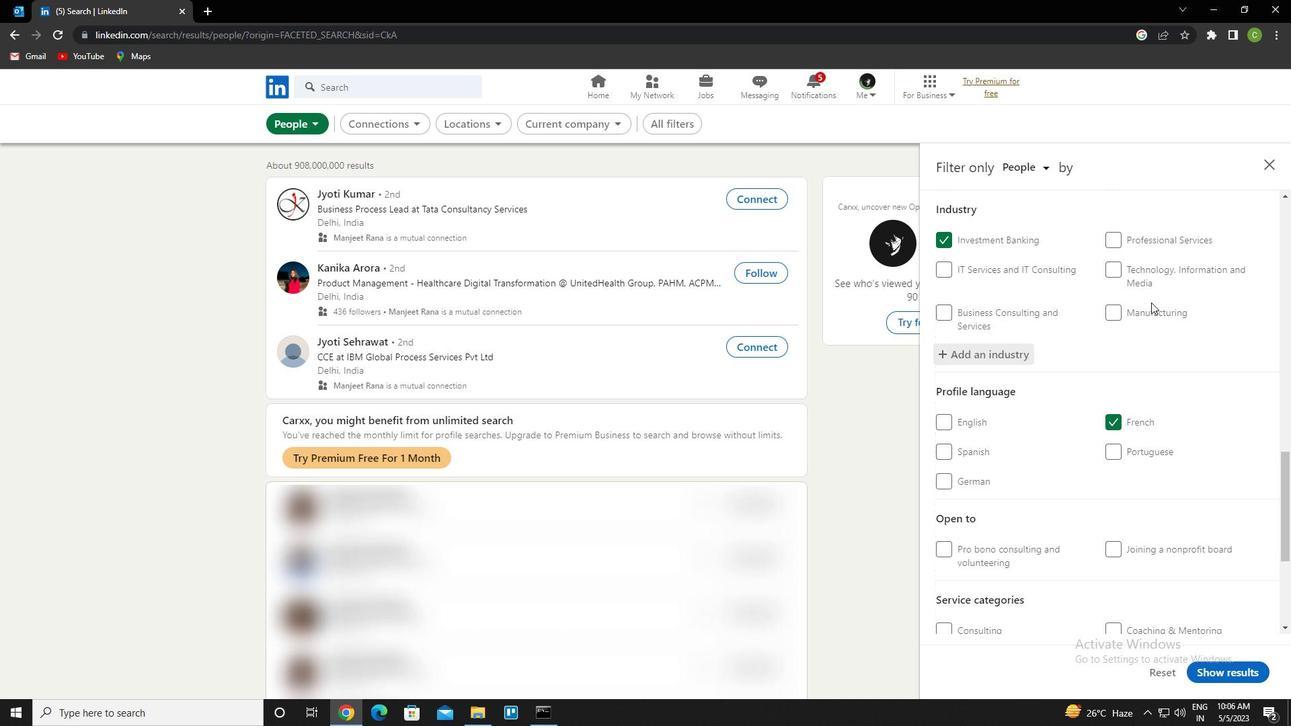 
Action: Mouse scrolled (1151, 301) with delta (0, 0)
Screenshot: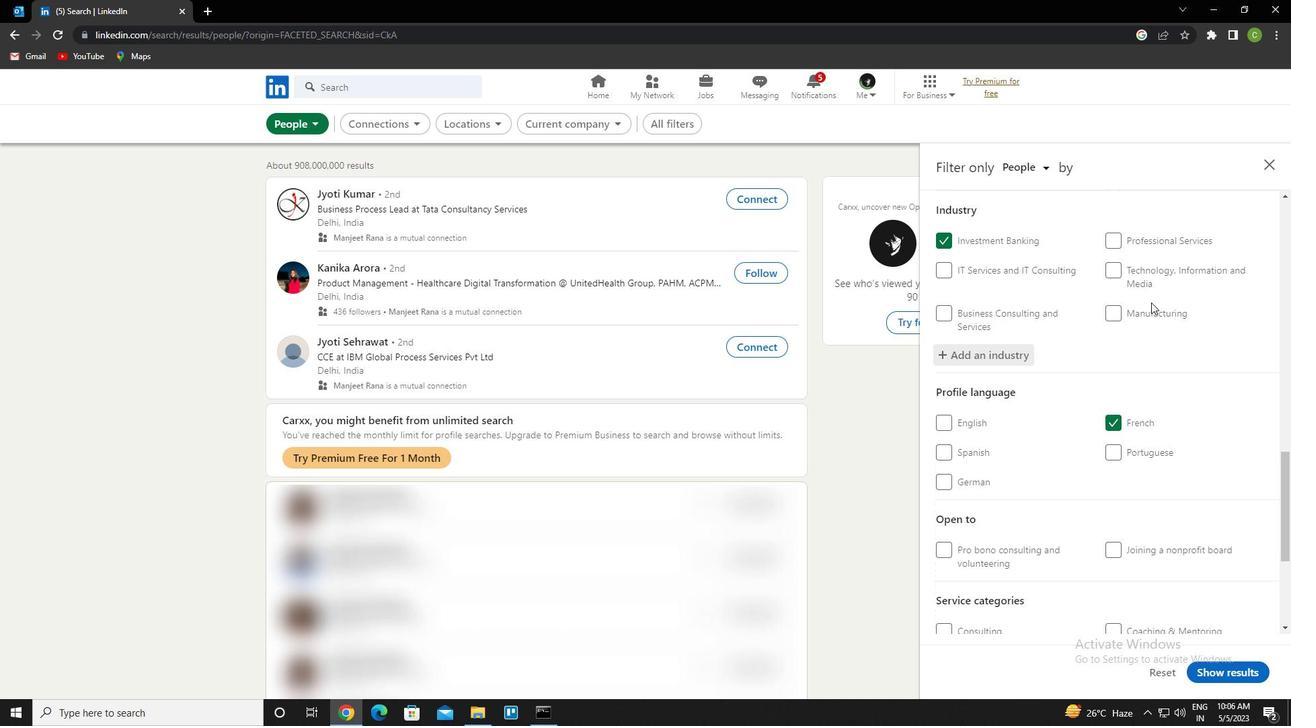
Action: Mouse scrolled (1151, 301) with delta (0, 0)
Screenshot: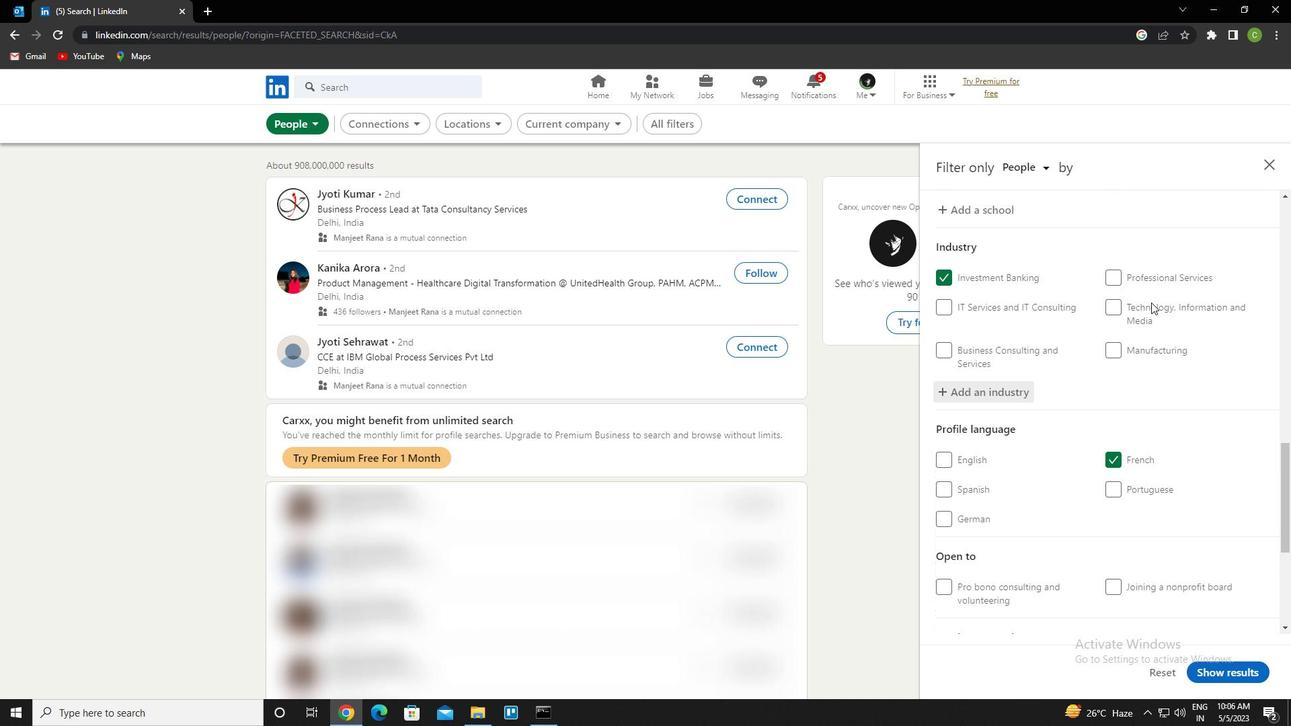 
Action: Mouse scrolled (1151, 301) with delta (0, 0)
Screenshot: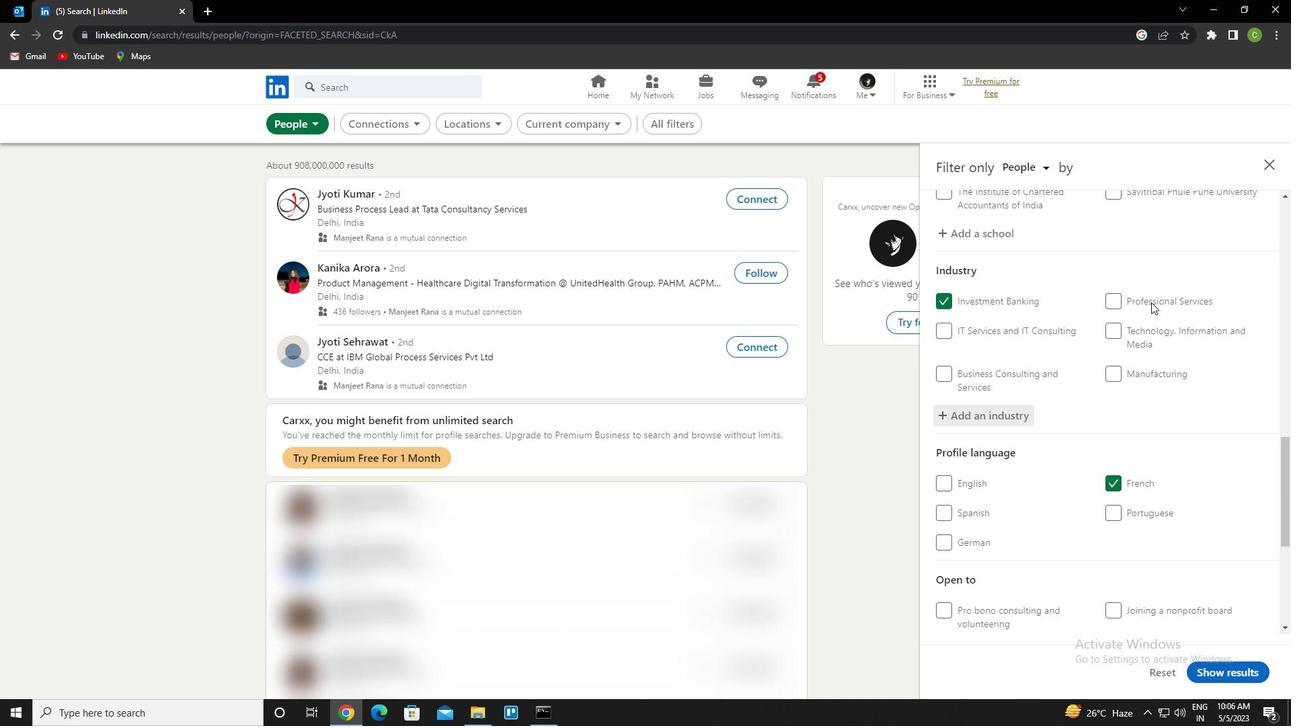 
Action: Mouse scrolled (1151, 301) with delta (0, 0)
Screenshot: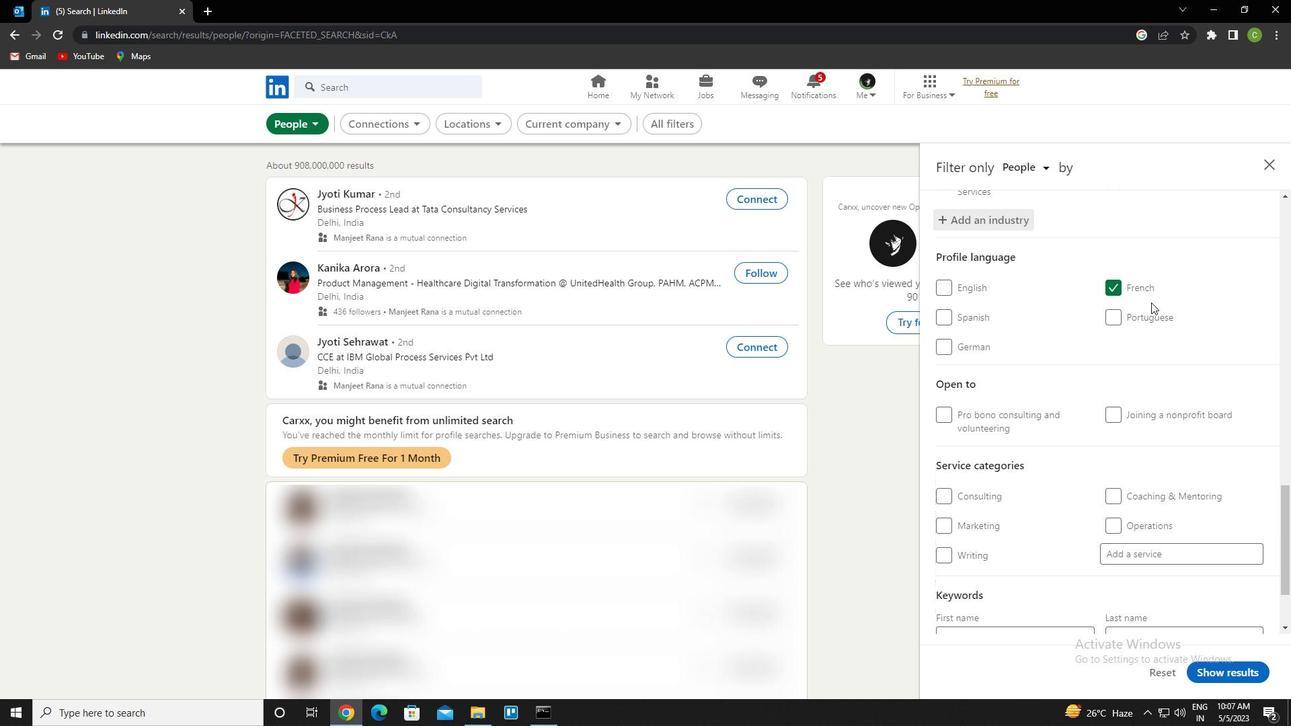 
Action: Mouse scrolled (1151, 301) with delta (0, 0)
Screenshot: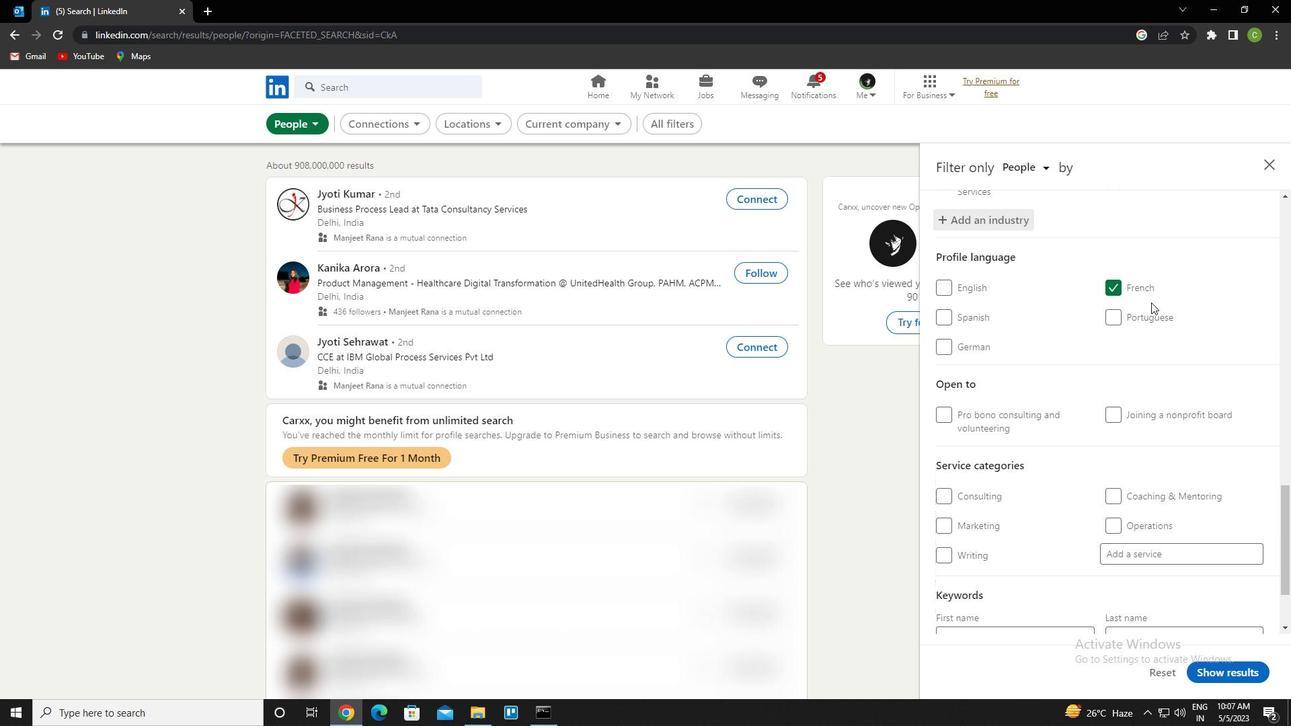 
Action: Mouse scrolled (1151, 301) with delta (0, 0)
Screenshot: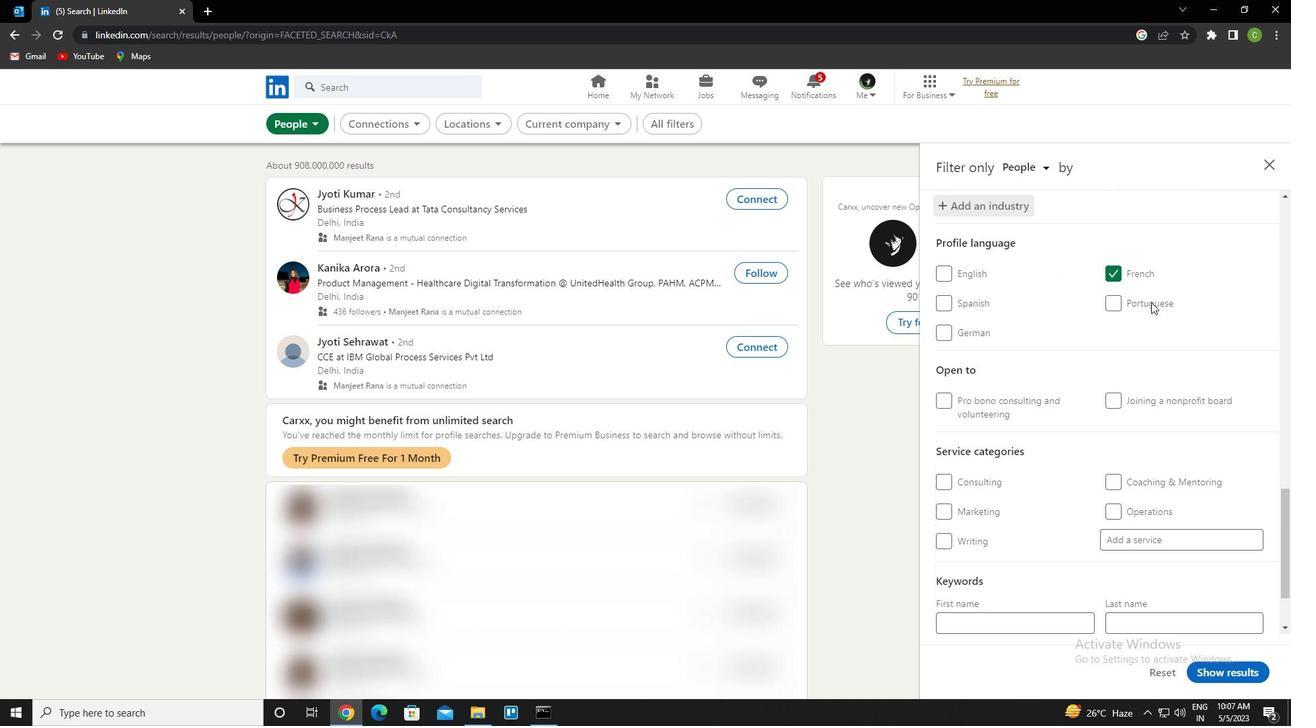 
Action: Mouse moved to (1165, 441)
Screenshot: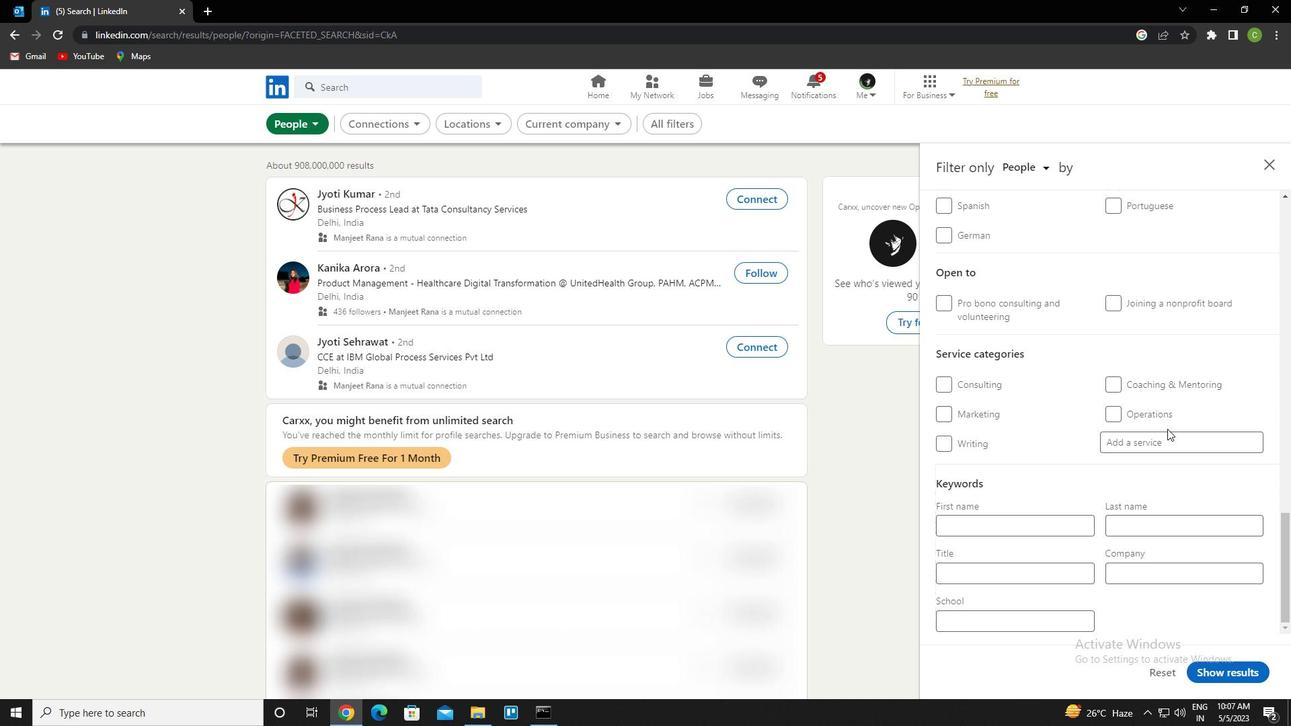
Action: Mouse pressed left at (1165, 441)
Screenshot: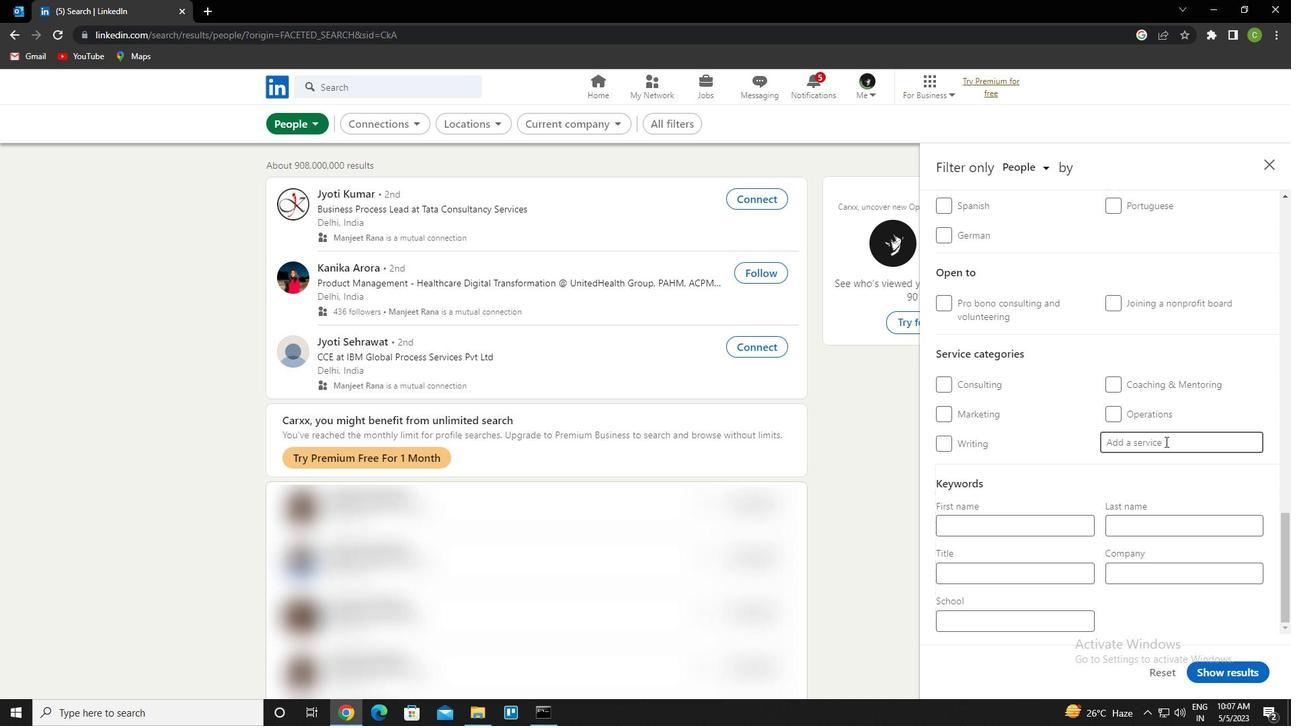 
Action: Key pressed <Key.caps_lock>s<Key.caps_lock>oftware<Key.space>testing<Key.down><Key.enter>
Screenshot: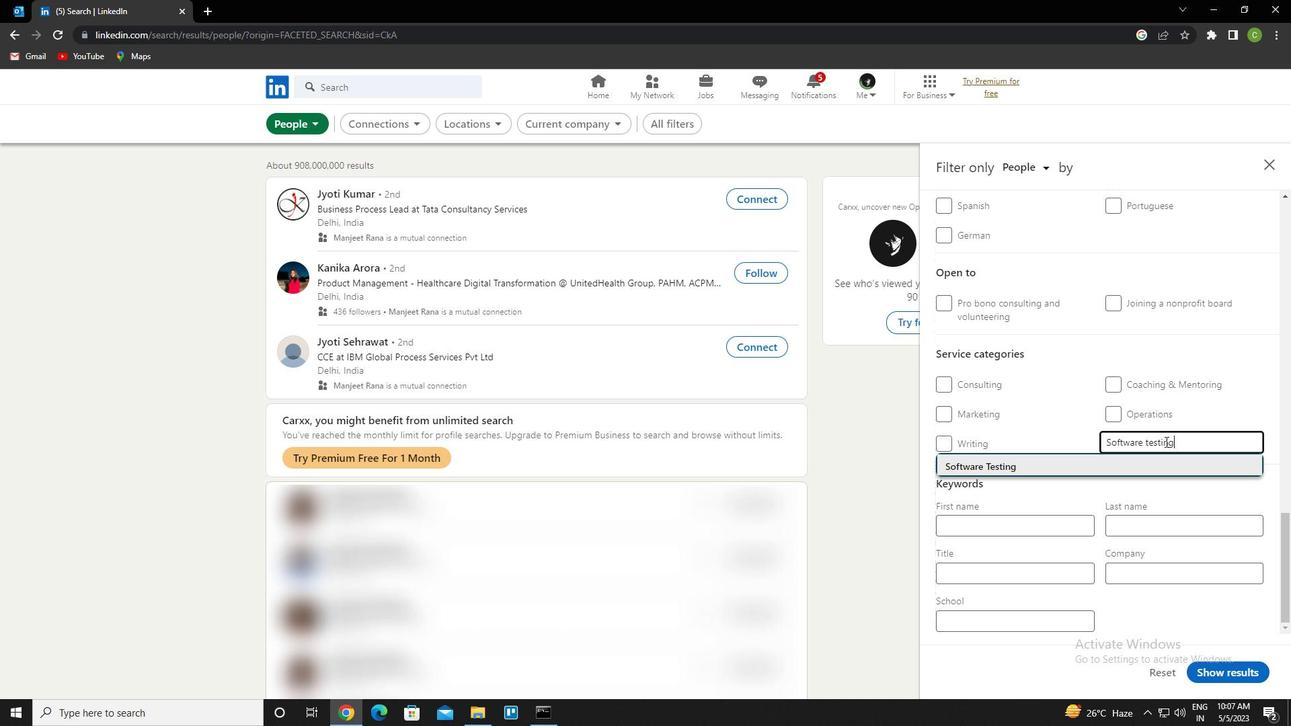 
Action: Mouse moved to (1172, 451)
Screenshot: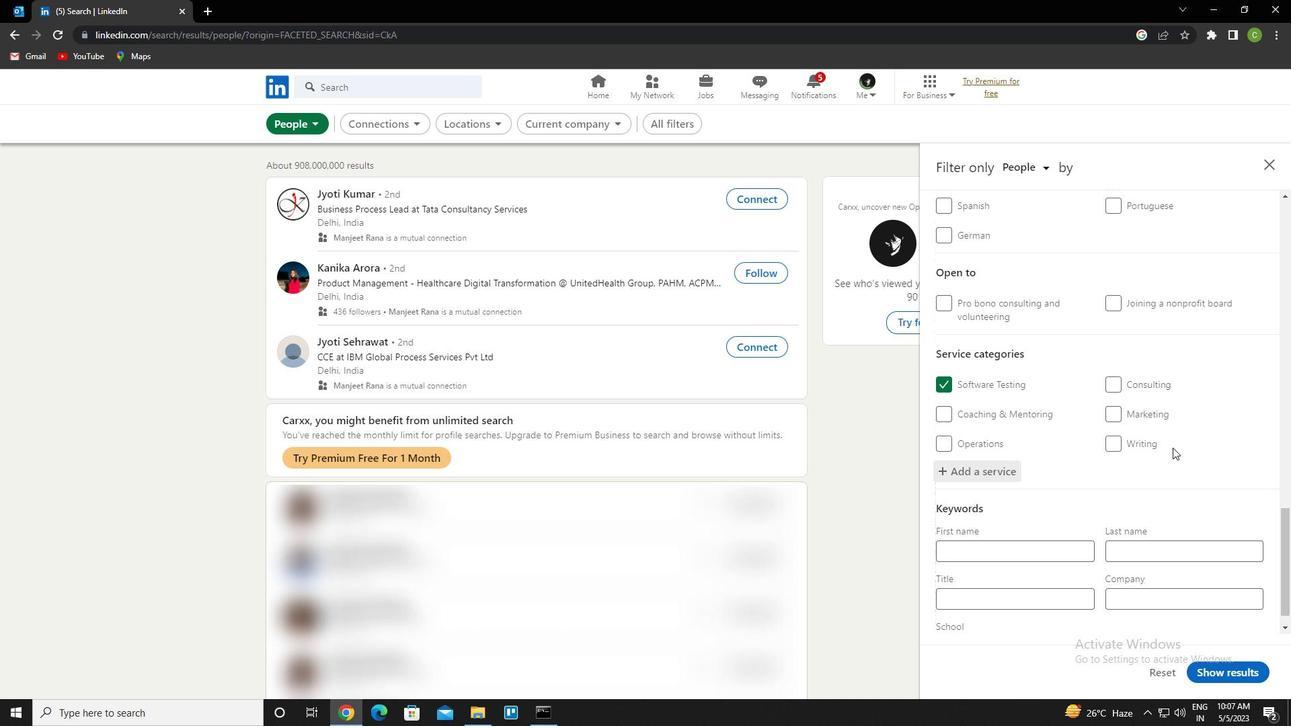 
Action: Mouse scrolled (1172, 451) with delta (0, 0)
Screenshot: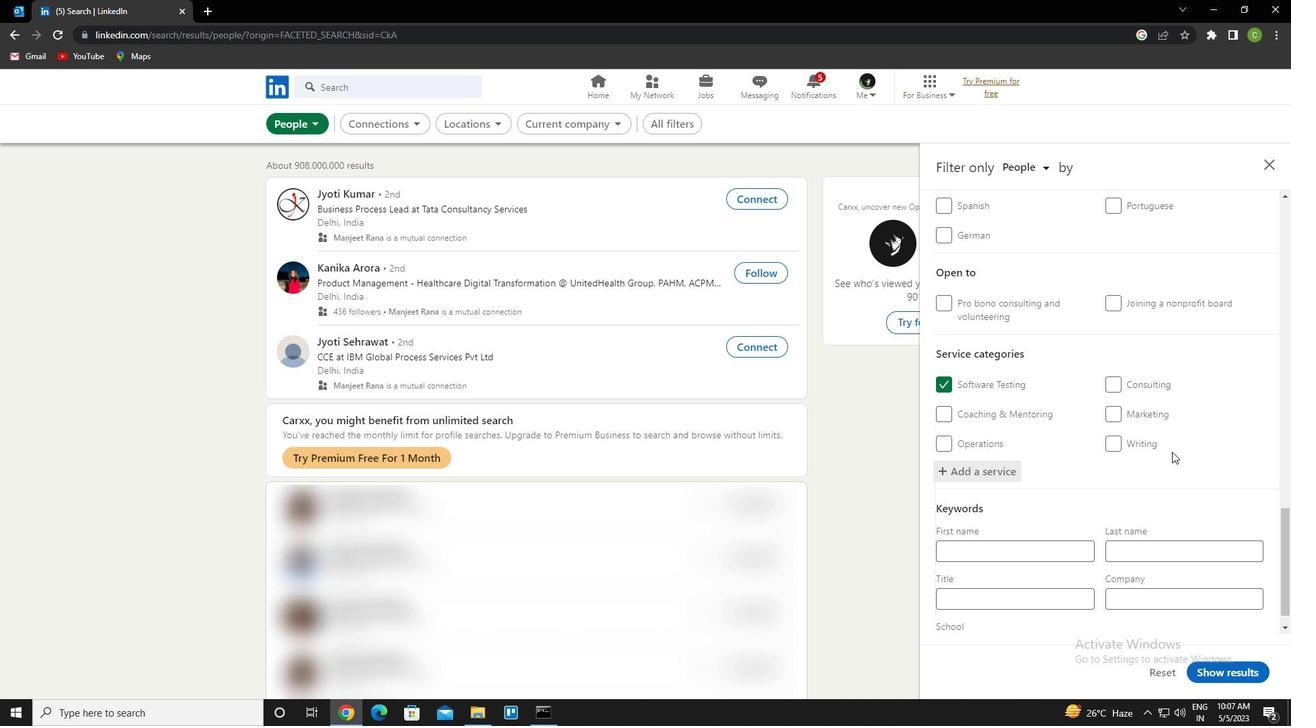 
Action: Mouse scrolled (1172, 451) with delta (0, 0)
Screenshot: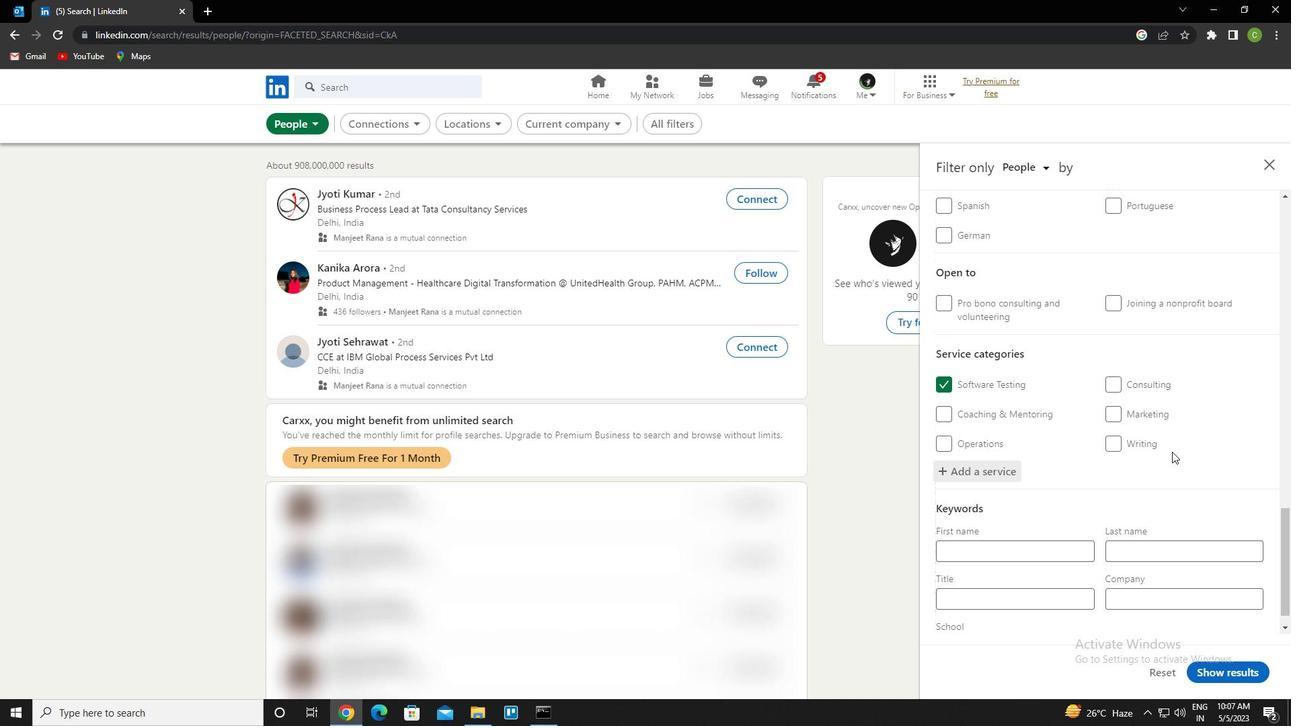 
Action: Mouse scrolled (1172, 451) with delta (0, 0)
Screenshot: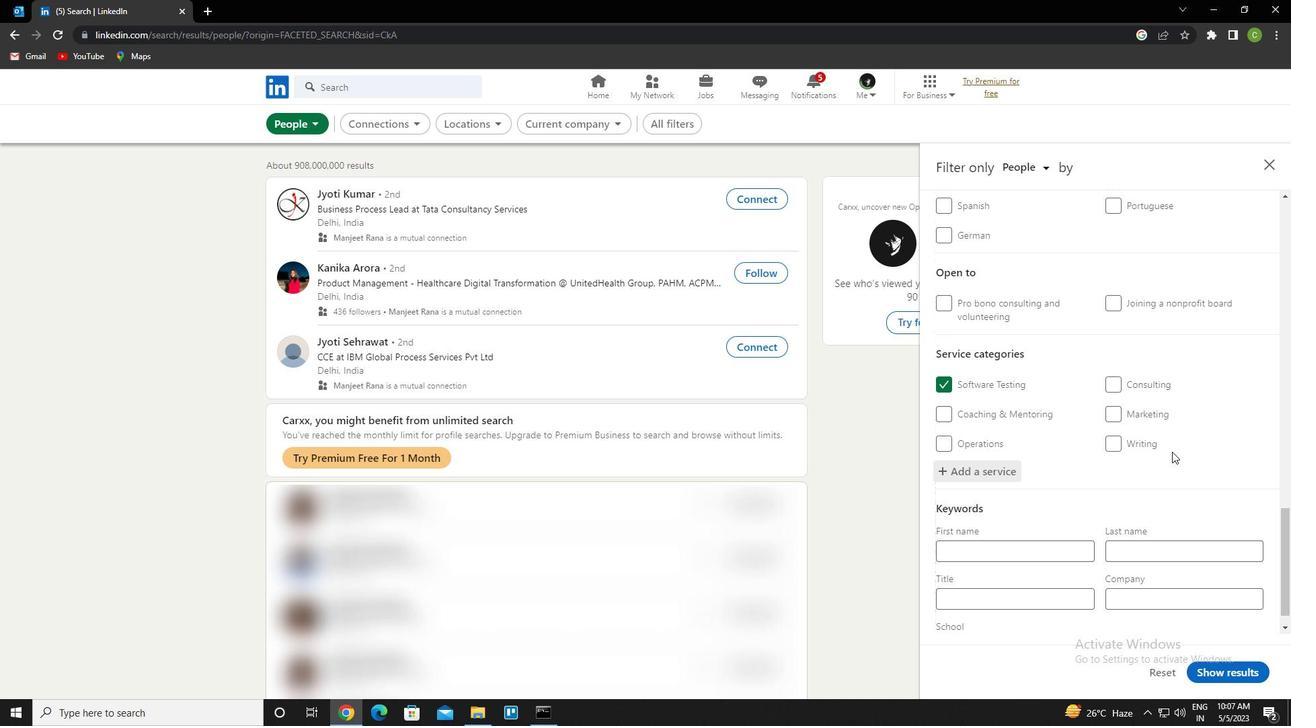 
Action: Mouse scrolled (1172, 451) with delta (0, 0)
Screenshot: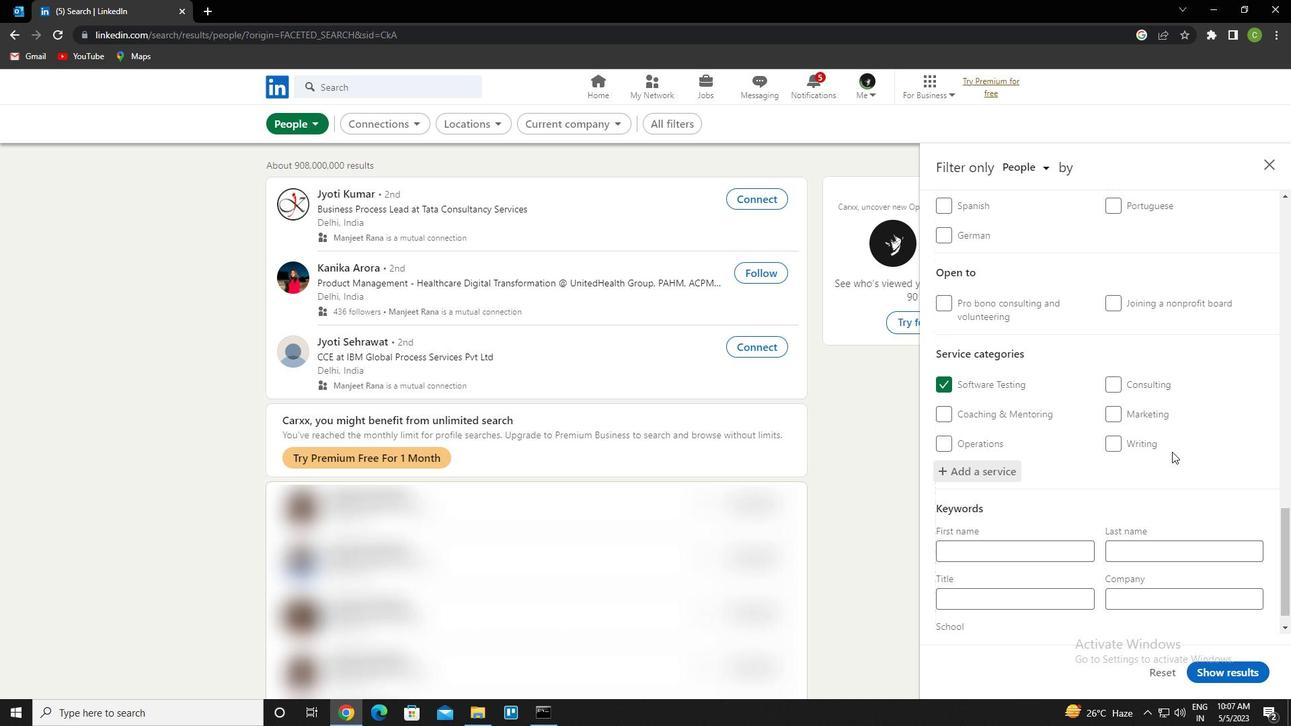 
Action: Mouse scrolled (1172, 451) with delta (0, 0)
Screenshot: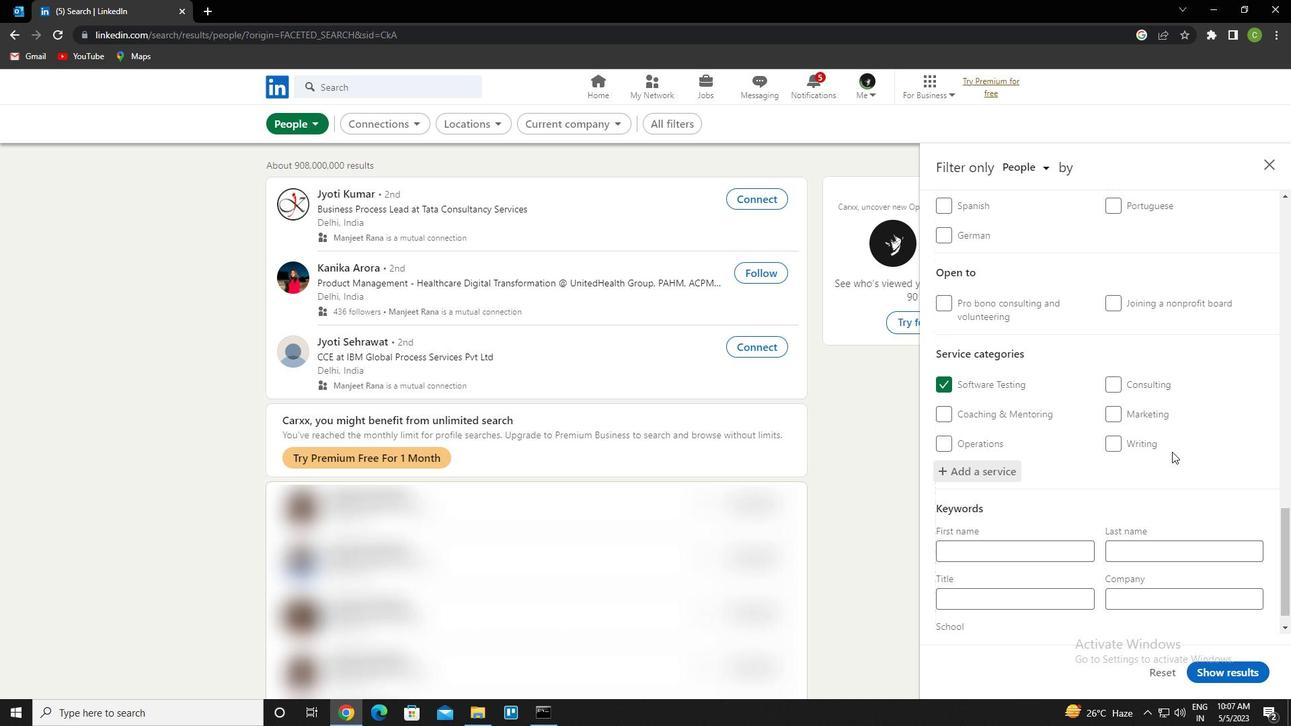 
Action: Mouse scrolled (1172, 451) with delta (0, 0)
Screenshot: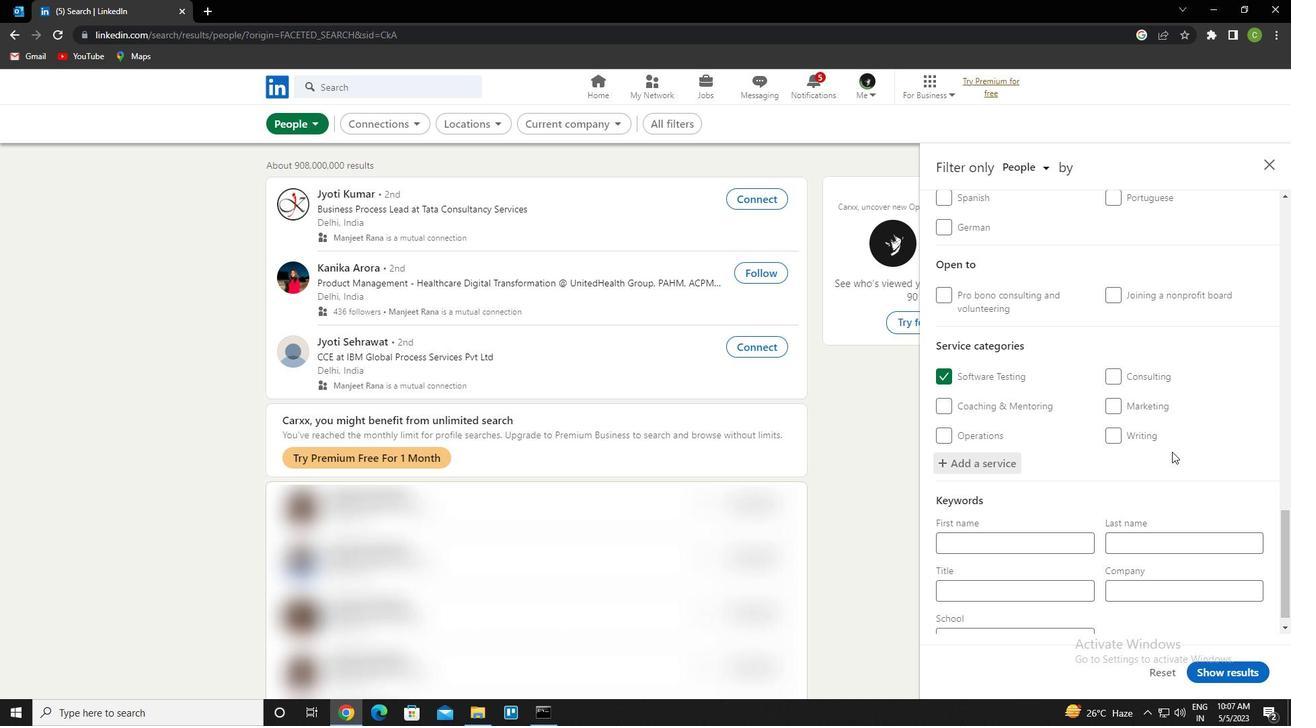 
Action: Mouse moved to (1029, 567)
Screenshot: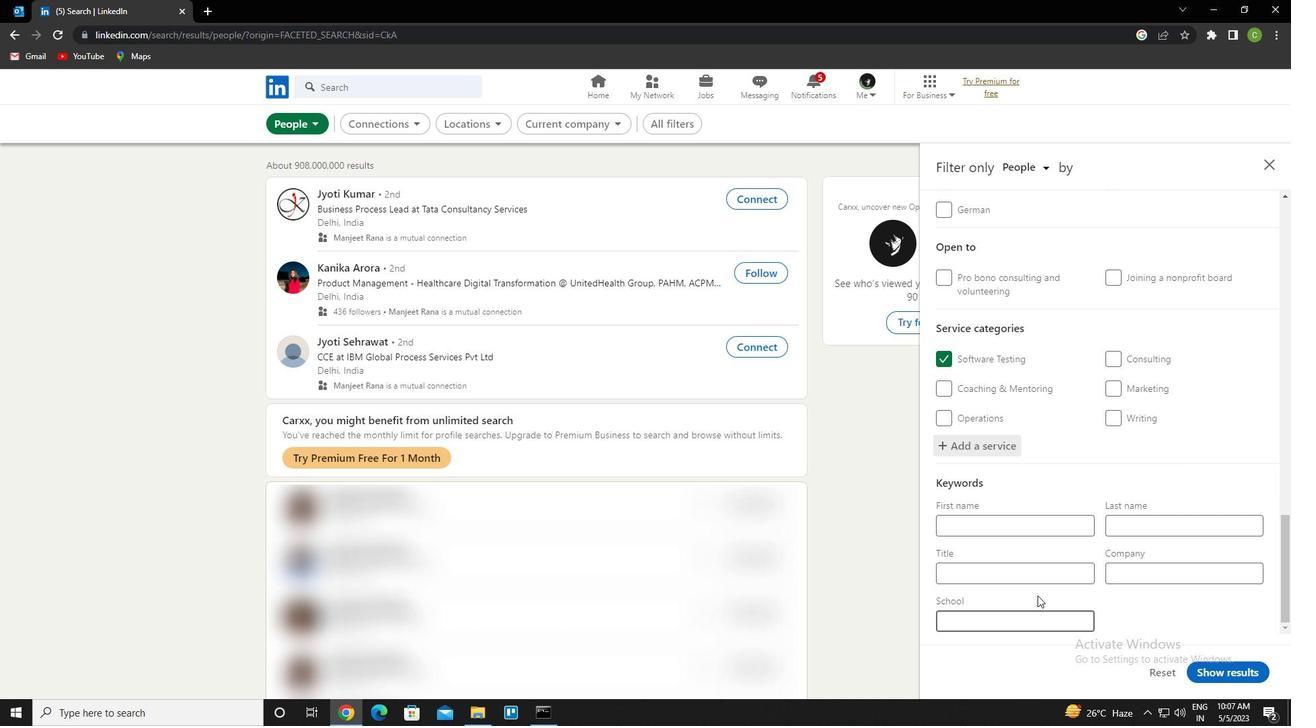 
Action: Mouse pressed left at (1029, 567)
Screenshot: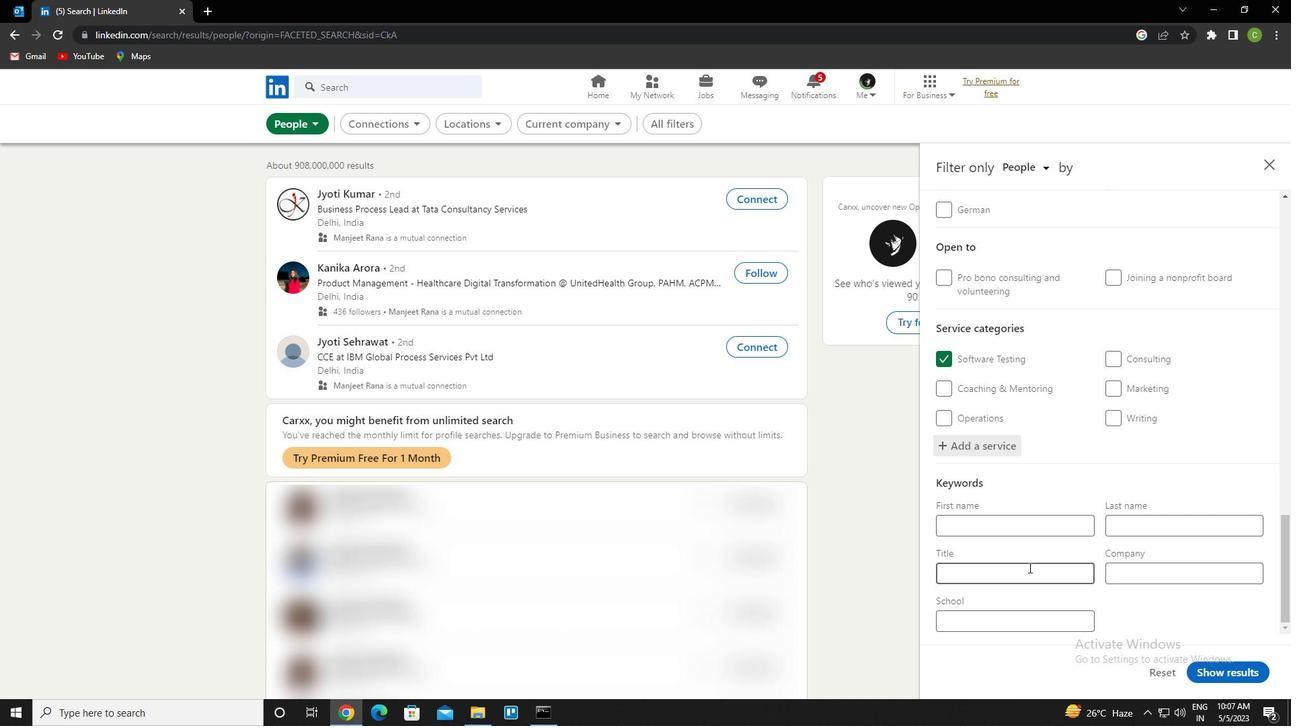
Action: Key pressed <Key.caps_lock>h<Key.caps_lock>ousekeeper
Screenshot: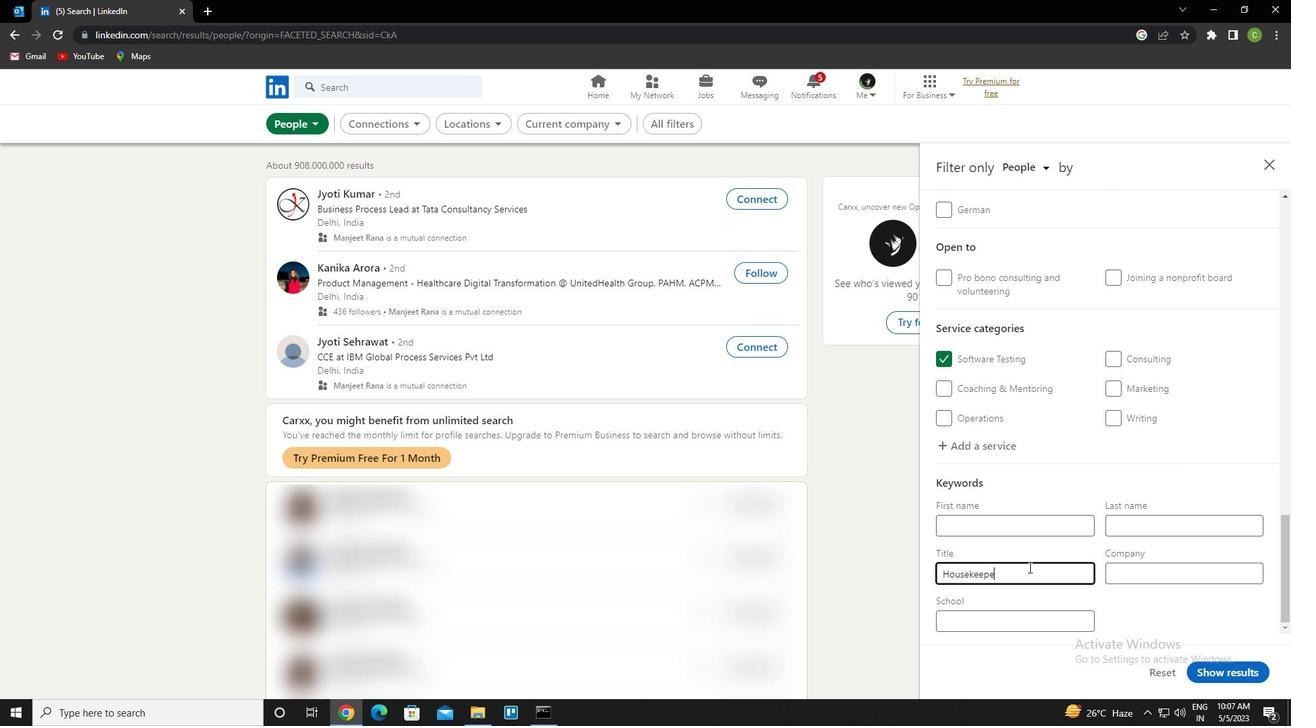 
Action: Mouse moved to (1210, 672)
Screenshot: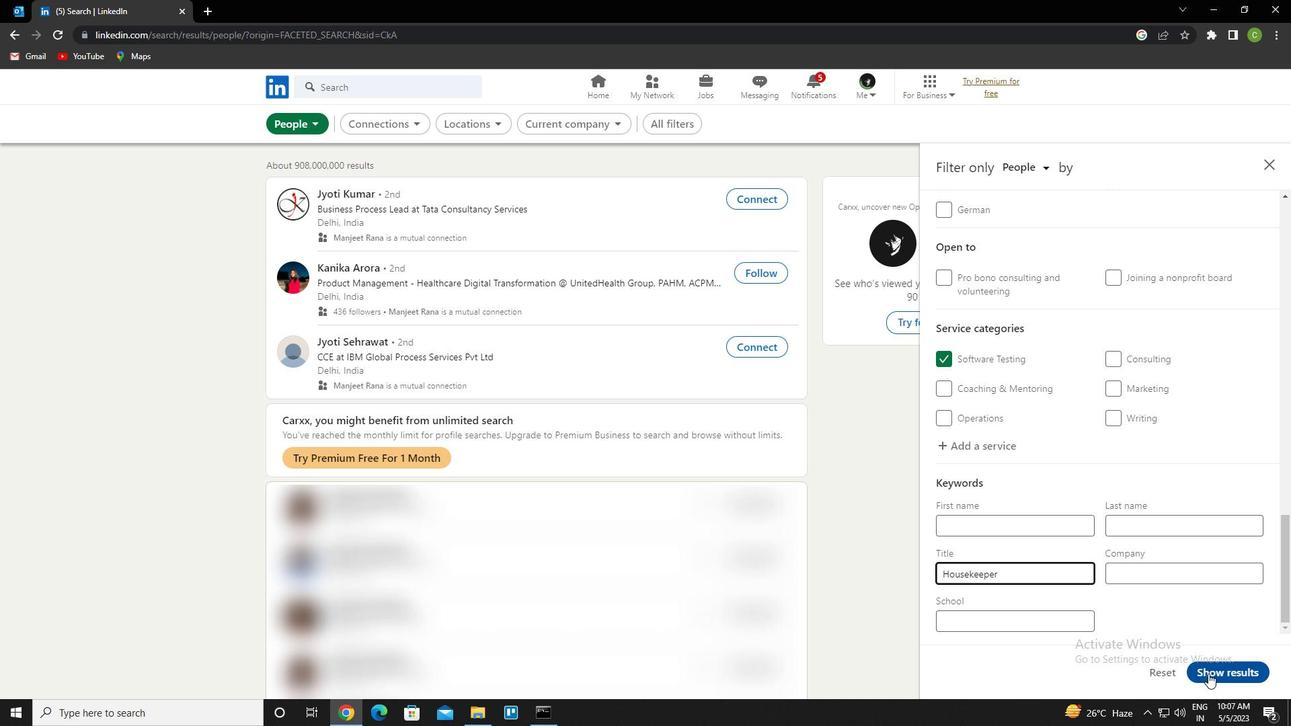 
Action: Mouse pressed left at (1210, 672)
Screenshot: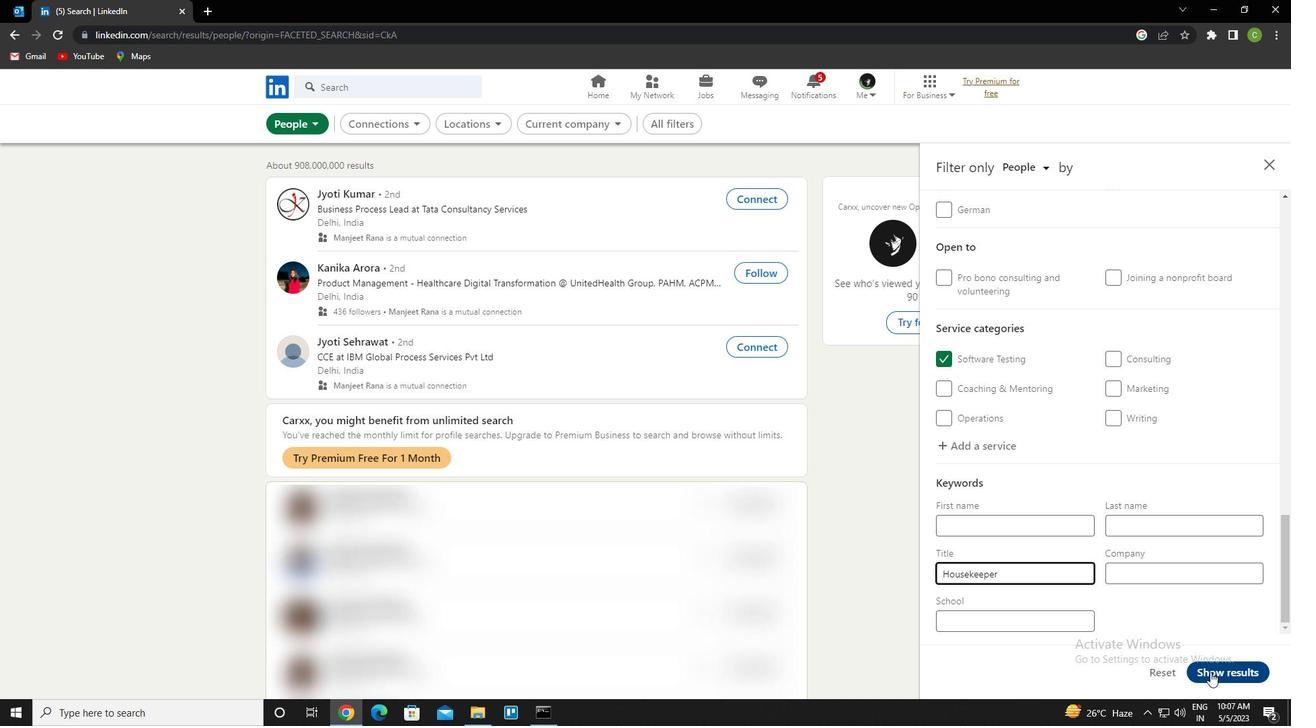 
Action: Mouse moved to (621, 706)
Screenshot: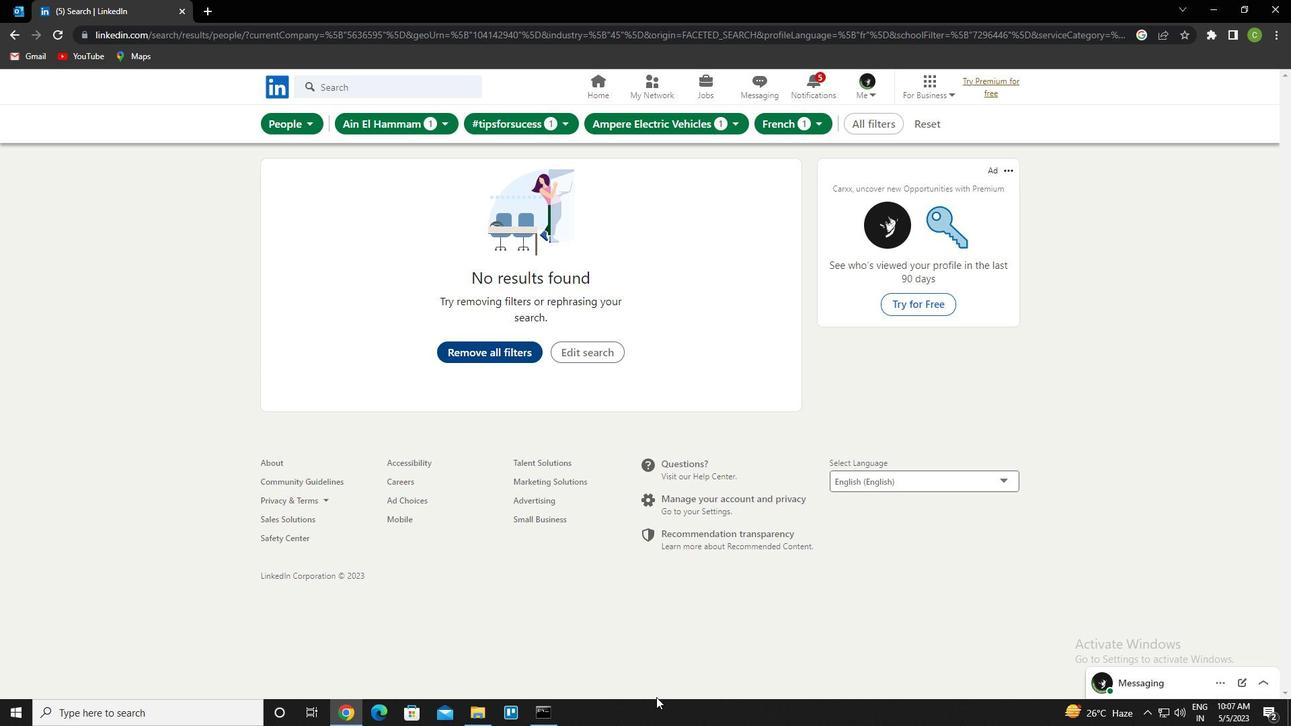 
